 Task: Slide 18 - My Resume-2.
Action: Mouse moved to (29, 76)
Screenshot: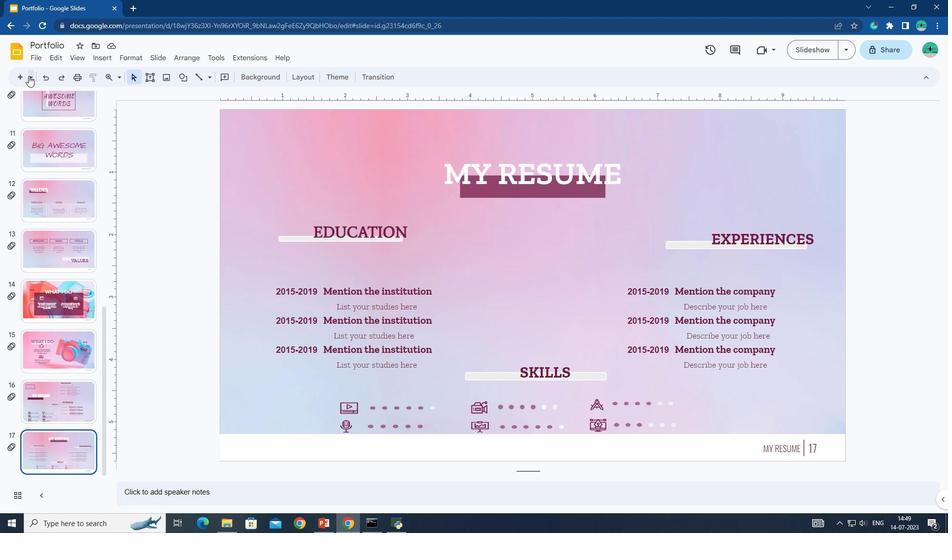 
Action: Mouse pressed left at (29, 76)
Screenshot: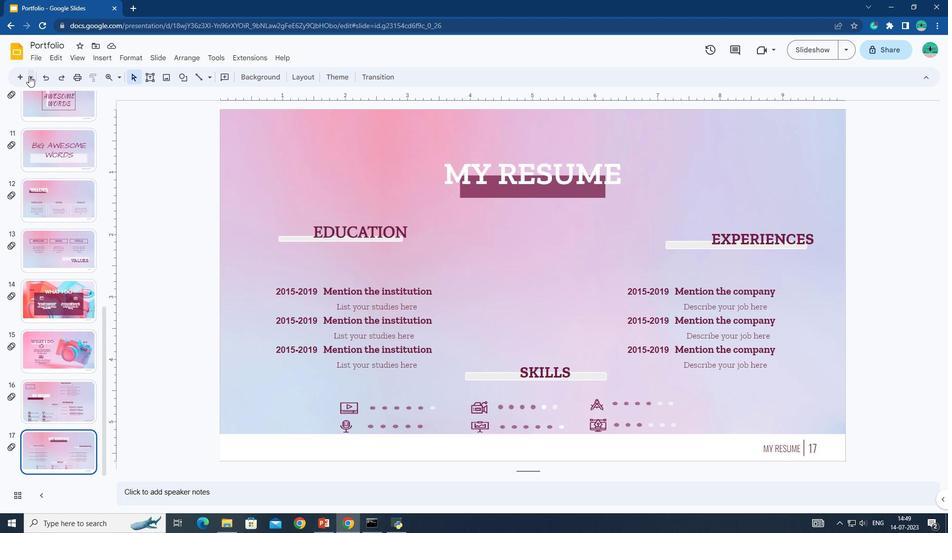 
Action: Mouse moved to (63, 264)
Screenshot: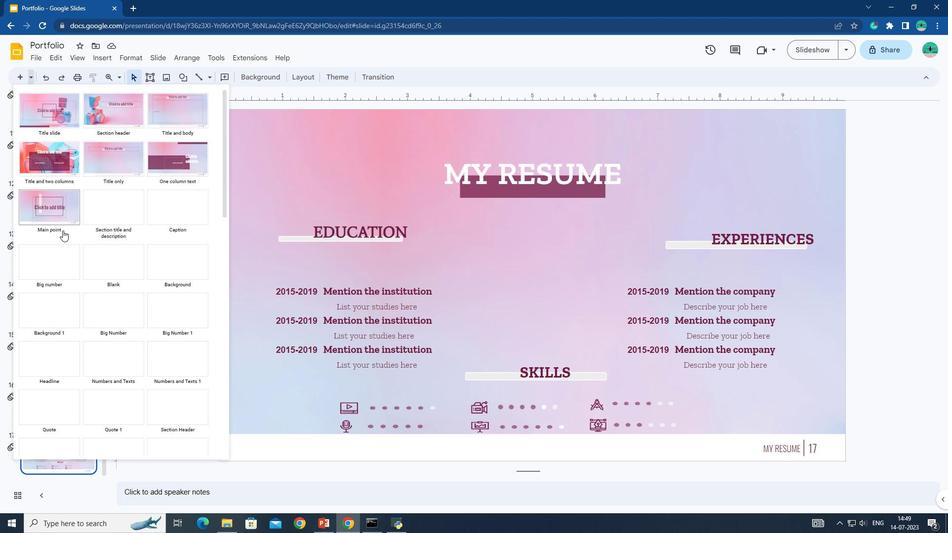 
Action: Mouse scrolled (63, 262) with delta (0, 0)
Screenshot: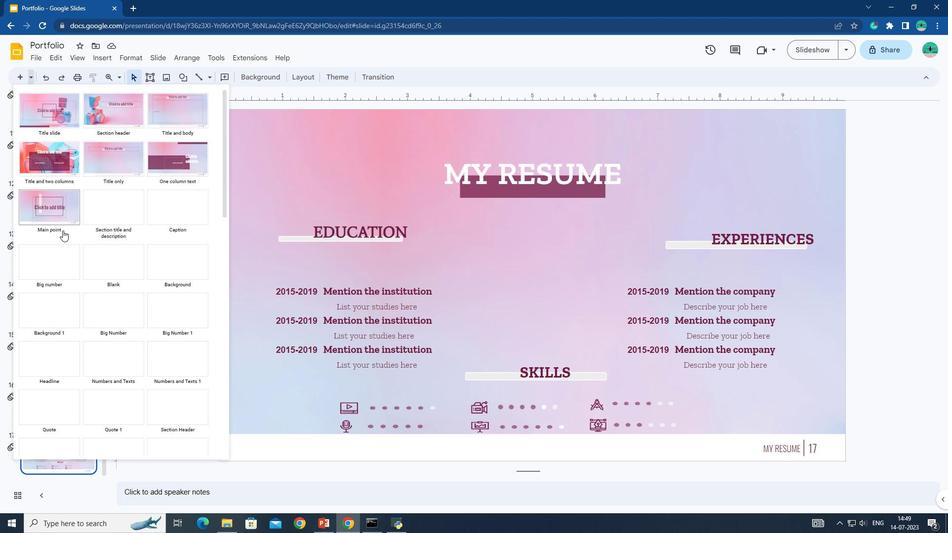 
Action: Mouse scrolled (63, 263) with delta (0, 0)
Screenshot: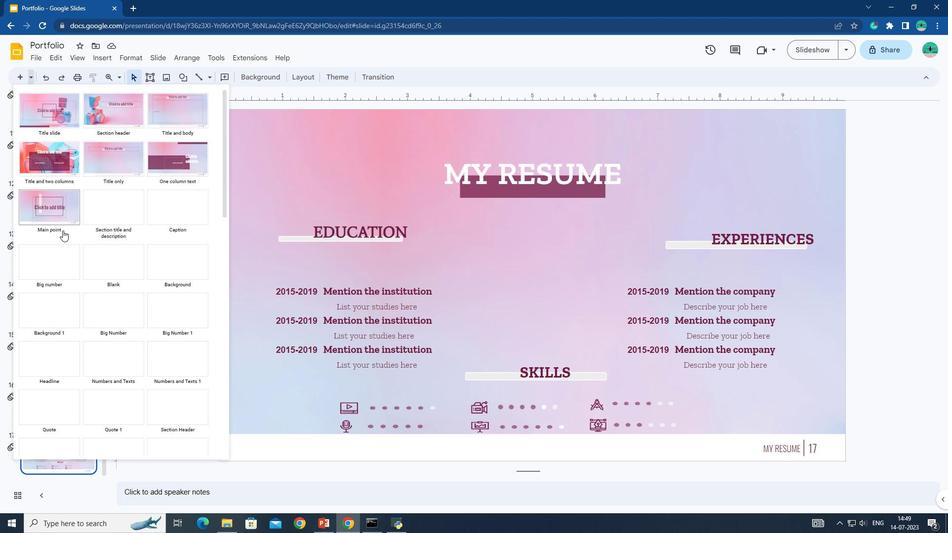 
Action: Mouse scrolled (63, 263) with delta (0, 0)
Screenshot: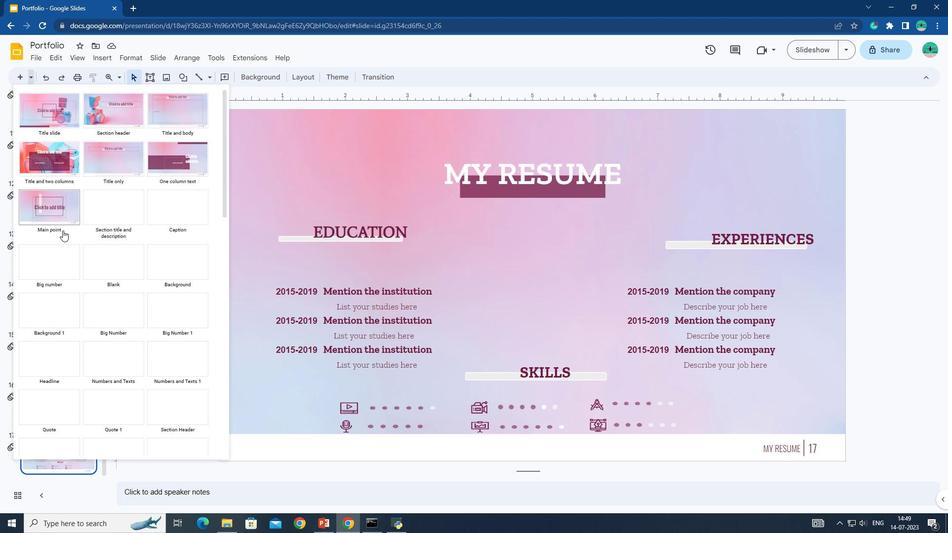 
Action: Mouse scrolled (63, 263) with delta (0, 0)
Screenshot: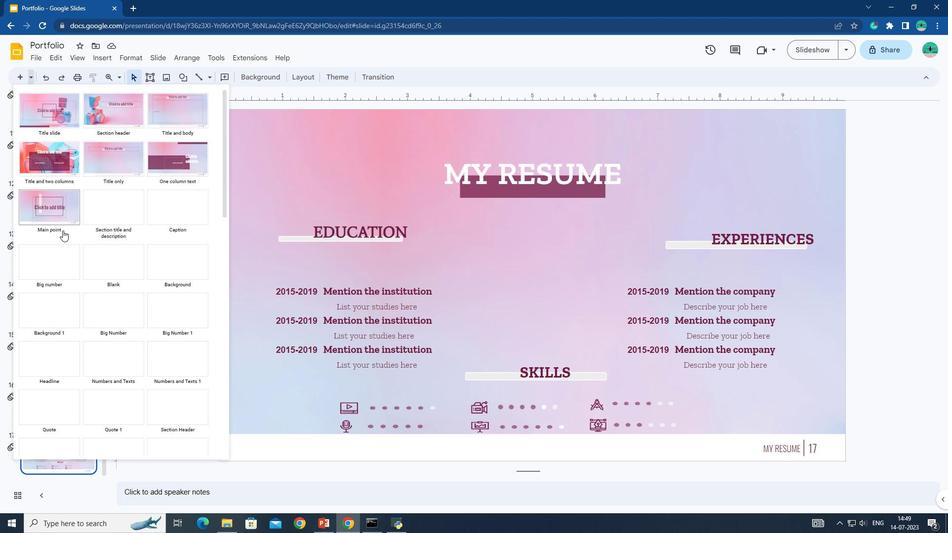 
Action: Mouse scrolled (63, 263) with delta (0, 0)
Screenshot: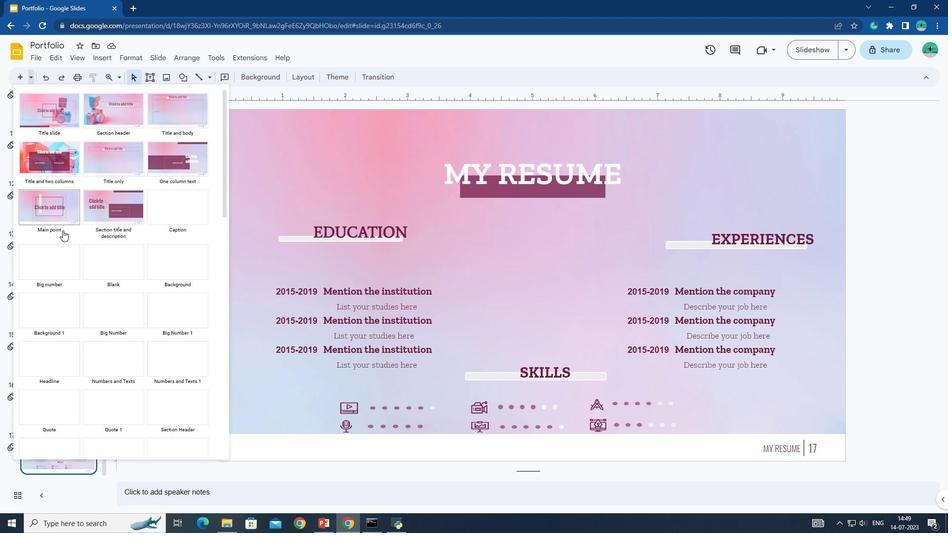 
Action: Mouse scrolled (63, 263) with delta (0, 0)
Screenshot: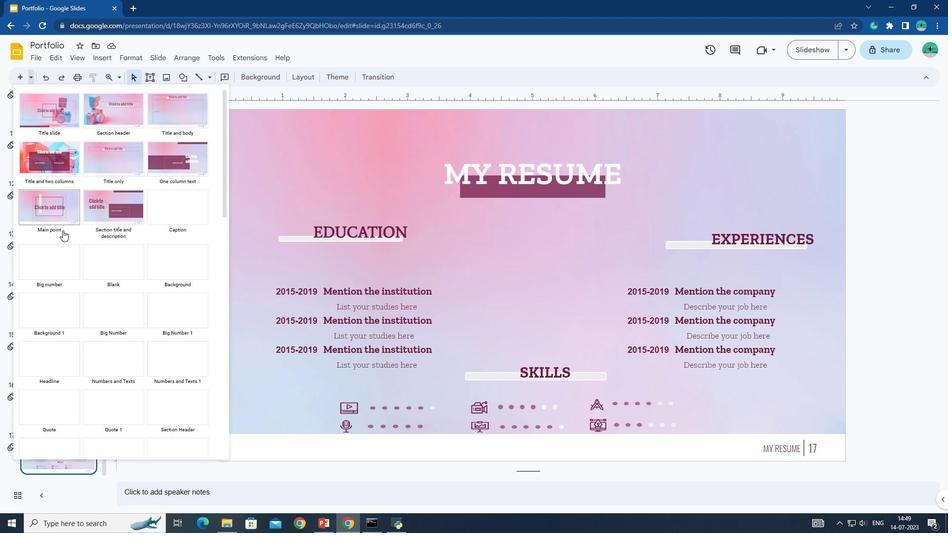 
Action: Mouse scrolled (63, 263) with delta (0, 0)
Screenshot: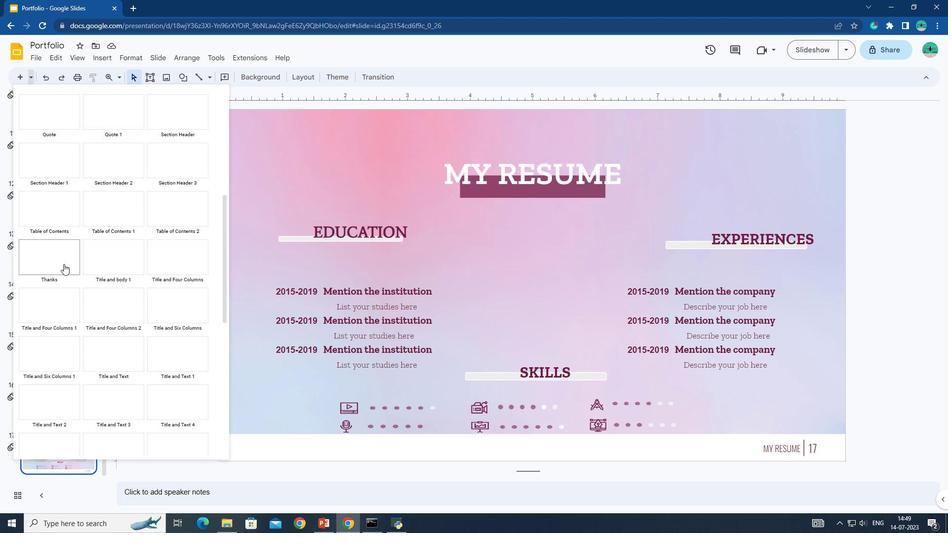 
Action: Mouse scrolled (63, 263) with delta (0, 0)
Screenshot: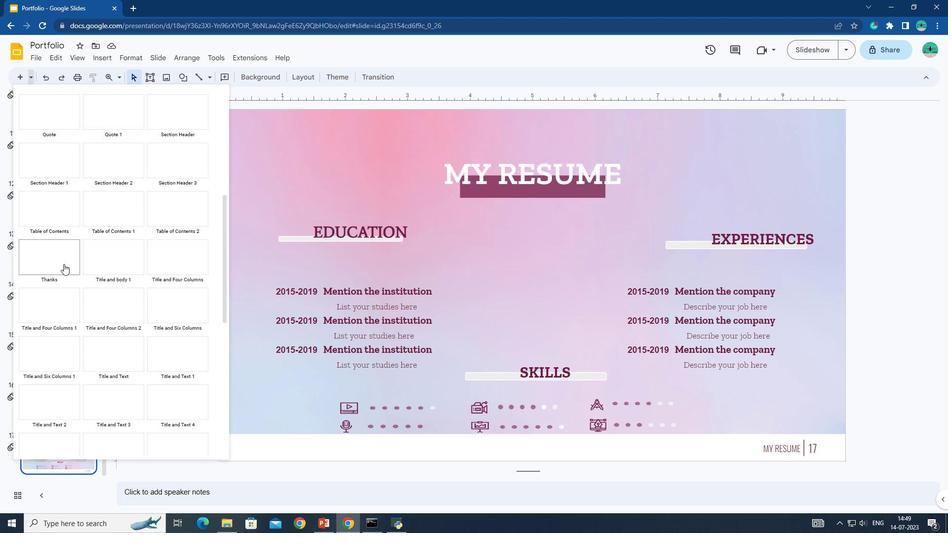 
Action: Mouse scrolled (63, 263) with delta (0, 0)
Screenshot: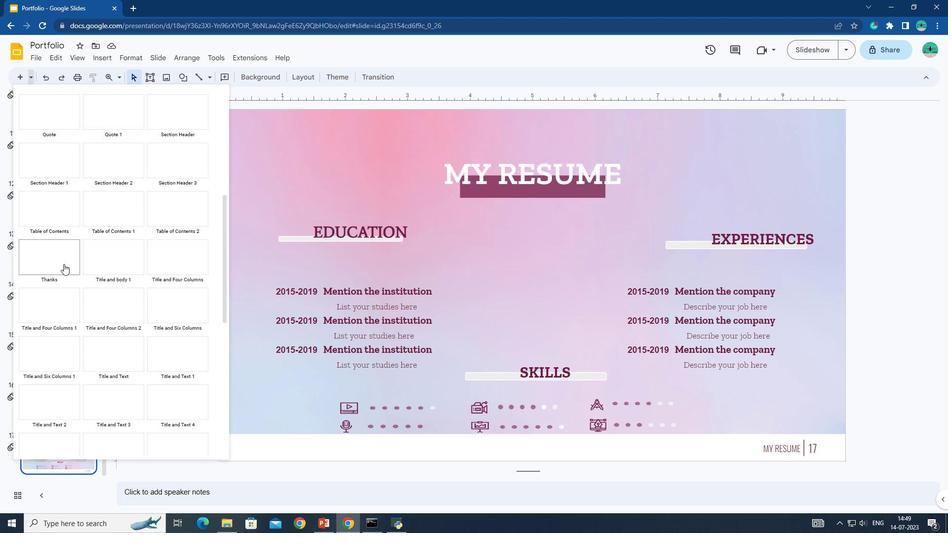 
Action: Mouse scrolled (63, 263) with delta (0, 0)
Screenshot: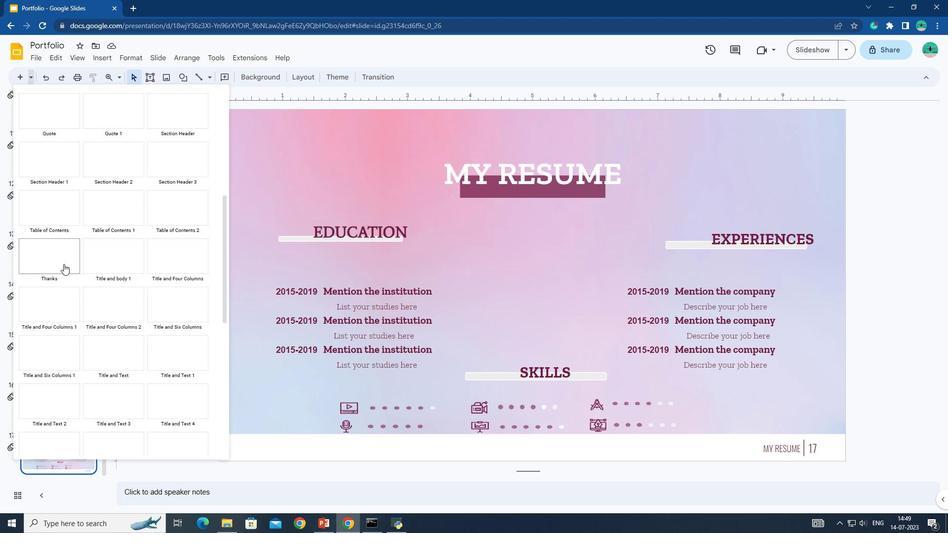
Action: Mouse scrolled (63, 263) with delta (0, 0)
Screenshot: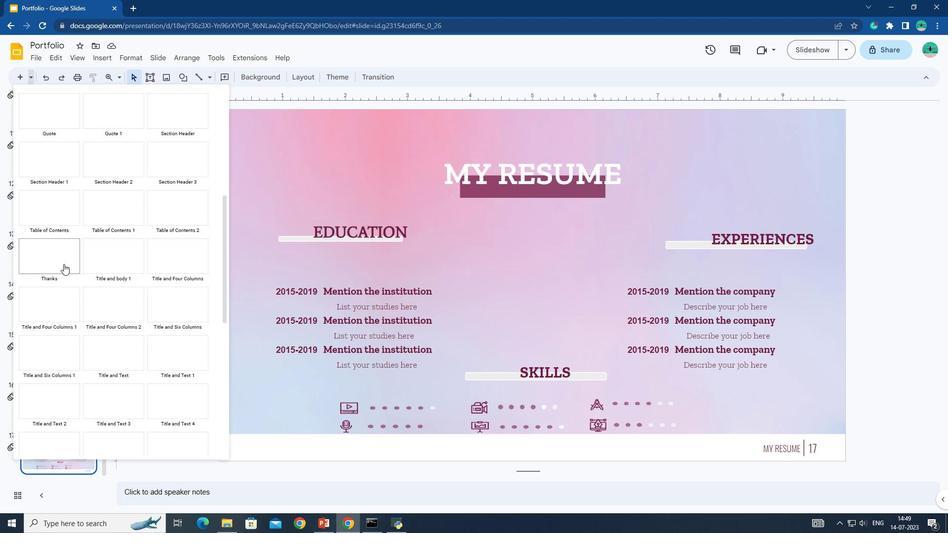 
Action: Mouse scrolled (63, 263) with delta (0, 0)
Screenshot: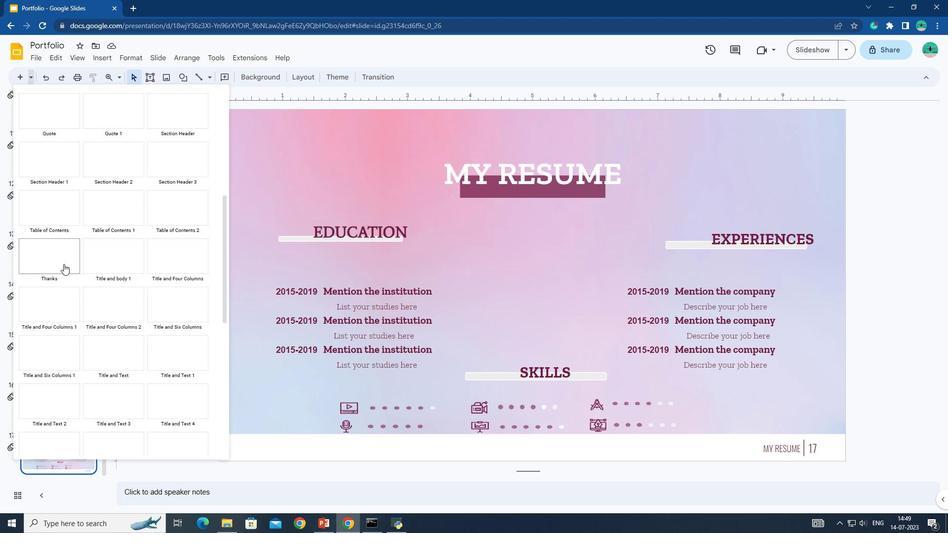 
Action: Mouse scrolled (63, 263) with delta (0, 0)
Screenshot: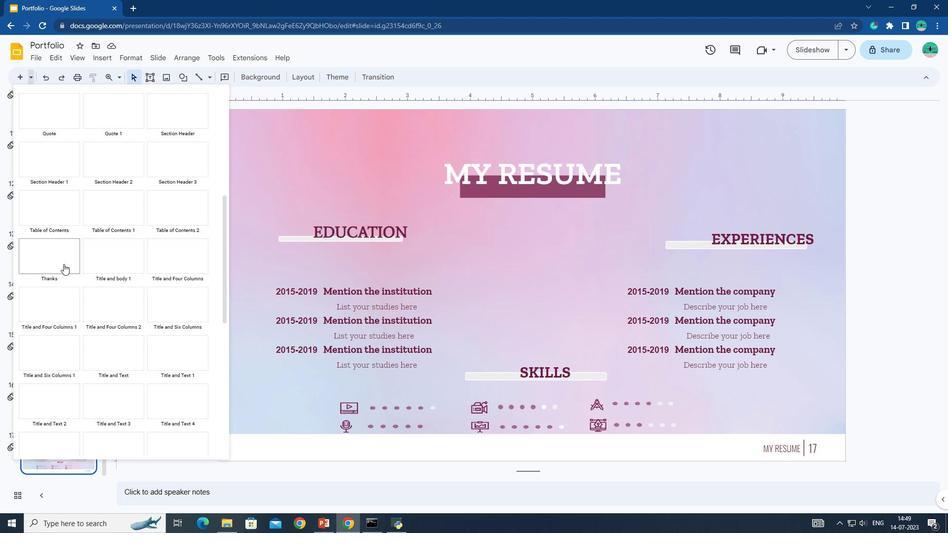 
Action: Mouse scrolled (63, 263) with delta (0, 0)
Screenshot: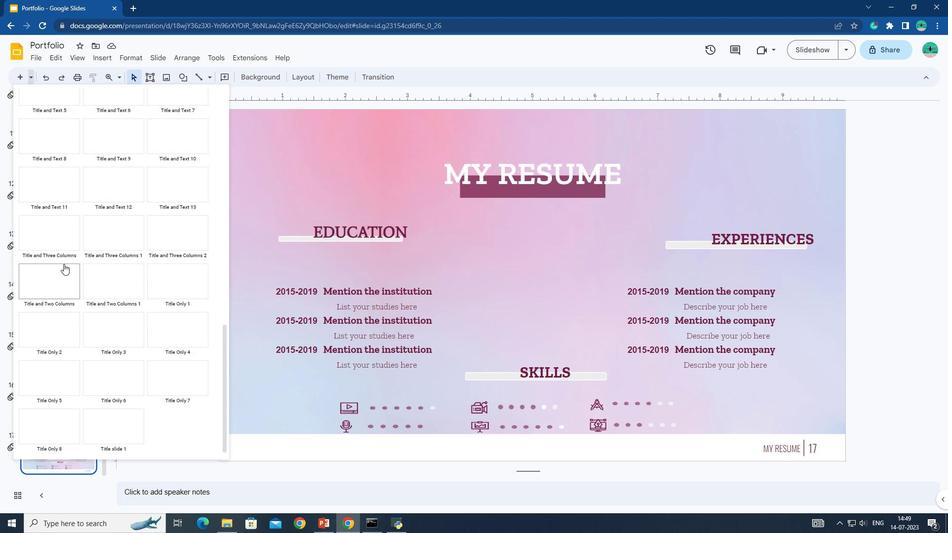 
Action: Mouse scrolled (63, 263) with delta (0, 0)
Screenshot: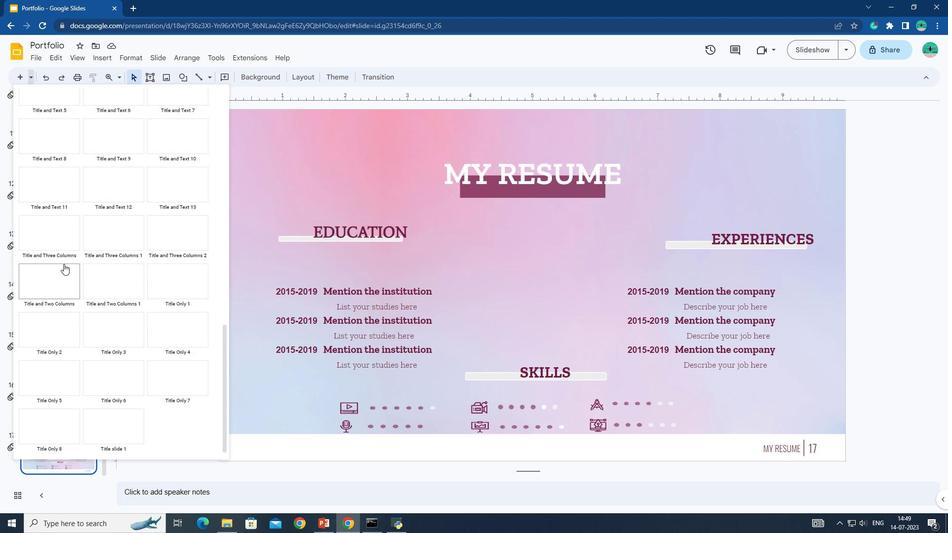 
Action: Mouse scrolled (63, 263) with delta (0, 0)
Screenshot: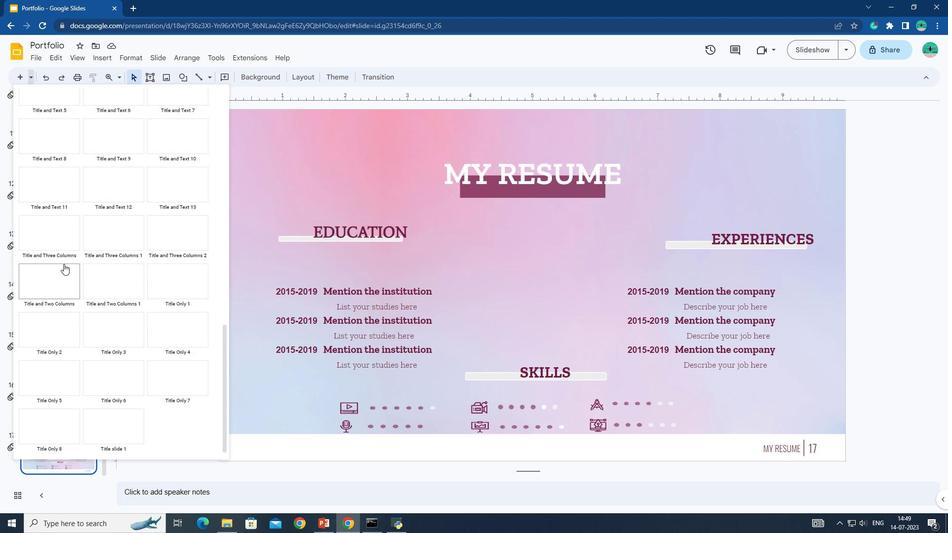 
Action: Mouse scrolled (63, 263) with delta (0, 0)
Screenshot: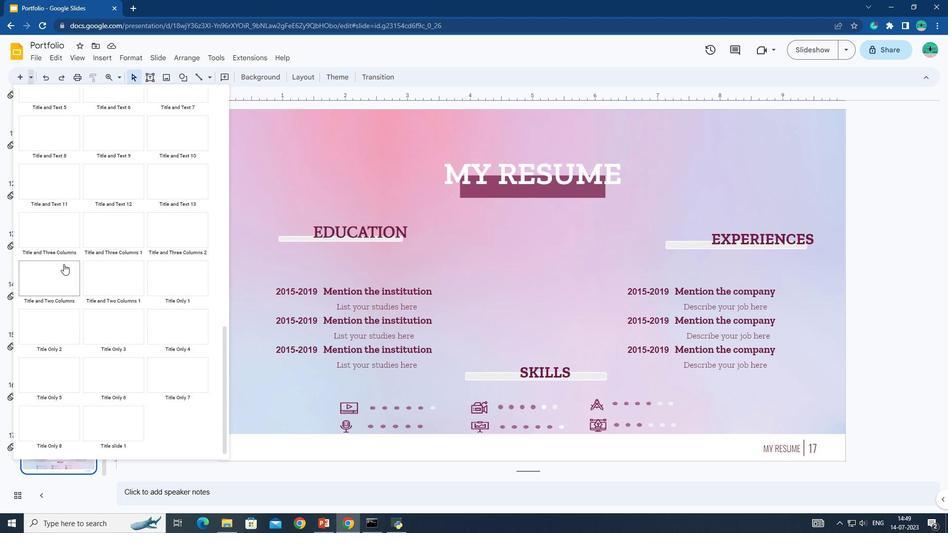
Action: Mouse scrolled (63, 263) with delta (0, 0)
Screenshot: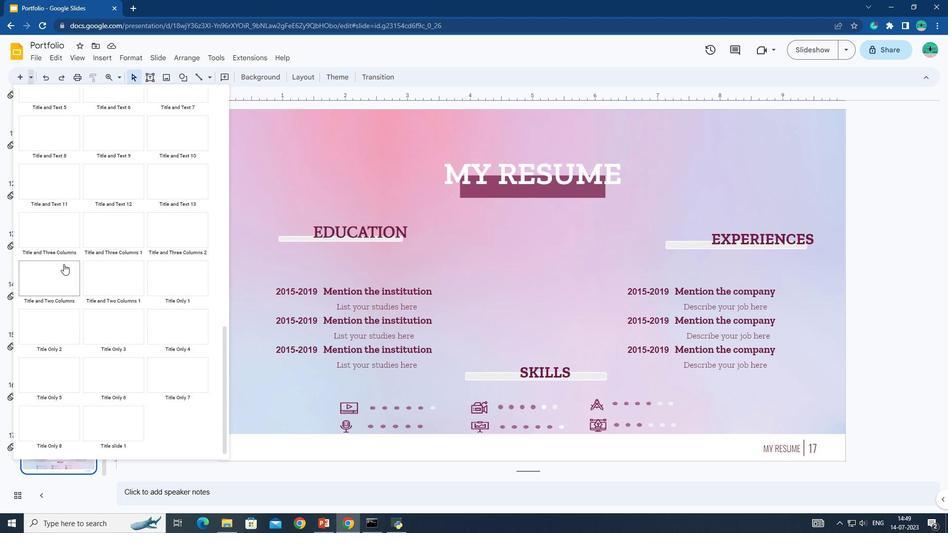 
Action: Mouse scrolled (63, 263) with delta (0, 0)
Screenshot: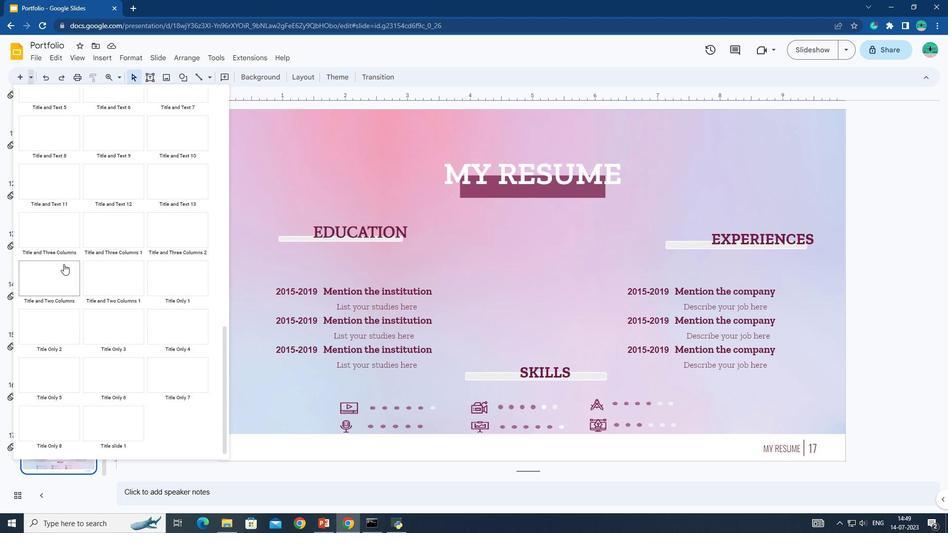 
Action: Mouse scrolled (63, 263) with delta (0, 0)
Screenshot: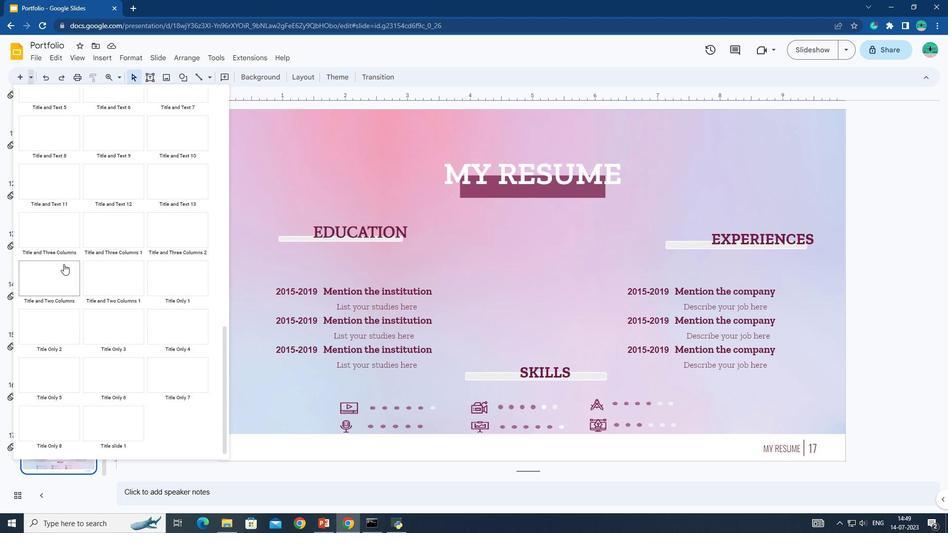 
Action: Mouse moved to (54, 385)
Screenshot: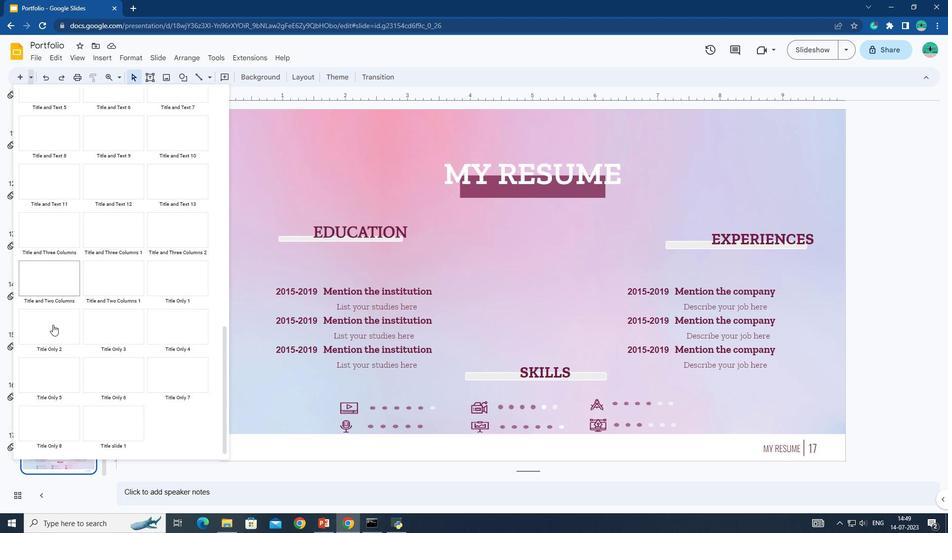 
Action: Mouse pressed left at (54, 385)
Screenshot: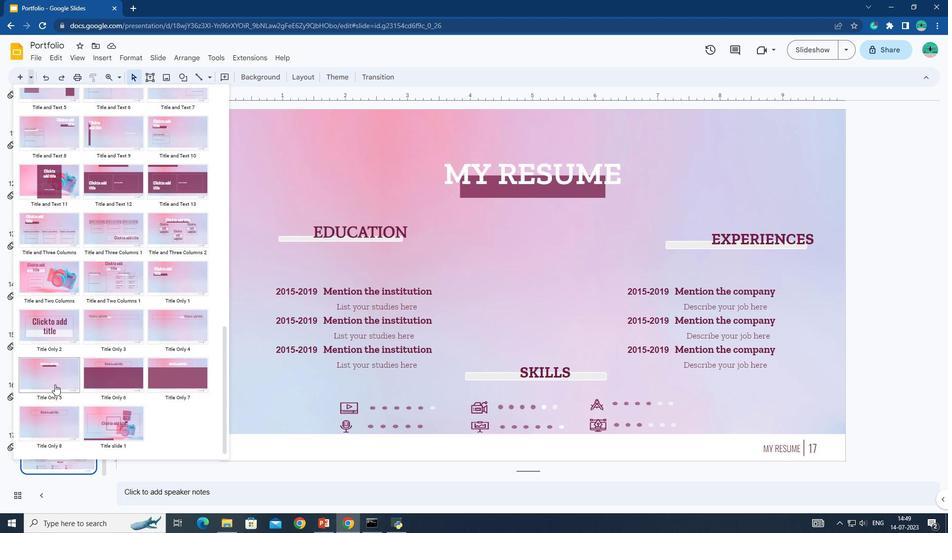 
Action: Mouse moved to (484, 171)
Screenshot: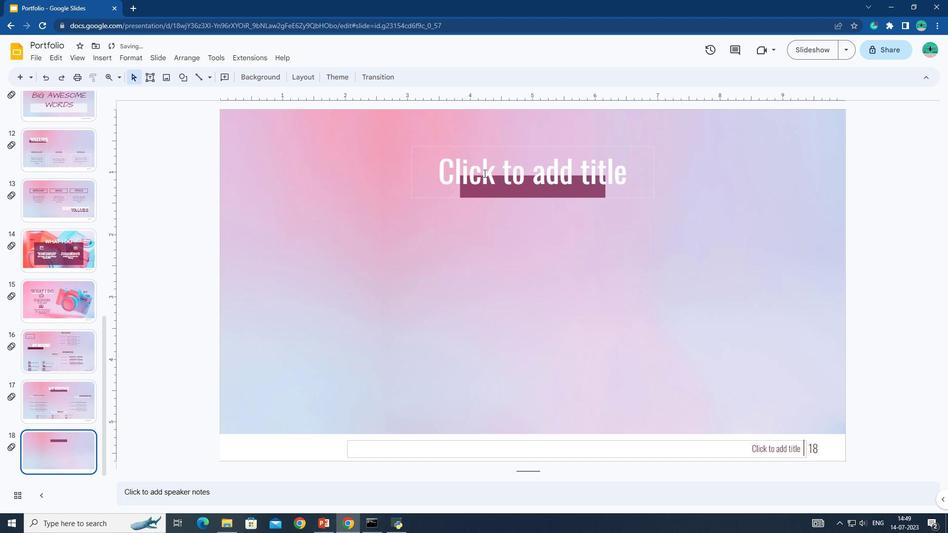 
Action: Mouse pressed left at (484, 171)
Screenshot: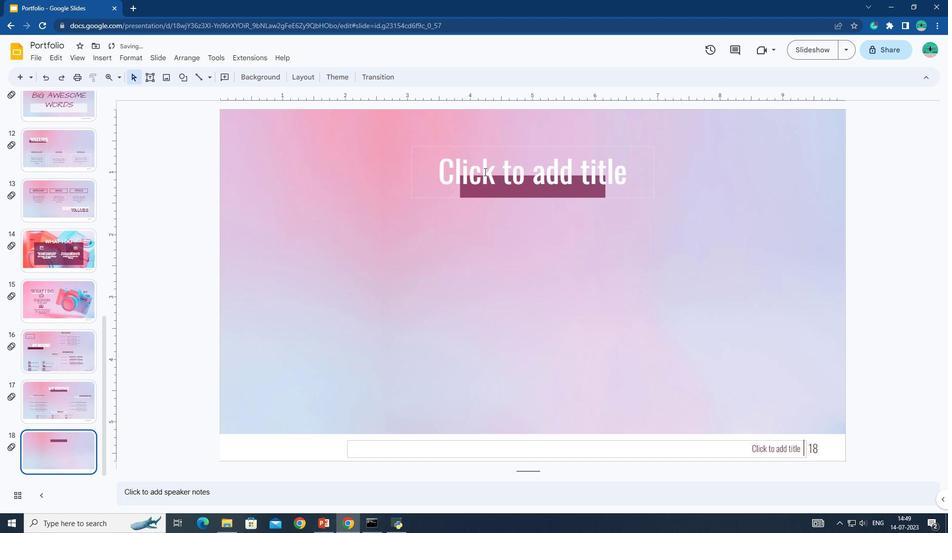
Action: Key pressed <Key.caps_lock><Key.caps_lock>my<Key.space>resume
Screenshot: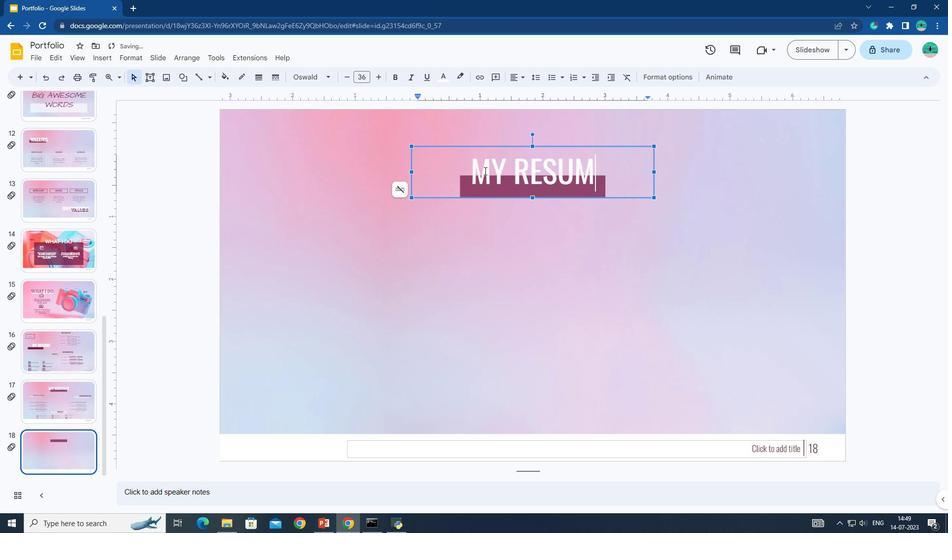 
Action: Mouse moved to (415, 295)
Screenshot: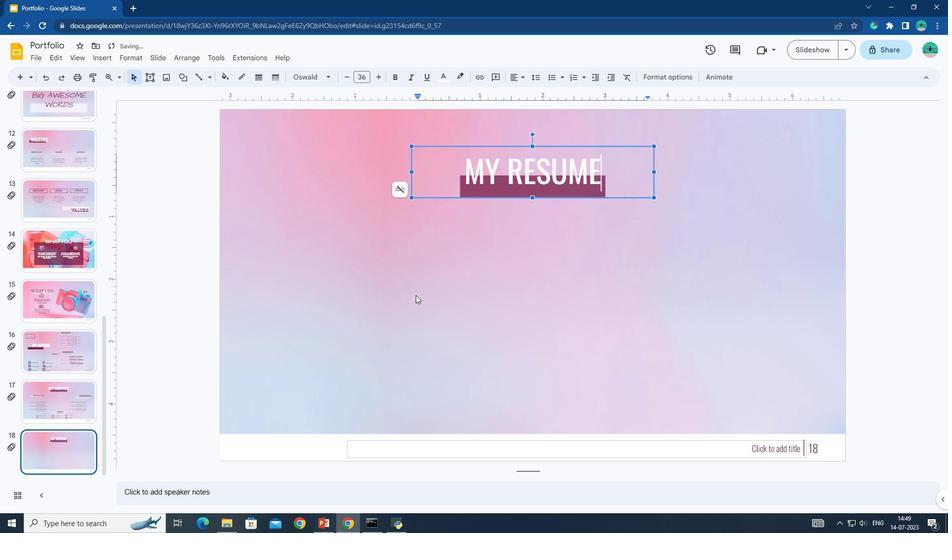 
Action: Mouse pressed left at (415, 295)
Screenshot: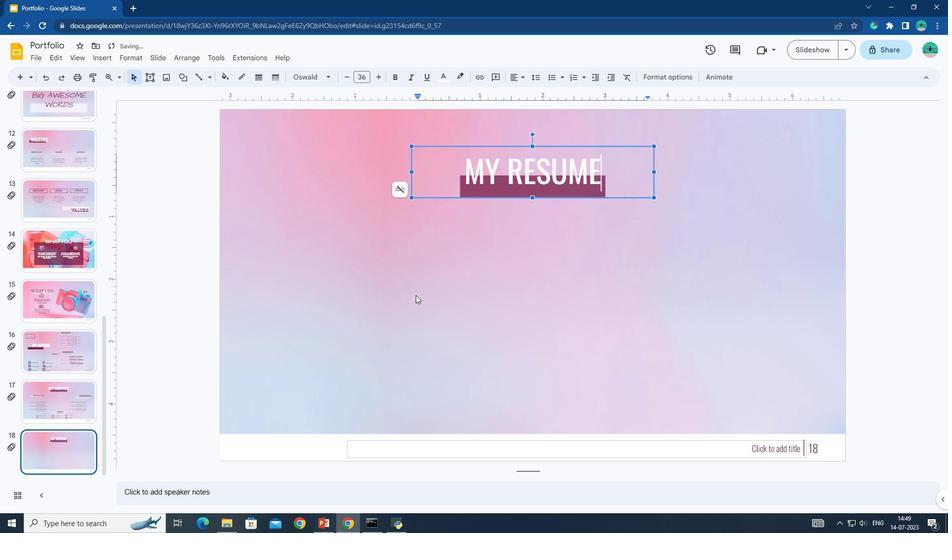 
Action: Mouse moved to (161, 80)
Screenshot: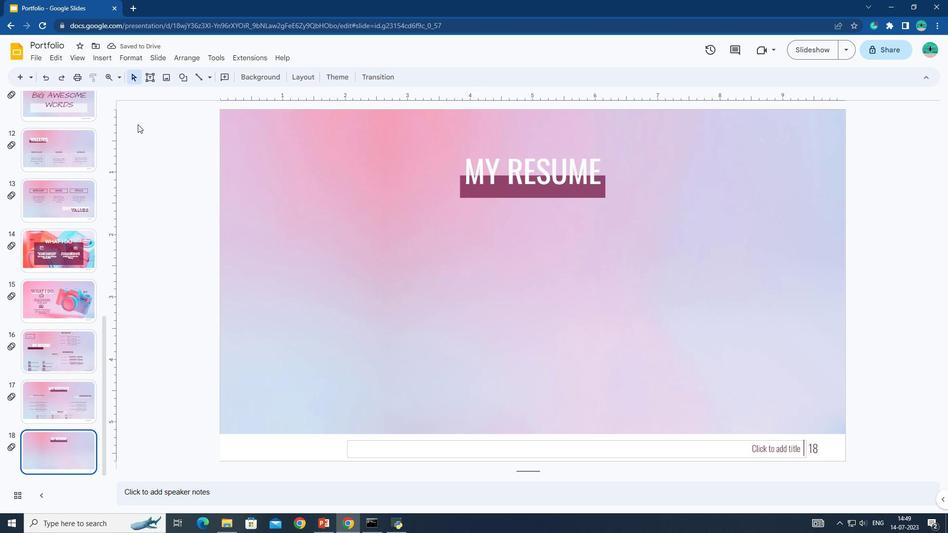 
Action: Mouse pressed left at (161, 80)
Screenshot: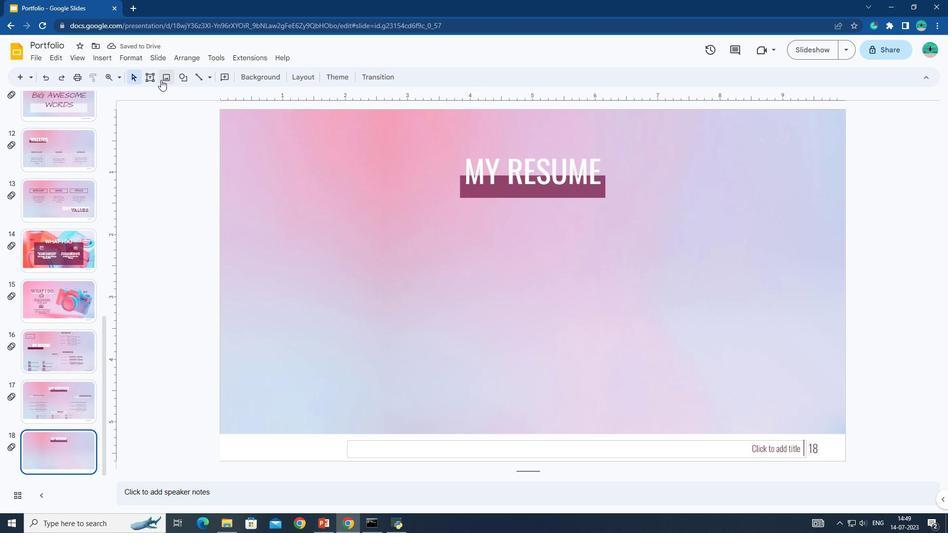 
Action: Mouse moved to (186, 77)
Screenshot: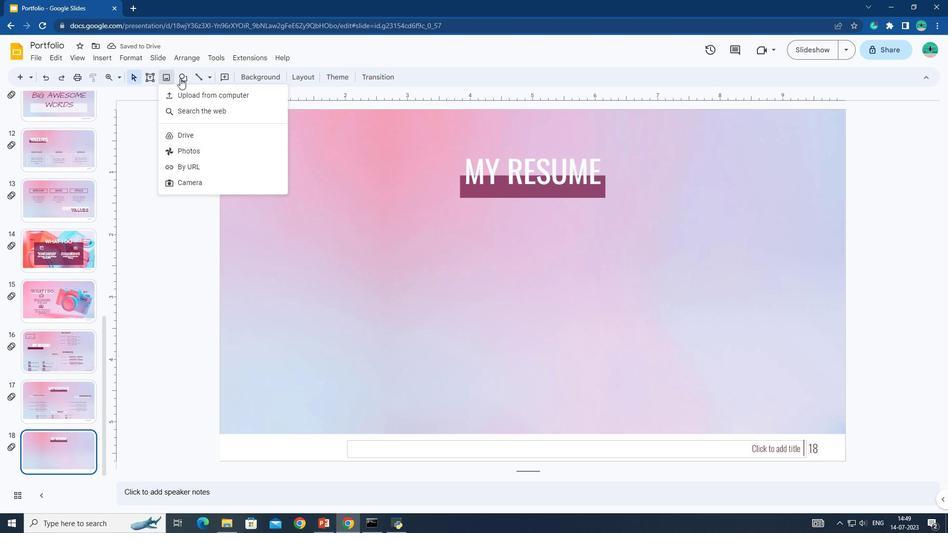 
Action: Mouse pressed left at (186, 77)
Screenshot: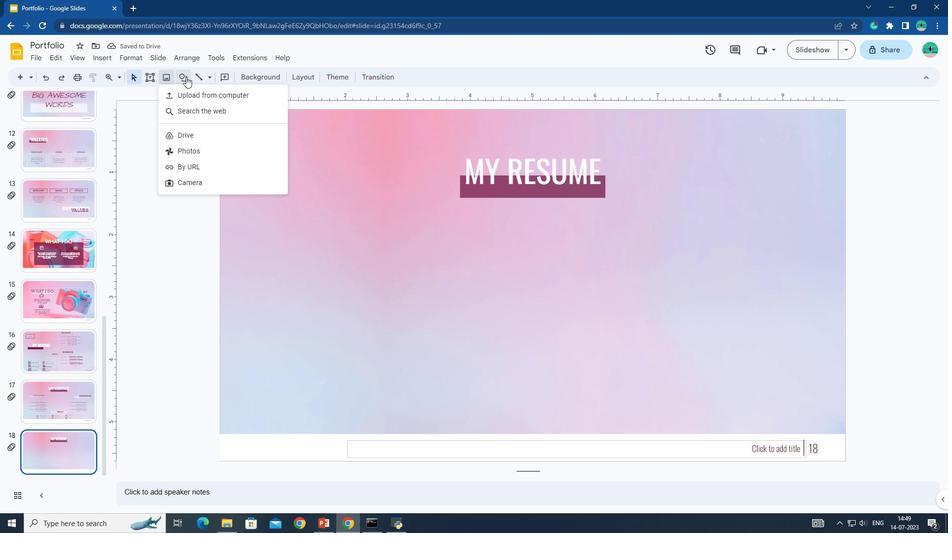 
Action: Mouse moved to (310, 99)
Screenshot: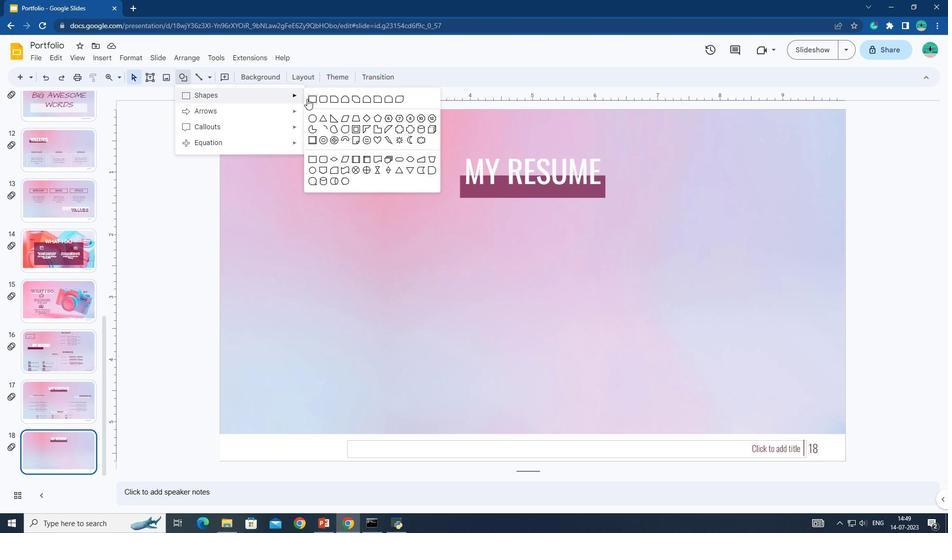 
Action: Mouse pressed left at (310, 99)
Screenshot: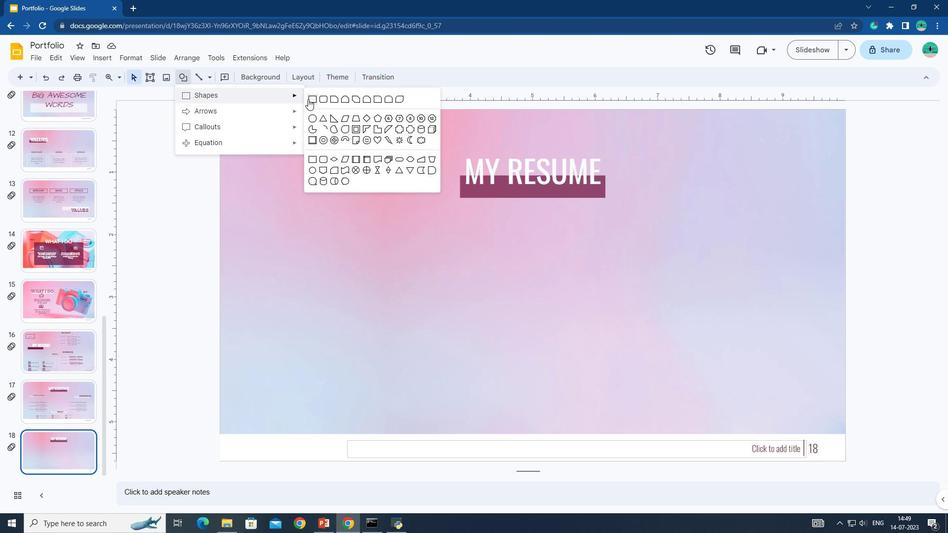 
Action: Mouse moved to (286, 238)
Screenshot: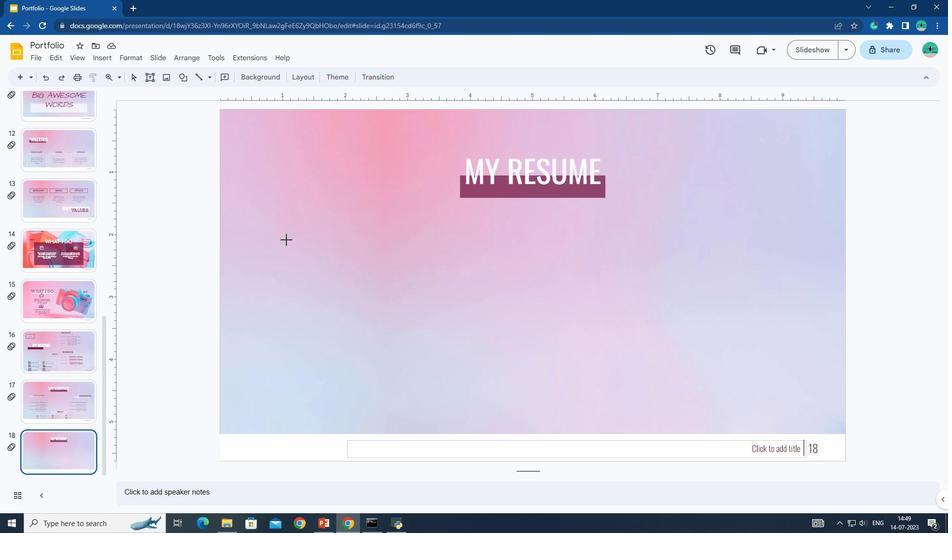 
Action: Mouse pressed left at (286, 238)
Screenshot: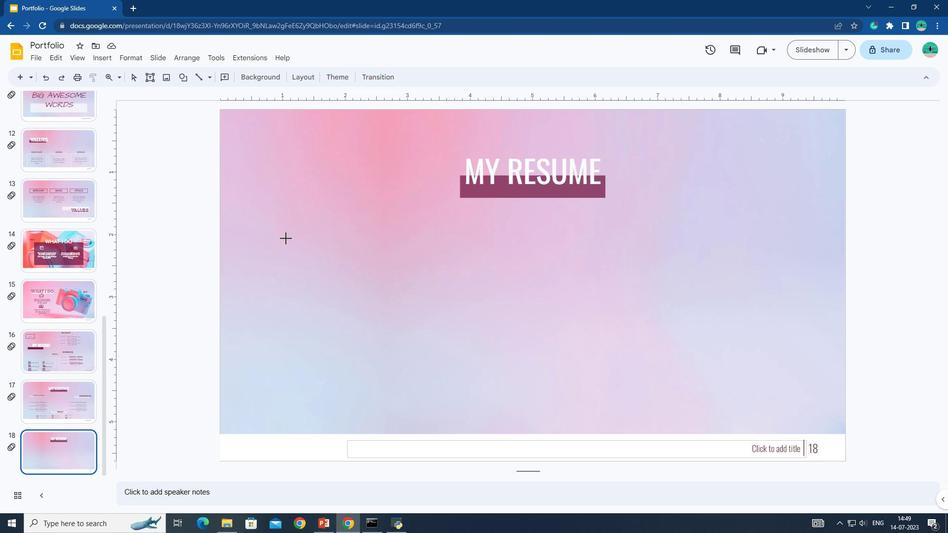 
Action: Mouse moved to (224, 76)
Screenshot: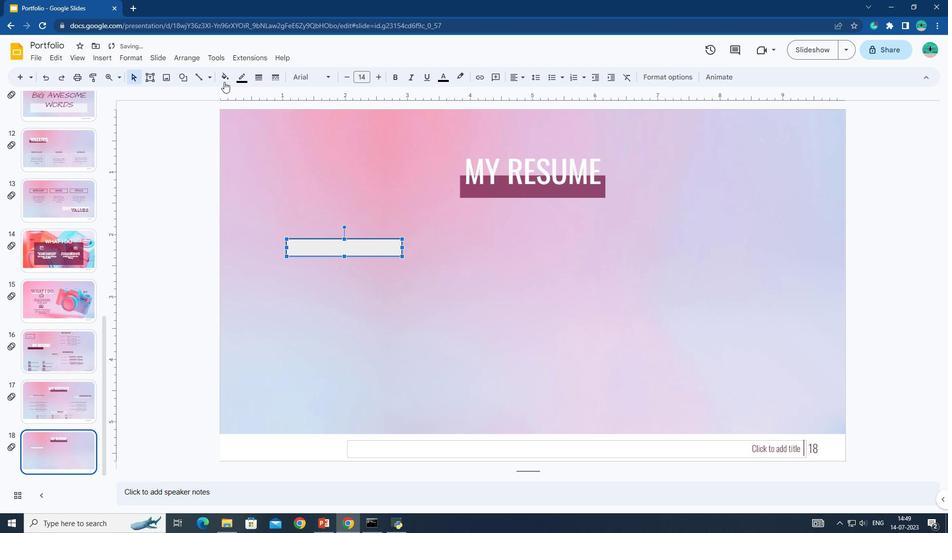 
Action: Mouse pressed left at (224, 76)
Screenshot: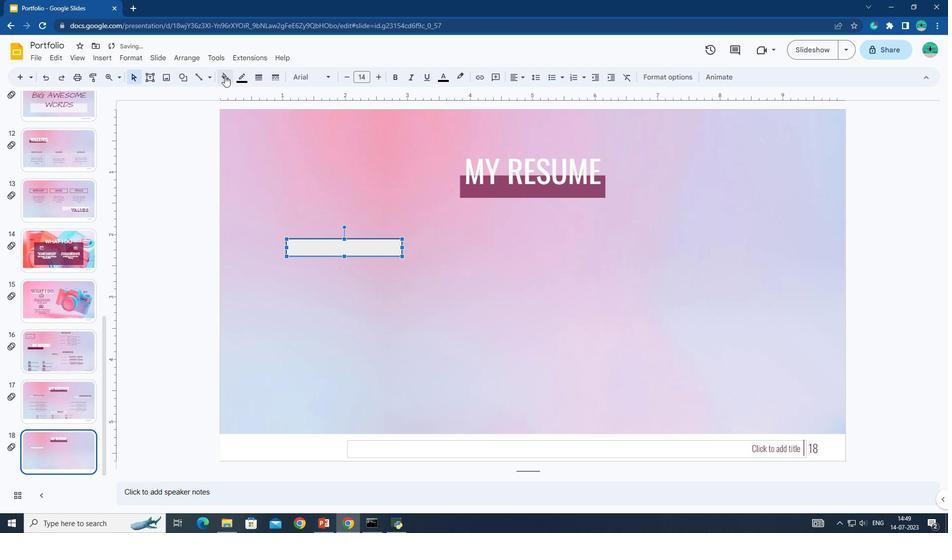 
Action: Mouse moved to (326, 213)
Screenshot: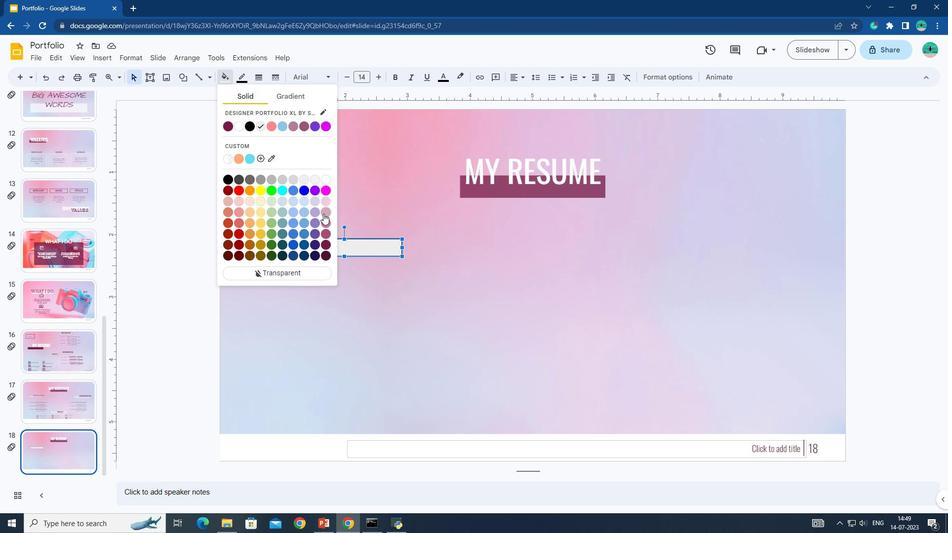 
Action: Mouse pressed left at (326, 213)
Screenshot: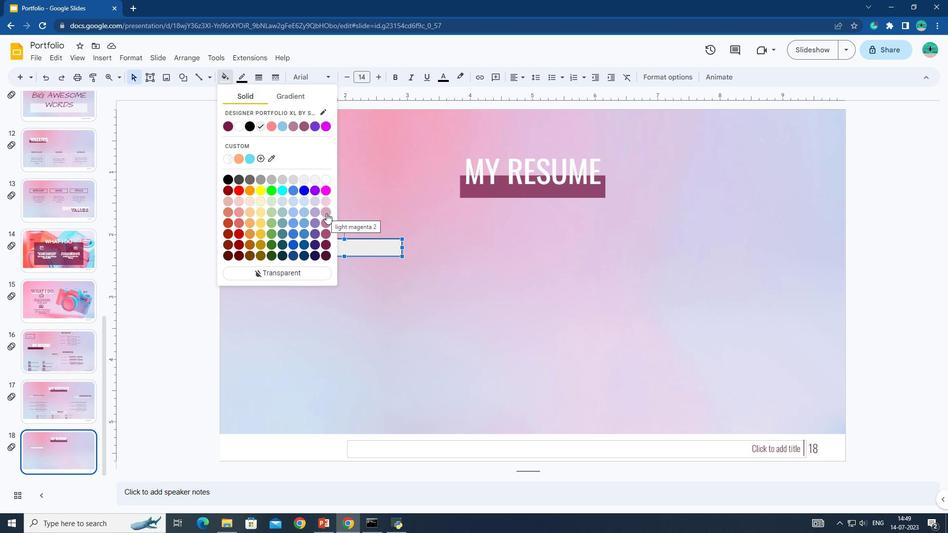 
Action: Mouse moved to (223, 83)
Screenshot: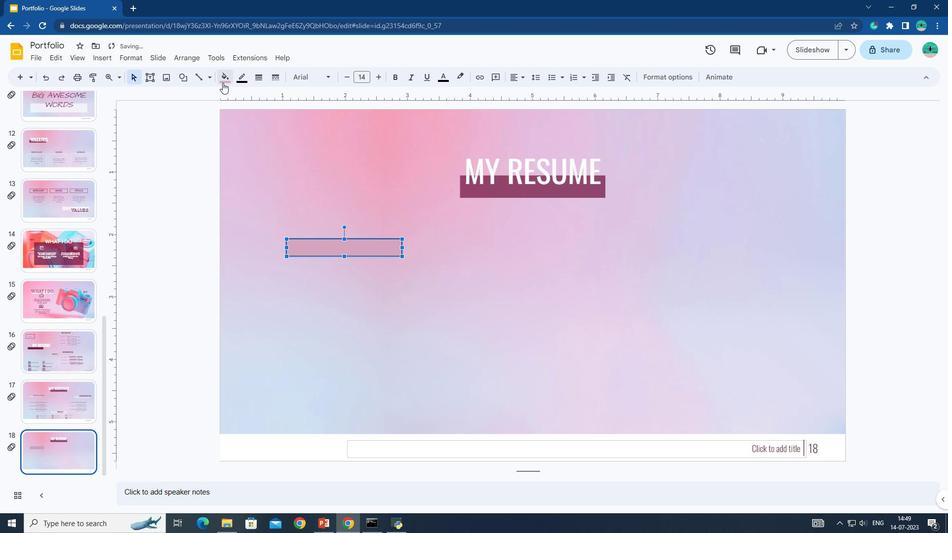 
Action: Mouse pressed left at (223, 83)
Screenshot: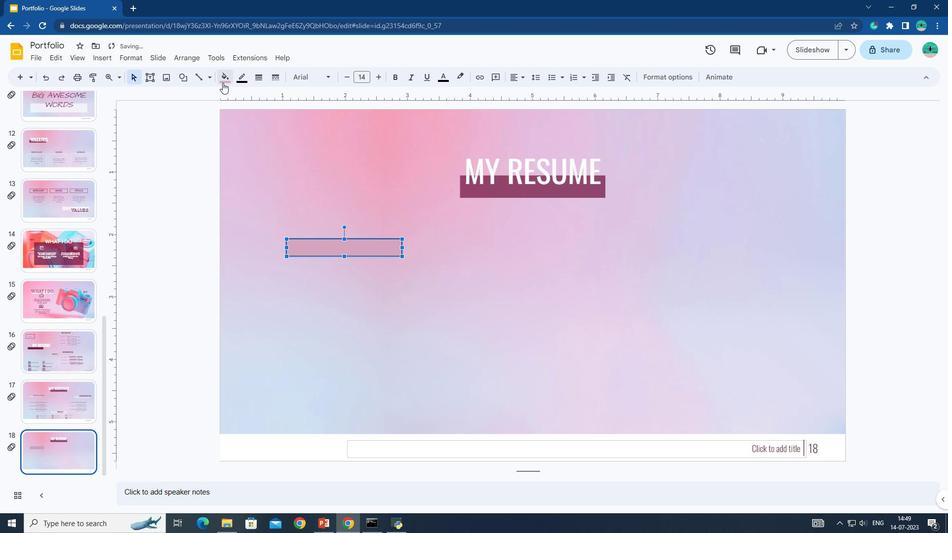 
Action: Mouse moved to (329, 205)
Screenshot: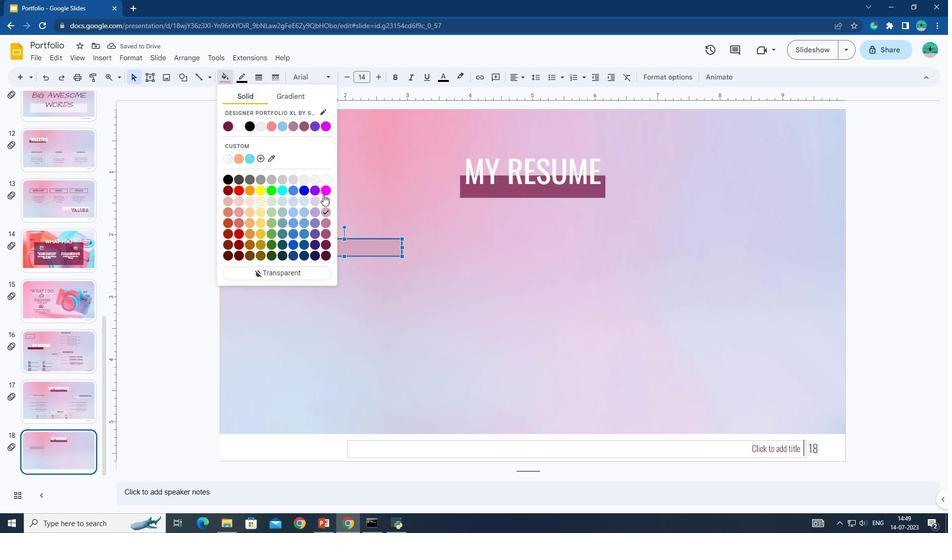 
Action: Mouse pressed left at (329, 205)
Screenshot: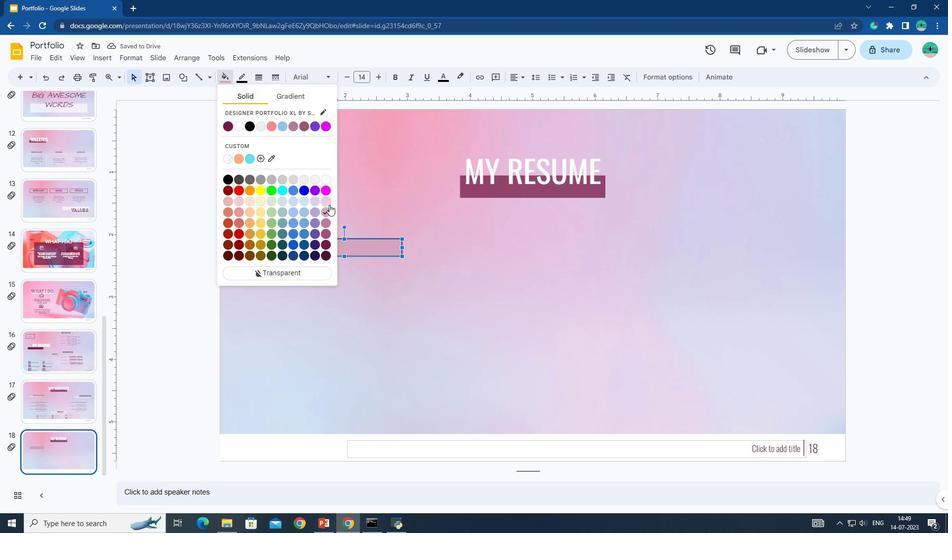 
Action: Mouse moved to (353, 316)
Screenshot: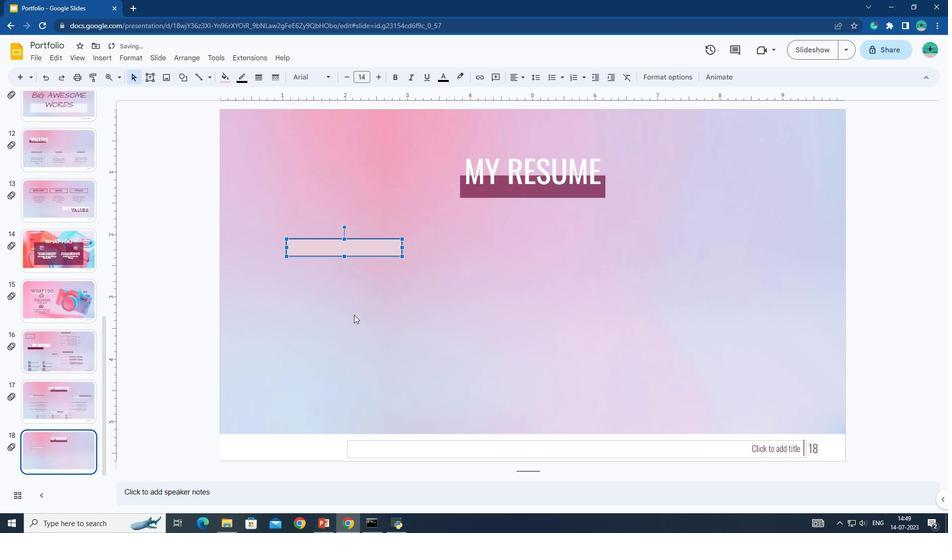 
Action: Mouse pressed left at (353, 316)
Screenshot: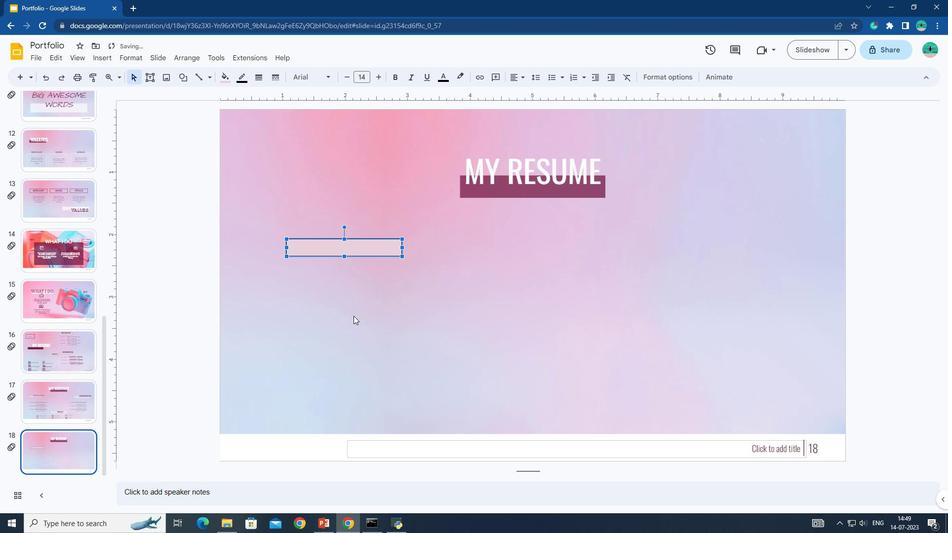 
Action: Mouse moved to (308, 247)
Screenshot: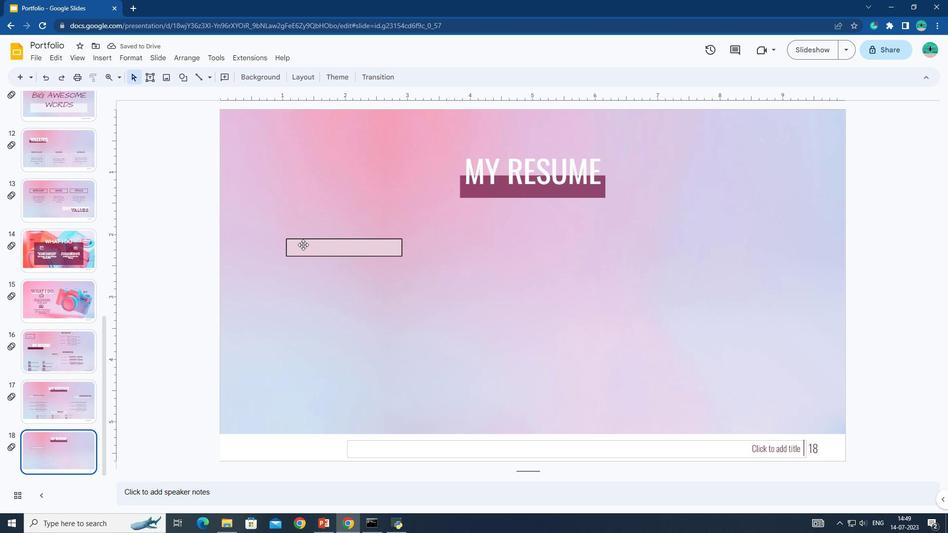 
Action: Mouse pressed left at (308, 247)
Screenshot: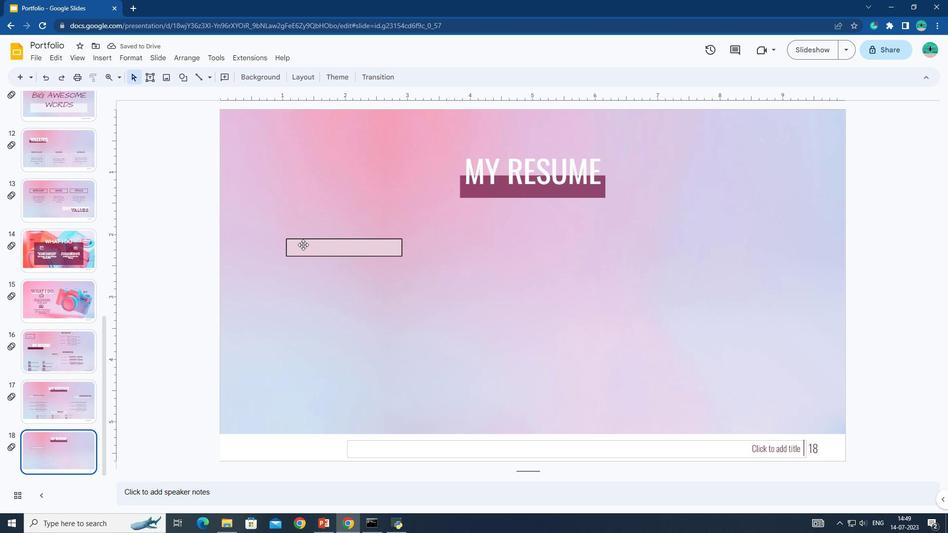 
Action: Mouse moved to (239, 78)
Screenshot: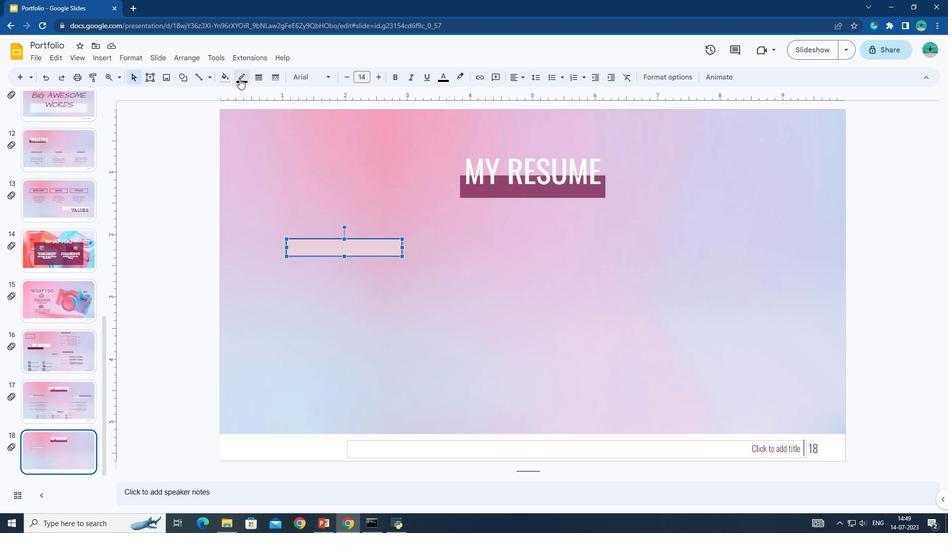 
Action: Mouse pressed left at (239, 78)
Screenshot: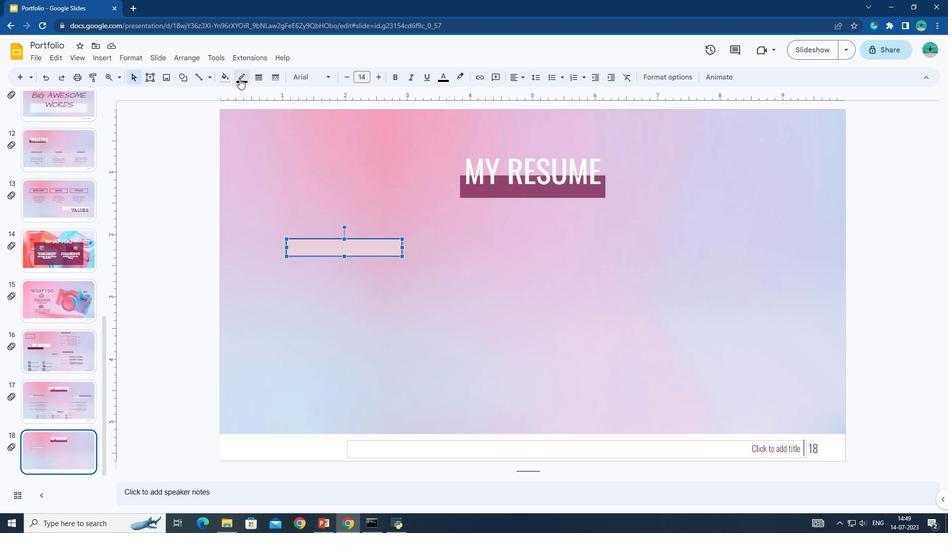 
Action: Mouse moved to (257, 111)
Screenshot: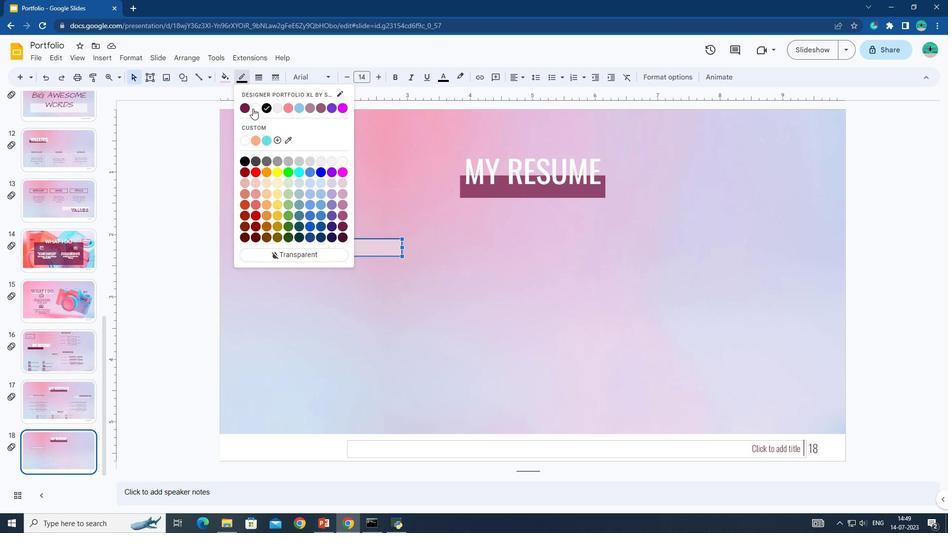 
Action: Mouse pressed left at (257, 111)
Screenshot: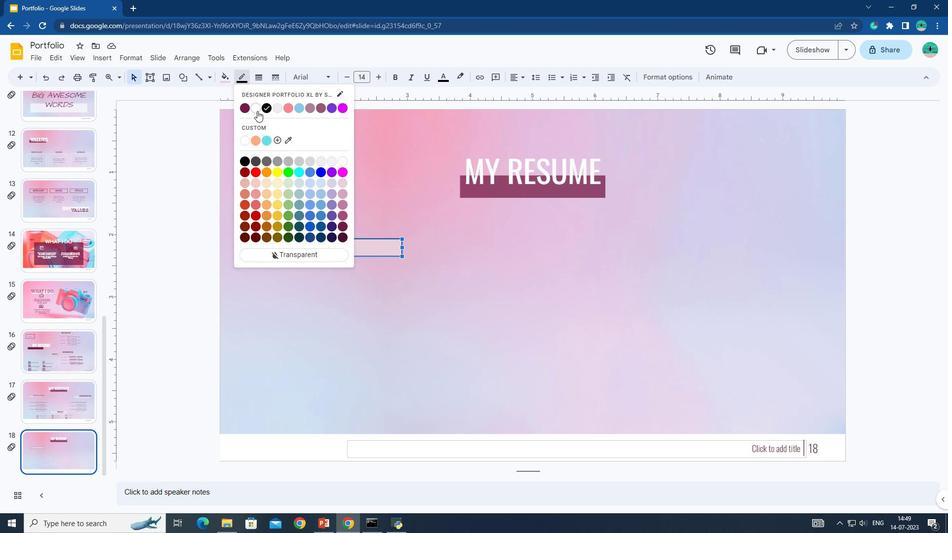 
Action: Mouse moved to (241, 80)
Screenshot: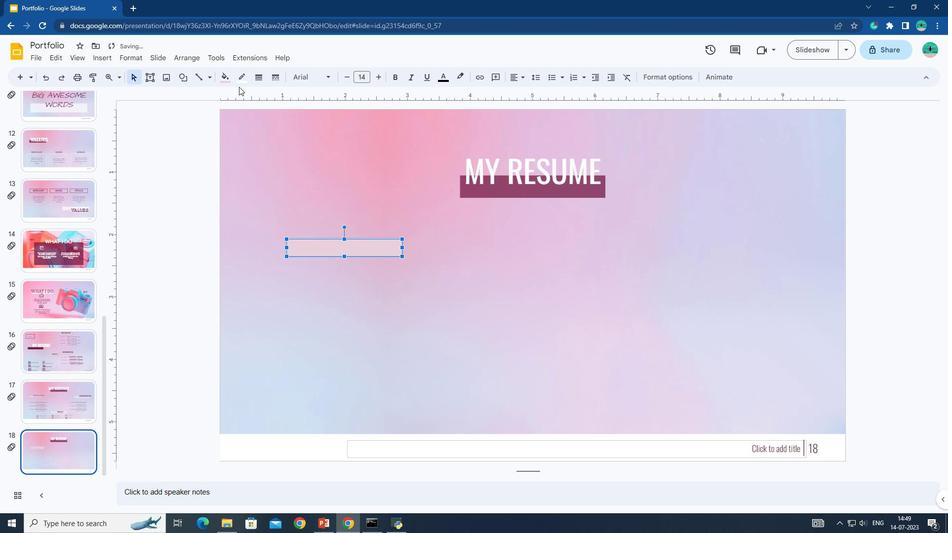 
Action: Mouse pressed left at (241, 80)
Screenshot: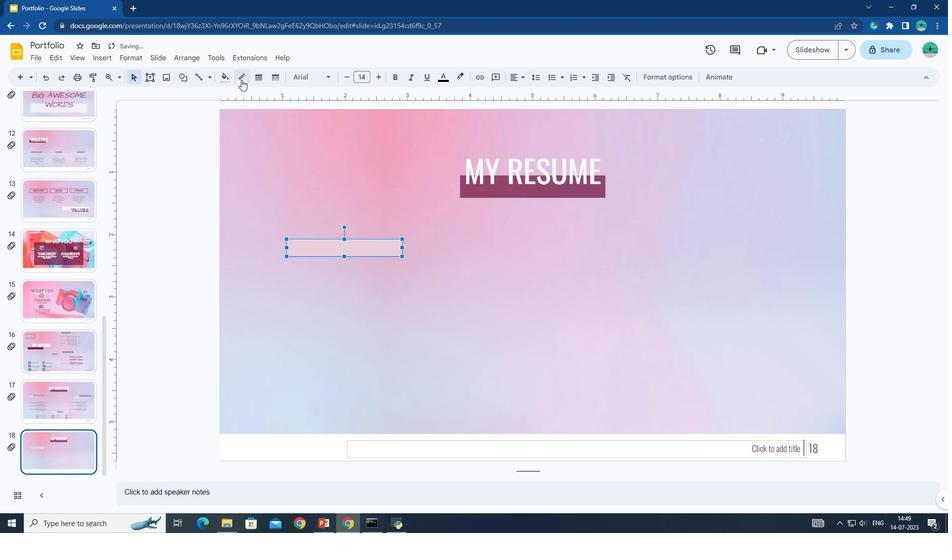 
Action: Mouse moved to (341, 183)
Screenshot: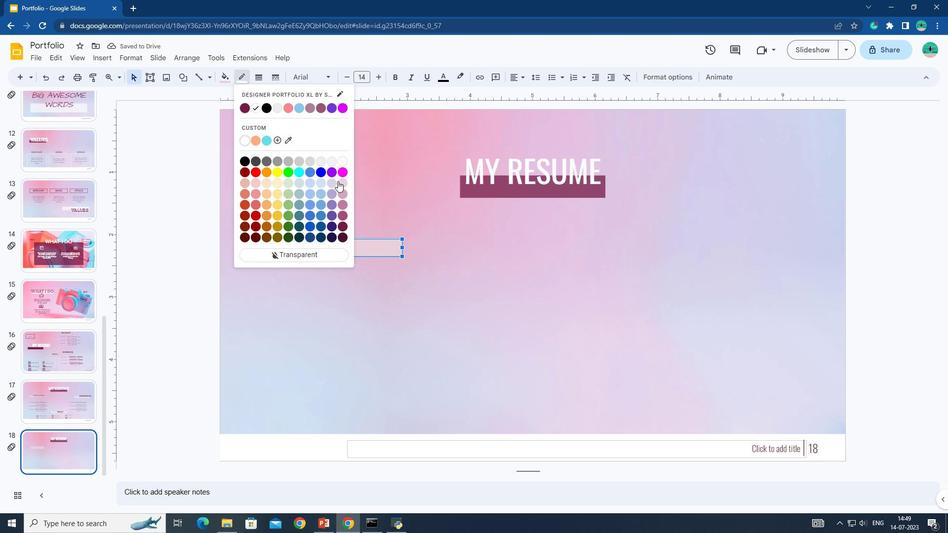 
Action: Mouse pressed left at (341, 183)
Screenshot: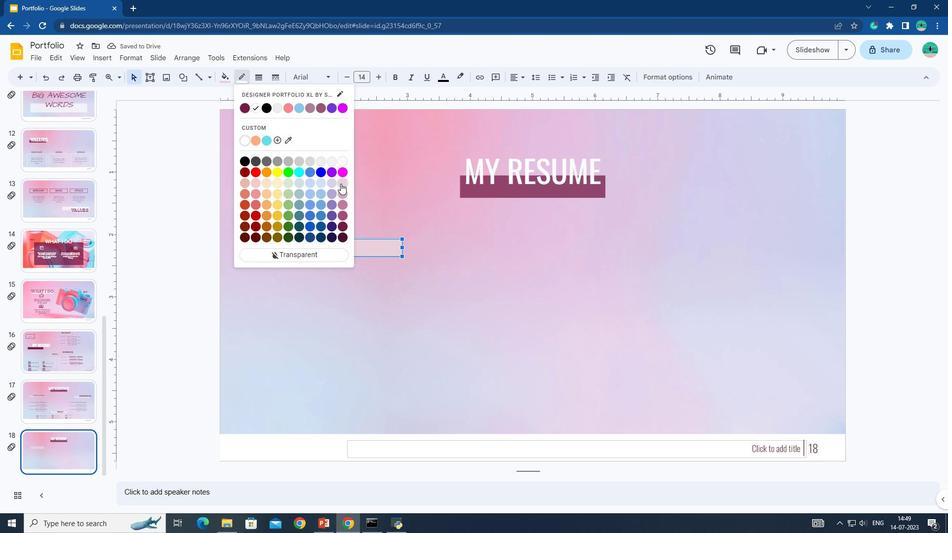 
Action: Mouse moved to (350, 304)
Screenshot: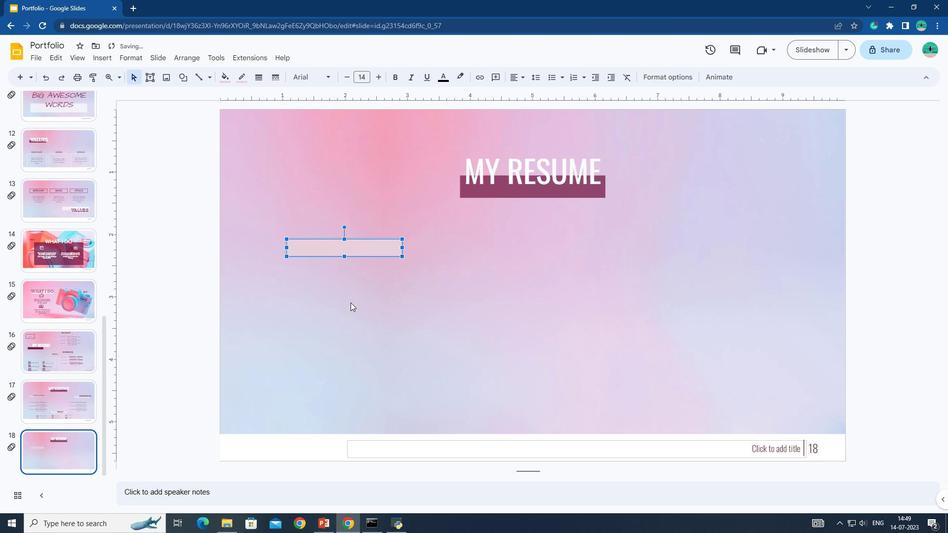 
Action: Mouse pressed left at (350, 304)
Screenshot: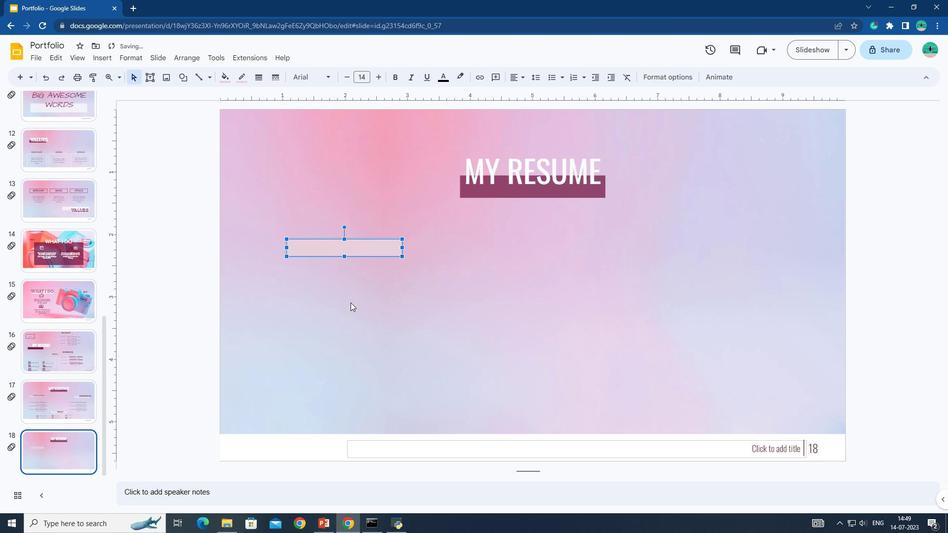 
Action: Mouse moved to (150, 76)
Screenshot: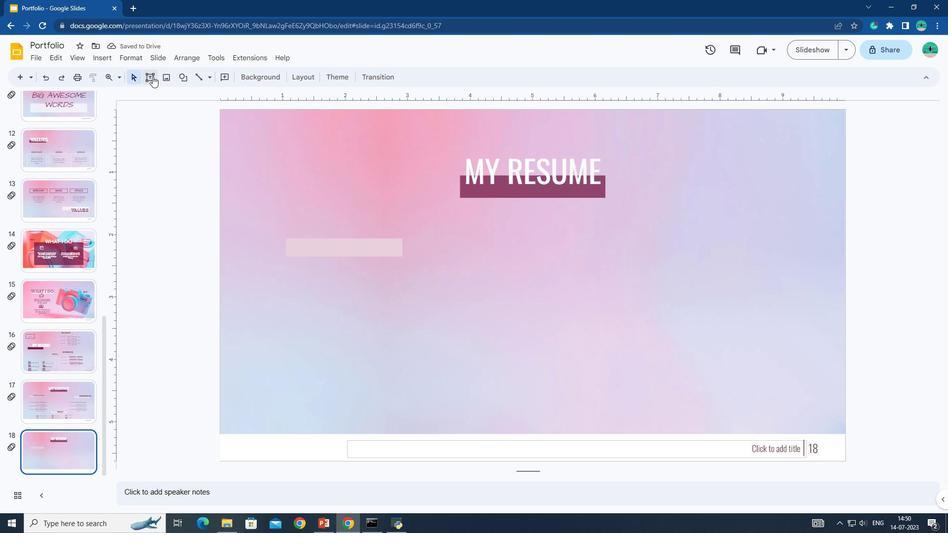 
Action: Mouse pressed left at (150, 76)
Screenshot: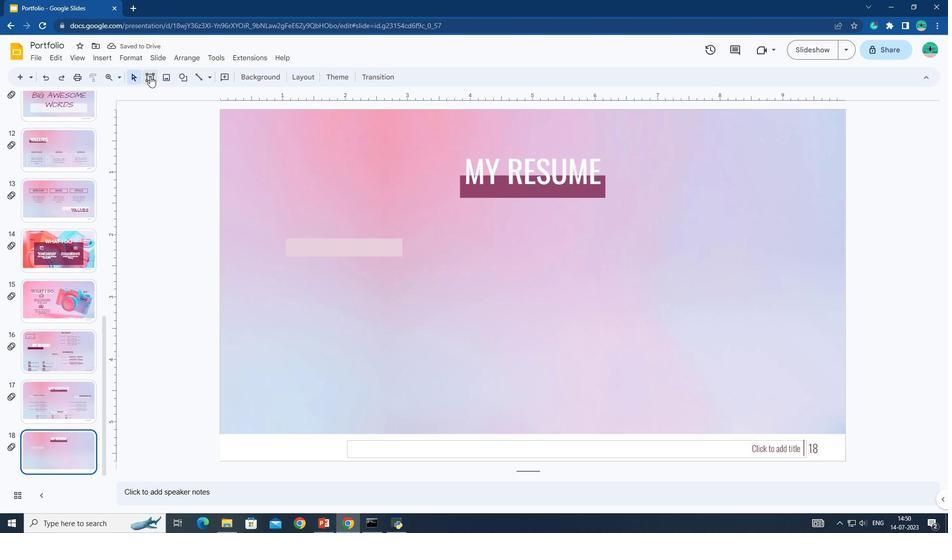 
Action: Mouse moved to (290, 233)
Screenshot: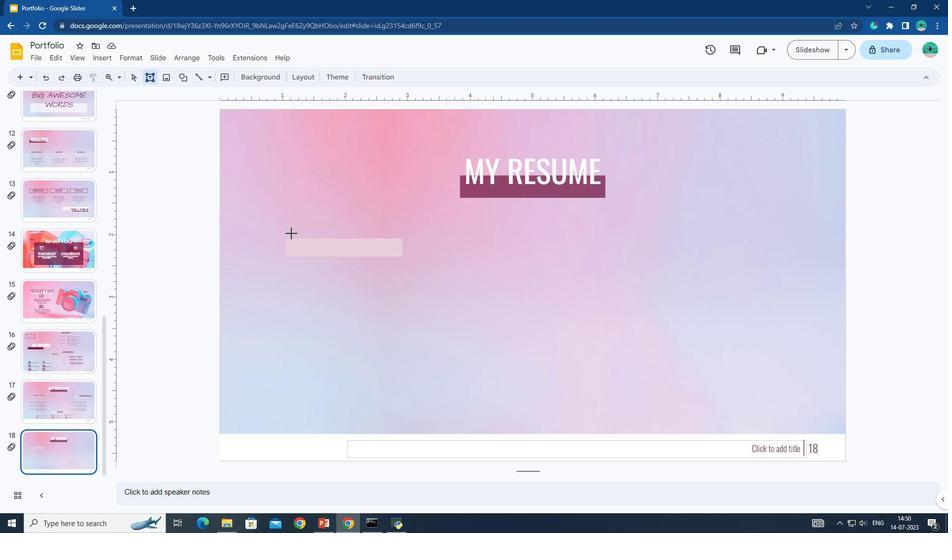 
Action: Mouse pressed left at (290, 233)
Screenshot: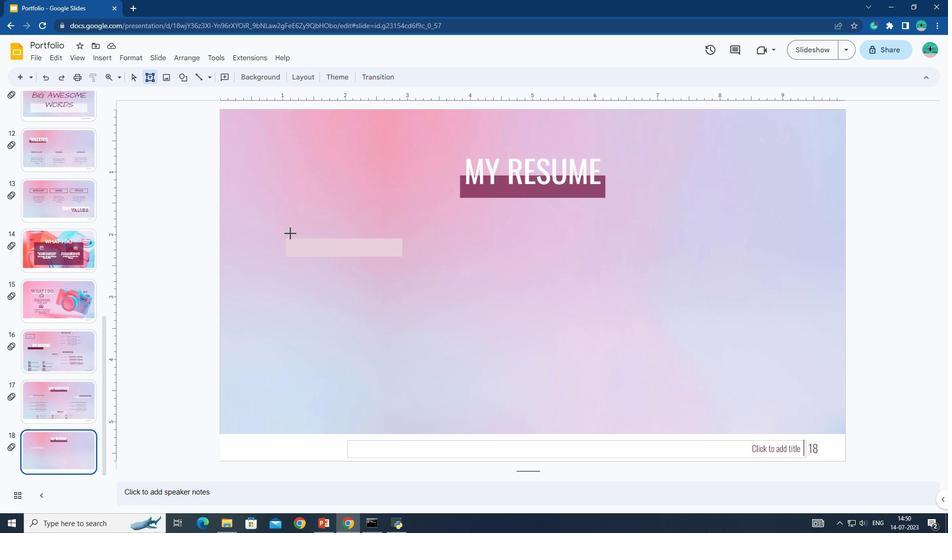 
Action: Mouse moved to (424, 249)
Screenshot: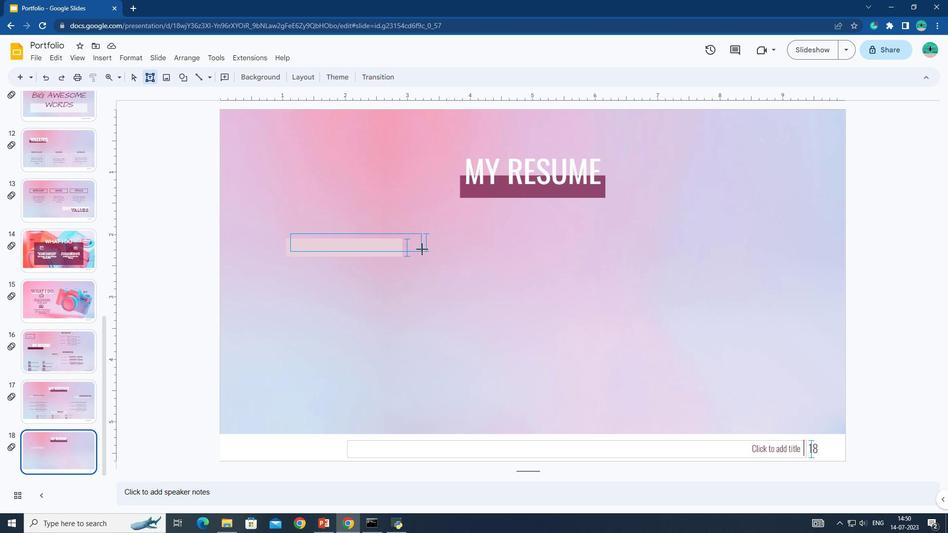 
Action: Key pressed internship<Key.space>experince
Screenshot: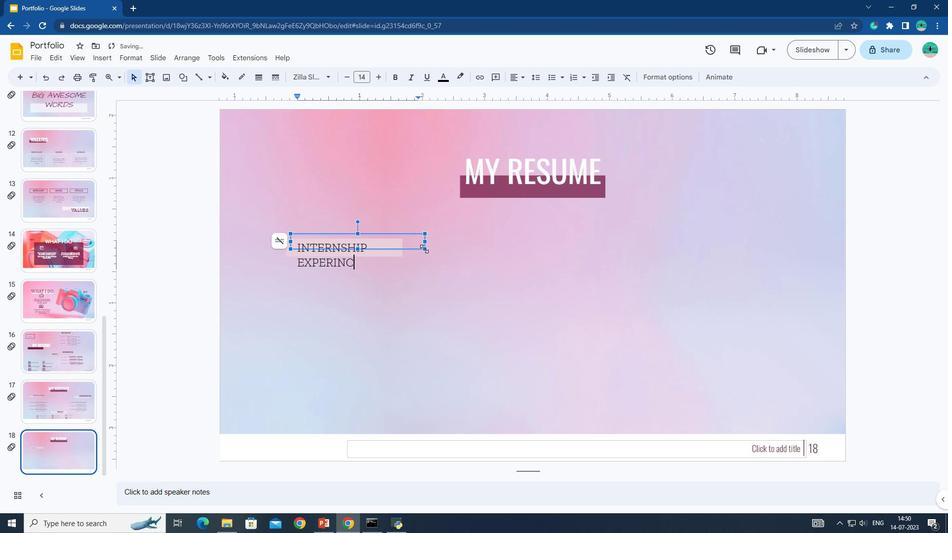 
Action: Mouse moved to (426, 240)
Screenshot: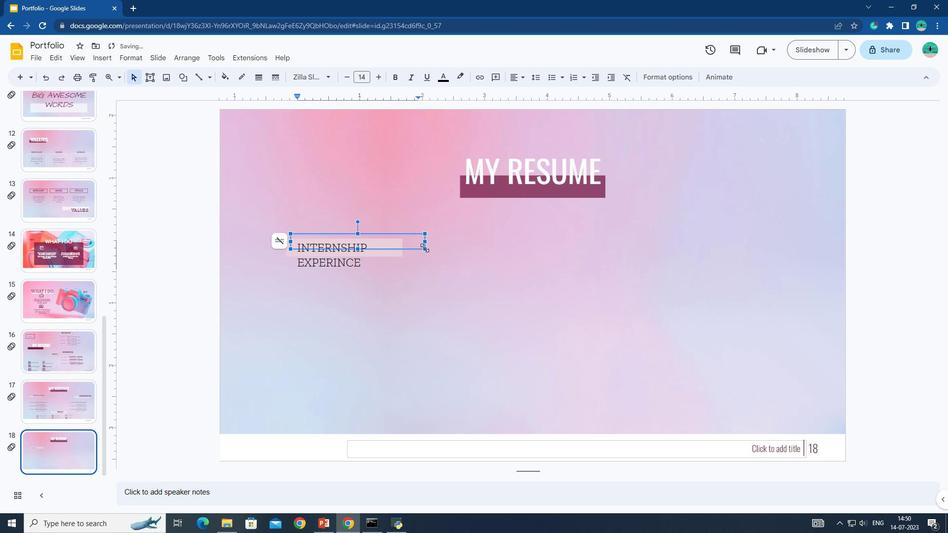 
Action: Mouse pressed left at (426, 240)
Screenshot: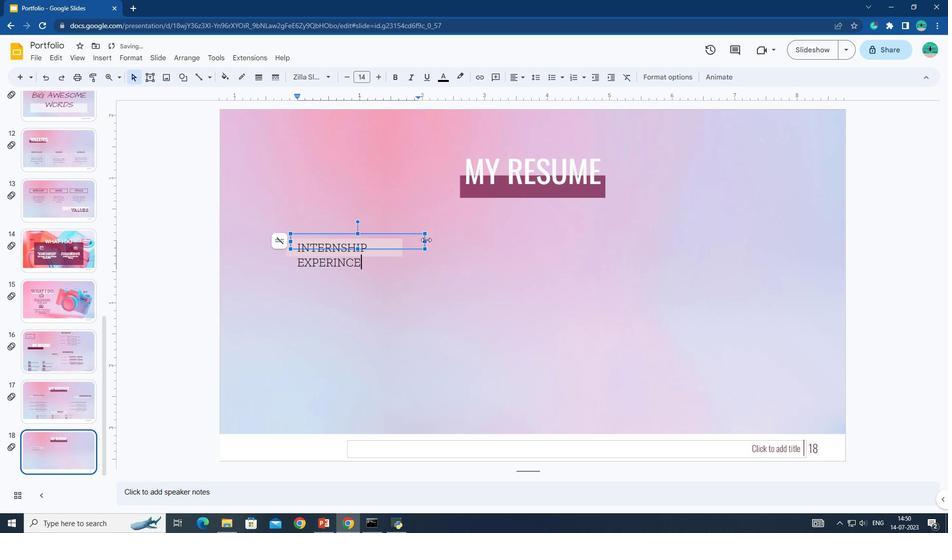 
Action: Mouse moved to (410, 248)
Screenshot: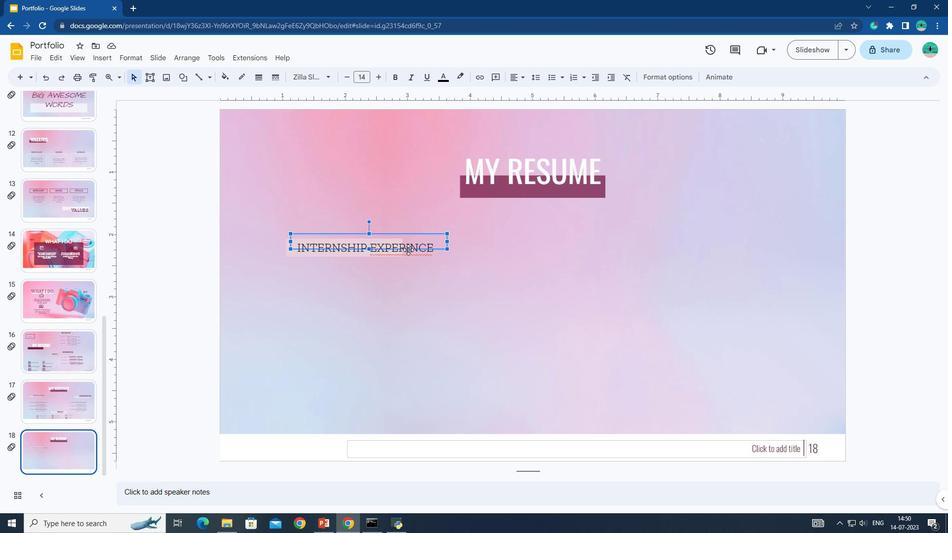 
Action: Mouse pressed left at (410, 248)
Screenshot: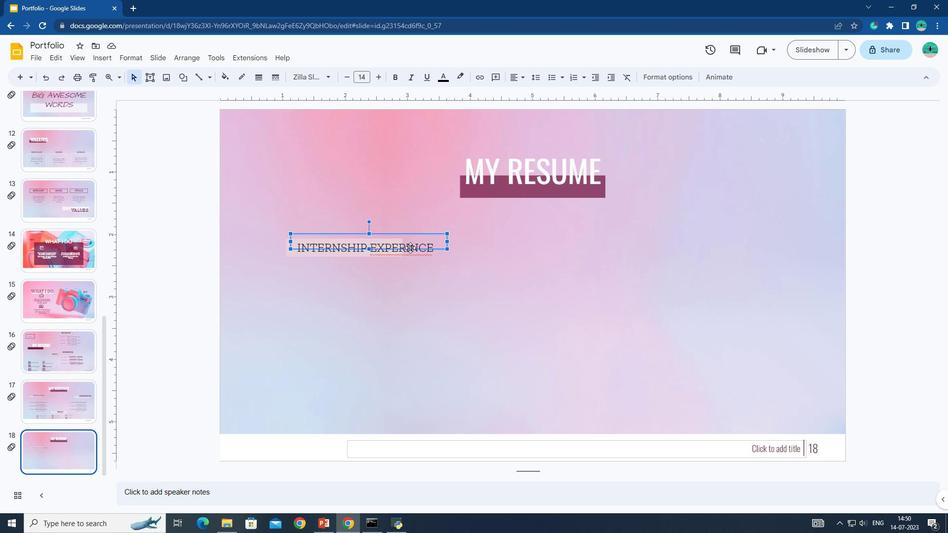 
Action: Mouse moved to (412, 248)
Screenshot: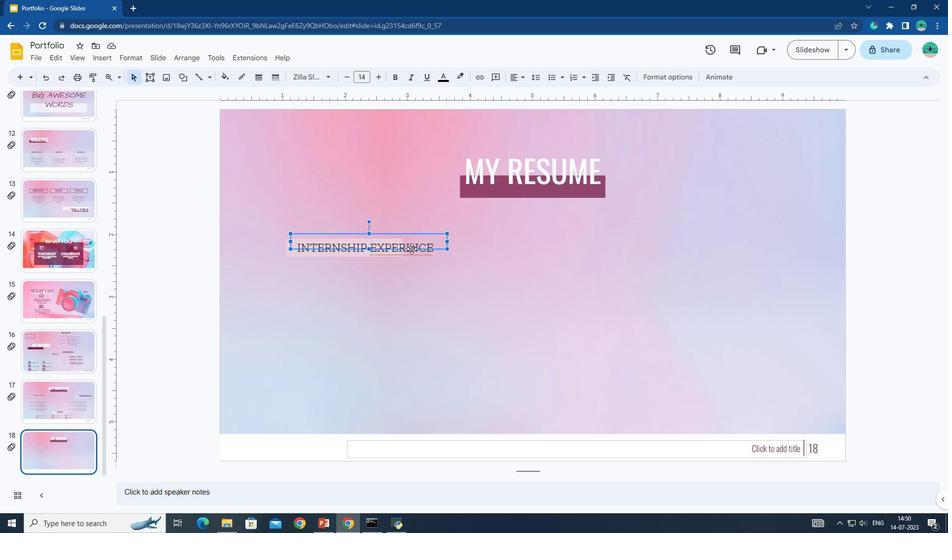 
Action: Mouse pressed left at (412, 248)
Screenshot: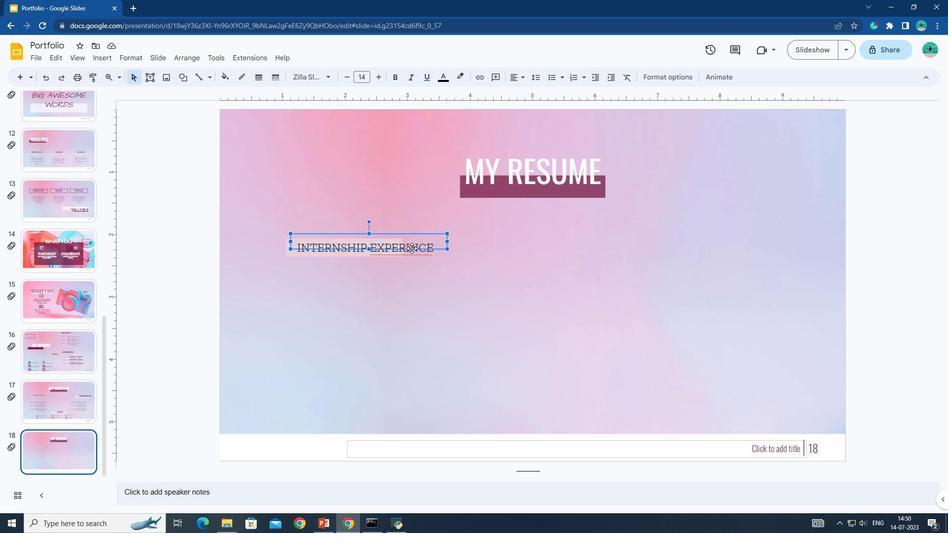 
Action: Mouse moved to (437, 241)
Screenshot: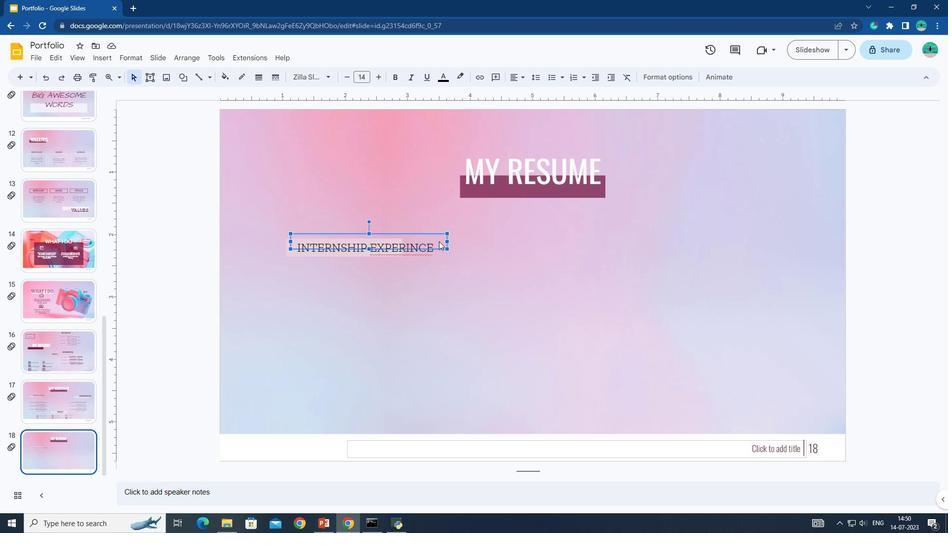 
Action: Mouse pressed left at (437, 241)
Screenshot: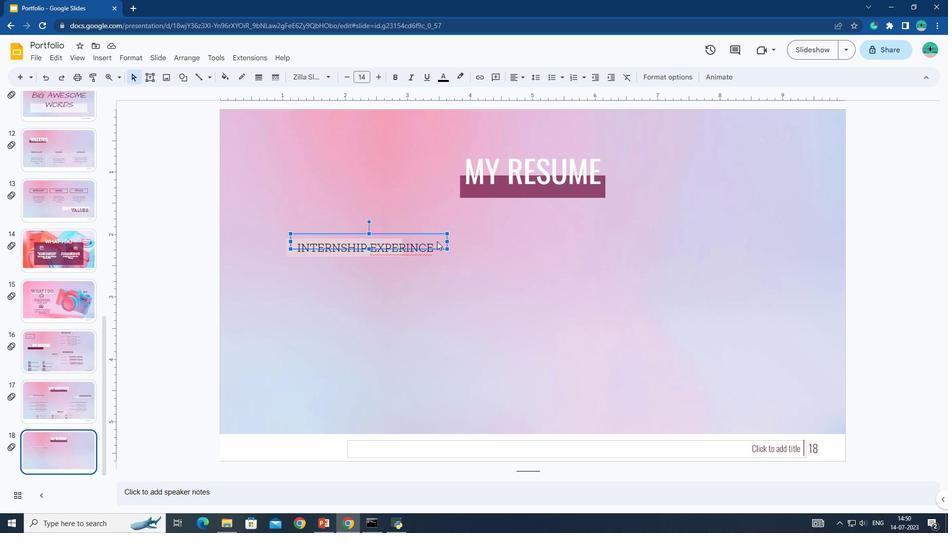 
Action: Mouse moved to (401, 243)
Screenshot: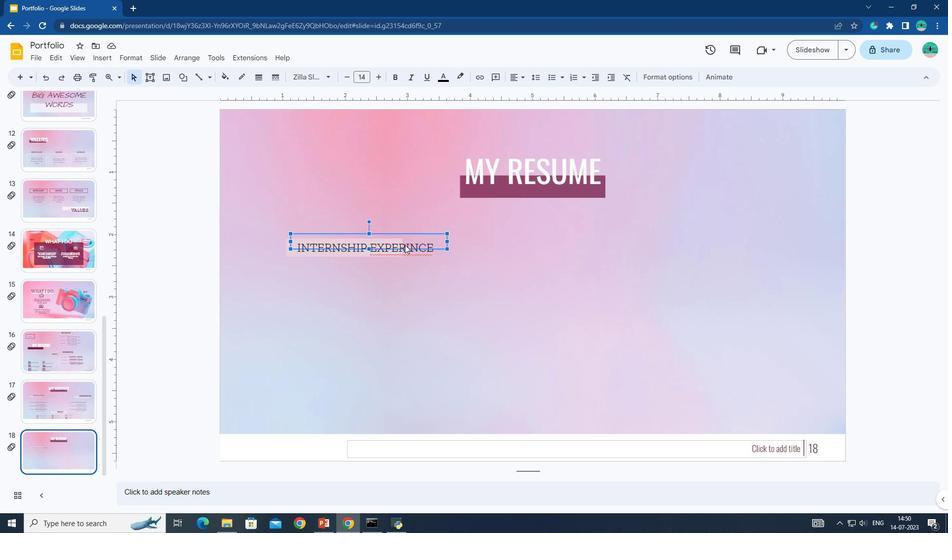 
Action: Mouse pressed left at (401, 243)
Screenshot: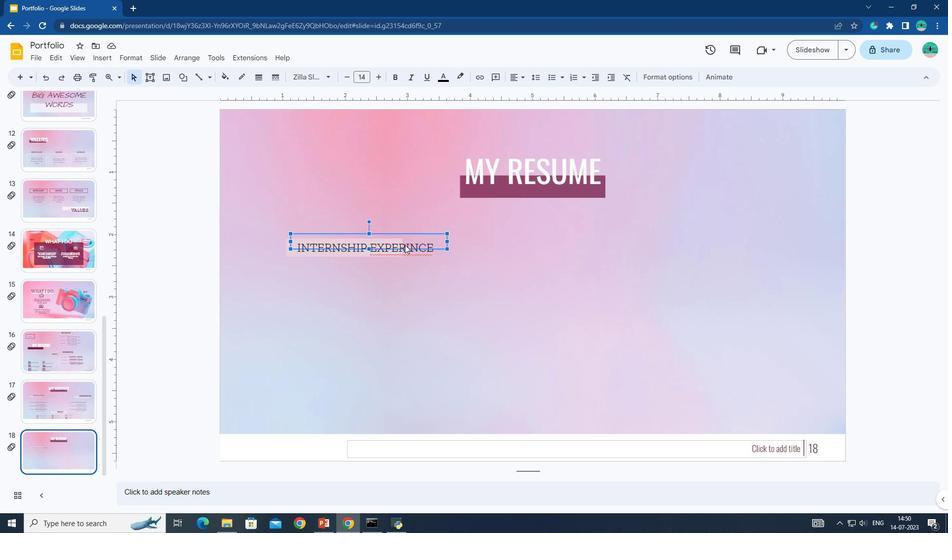 
Action: Mouse moved to (370, 236)
Screenshot: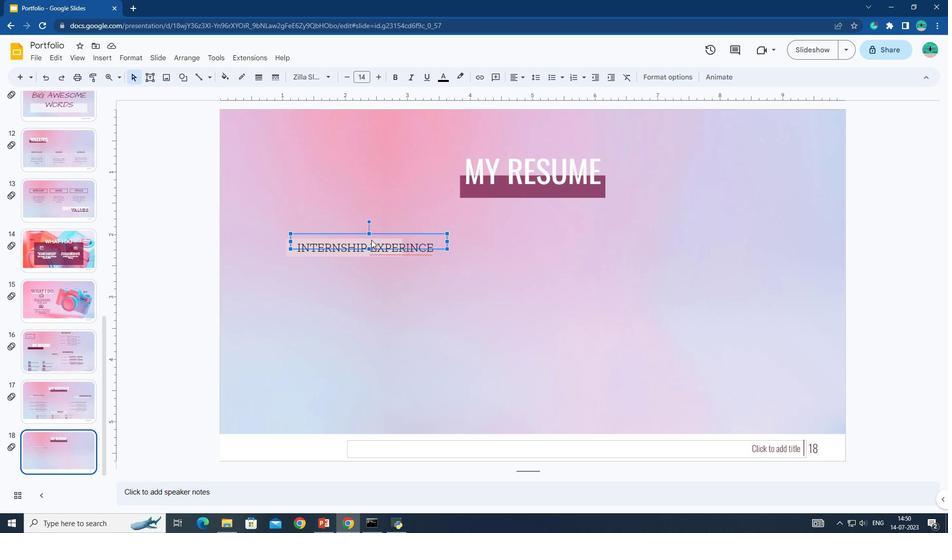 
Action: Mouse pressed left at (370, 236)
Screenshot: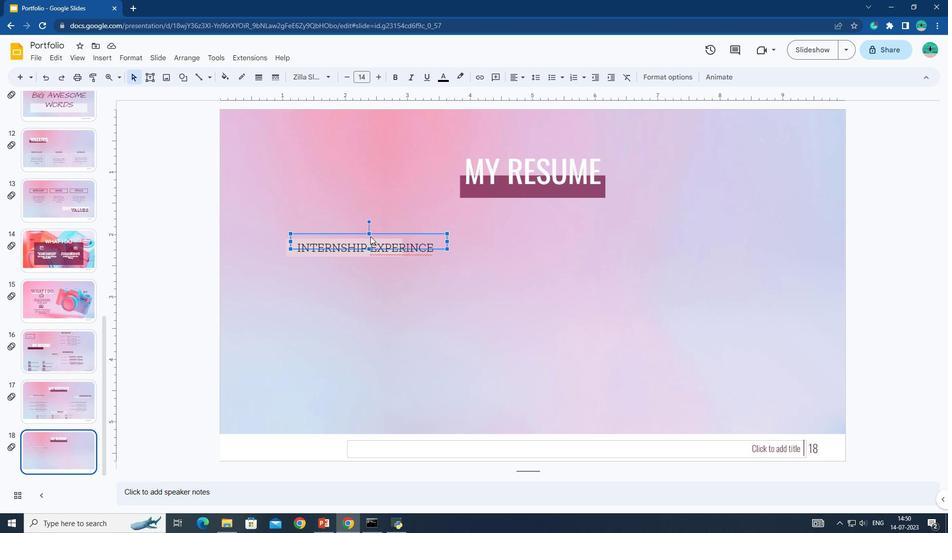 
Action: Mouse pressed left at (370, 236)
Screenshot: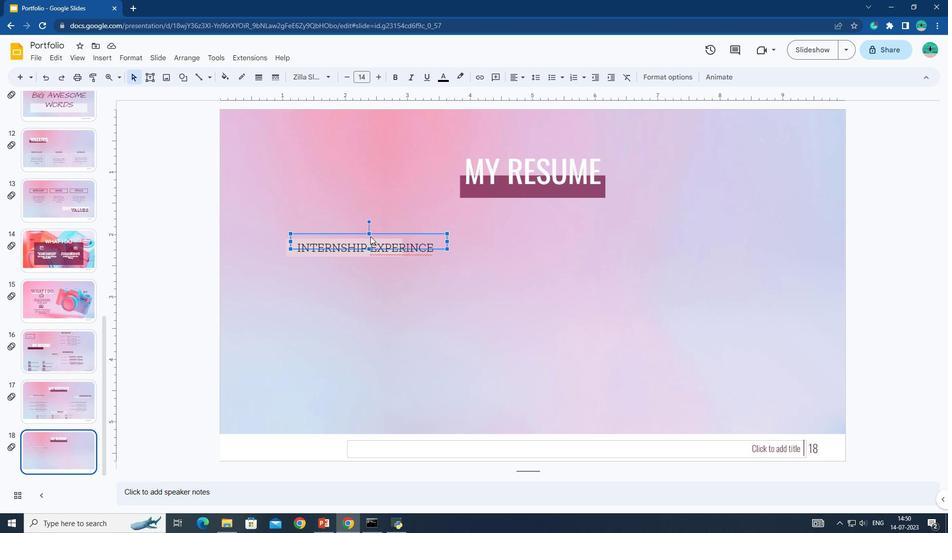 
Action: Mouse pressed left at (370, 236)
Screenshot: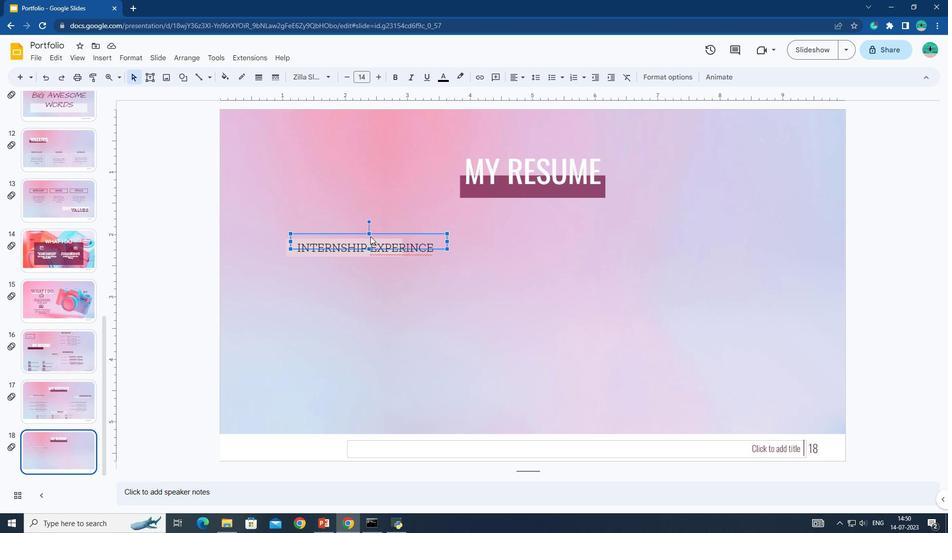 
Action: Mouse moved to (374, 240)
Screenshot: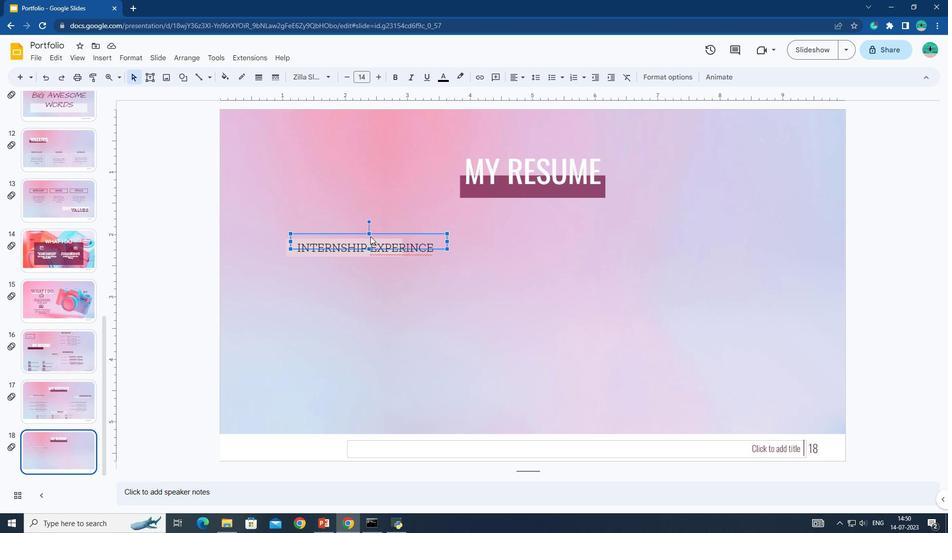 
Action: Mouse pressed left at (374, 240)
Screenshot: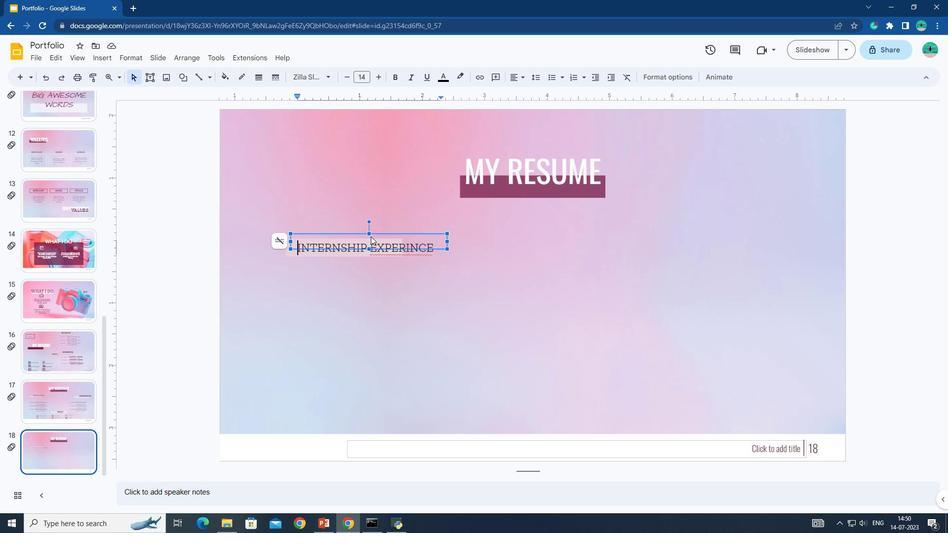 
Action: Mouse moved to (377, 245)
Screenshot: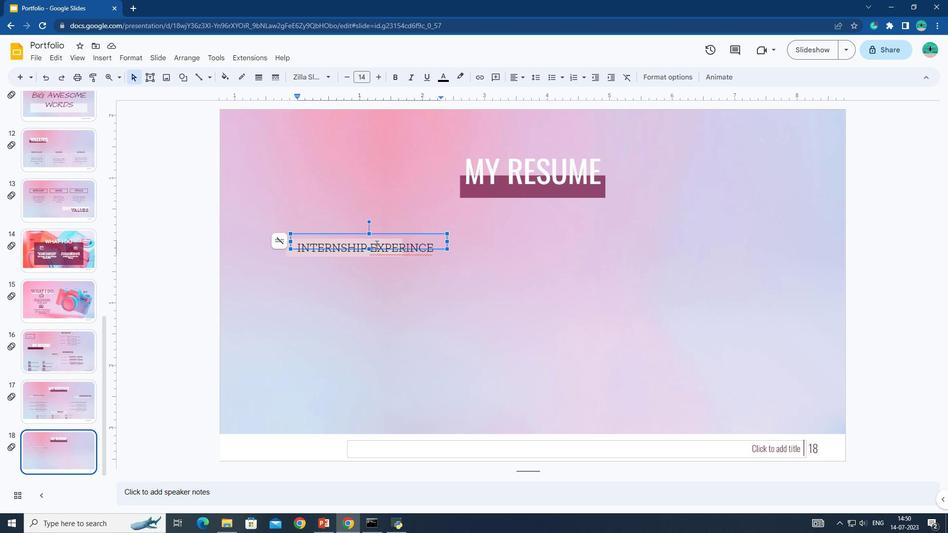 
Action: Key pressed <Key.right><Key.right><Key.right><Key.right><Key.right>e
Screenshot: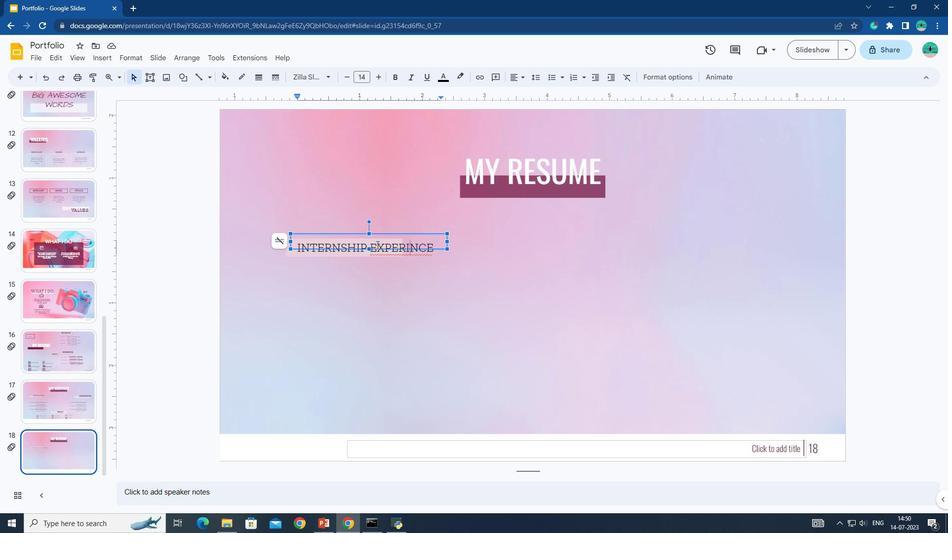 
Action: Mouse moved to (368, 247)
Screenshot: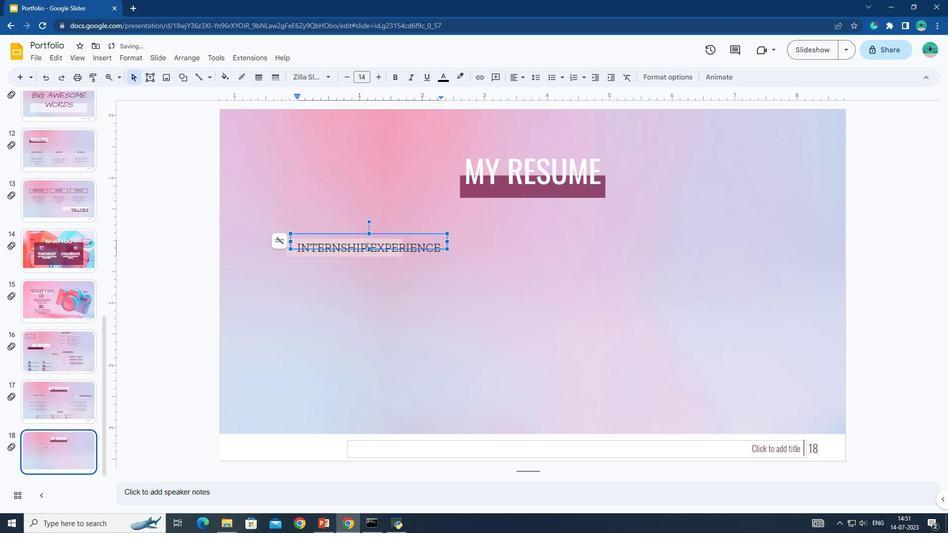 
Action: Mouse pressed left at (368, 247)
Screenshot: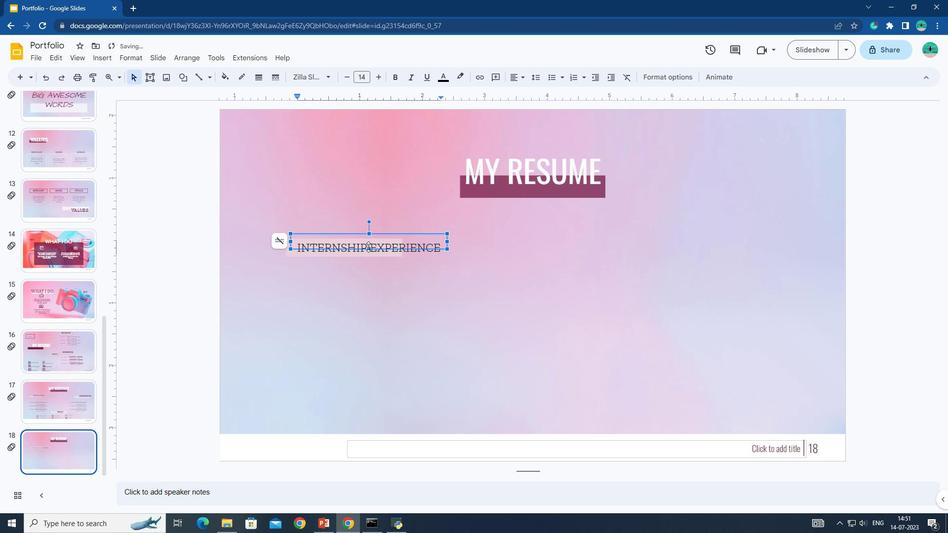 
Action: Mouse moved to (369, 238)
Screenshot: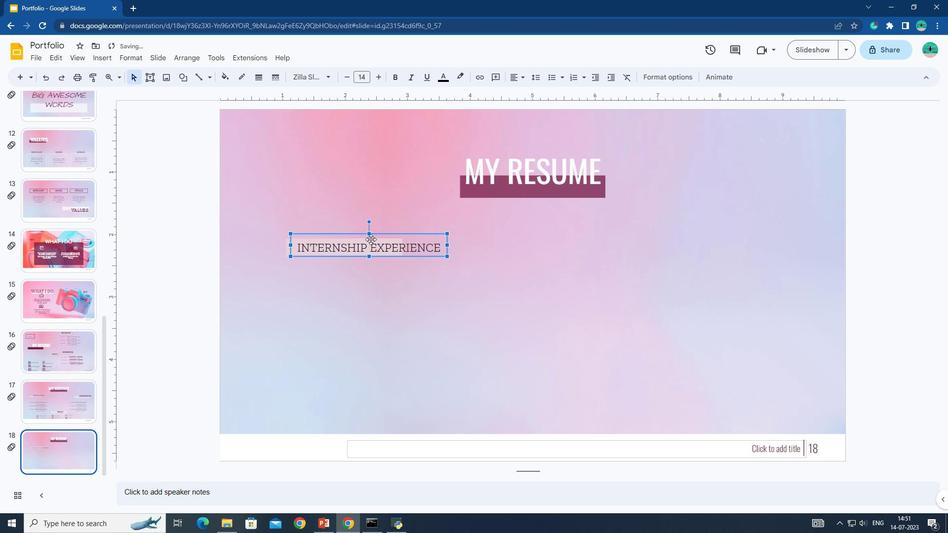 
Action: Mouse pressed left at (369, 238)
Screenshot: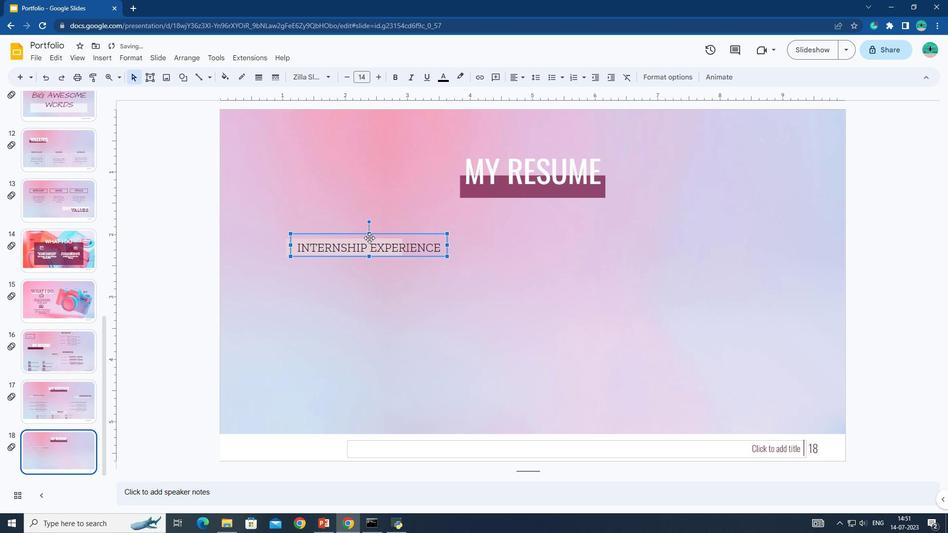 
Action: Mouse moved to (443, 79)
Screenshot: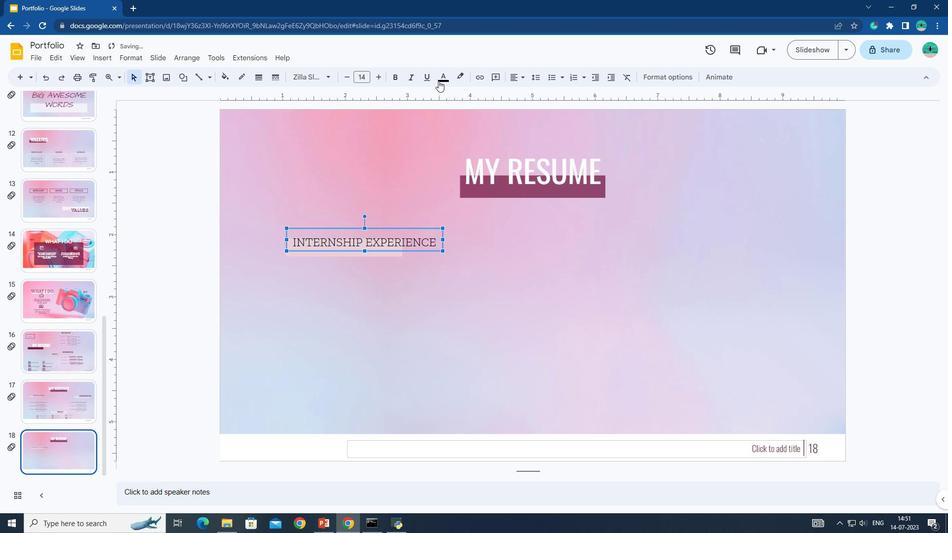 
Action: Mouse pressed left at (443, 79)
Screenshot: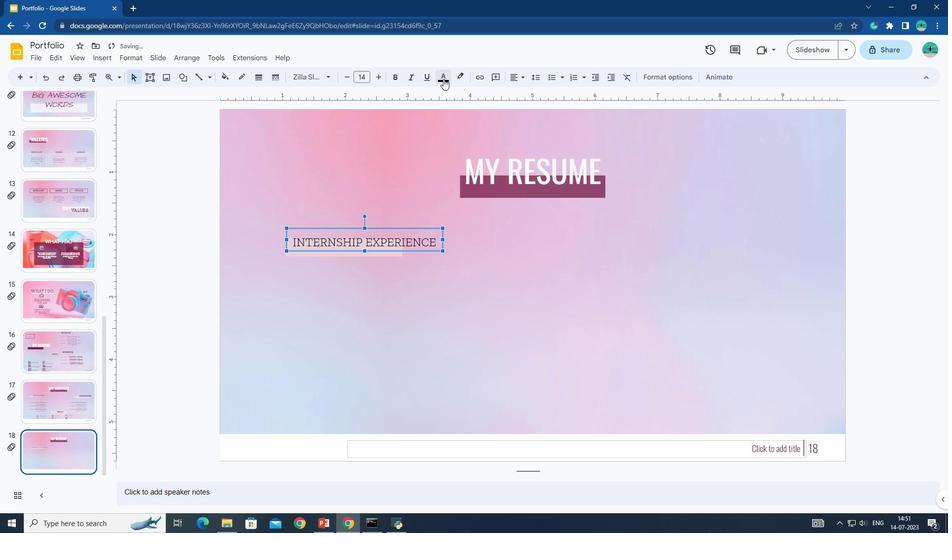 
Action: Mouse moved to (448, 111)
Screenshot: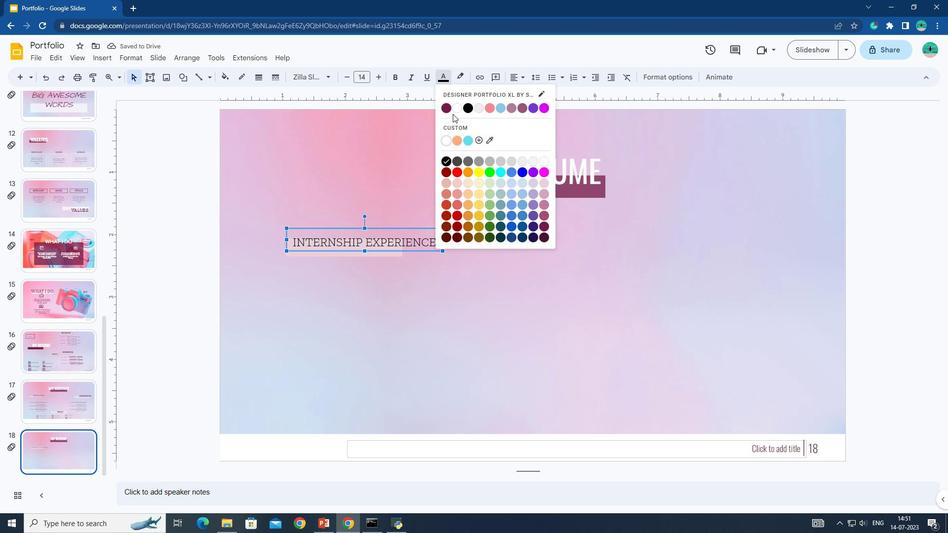
Action: Mouse pressed left at (448, 111)
Screenshot: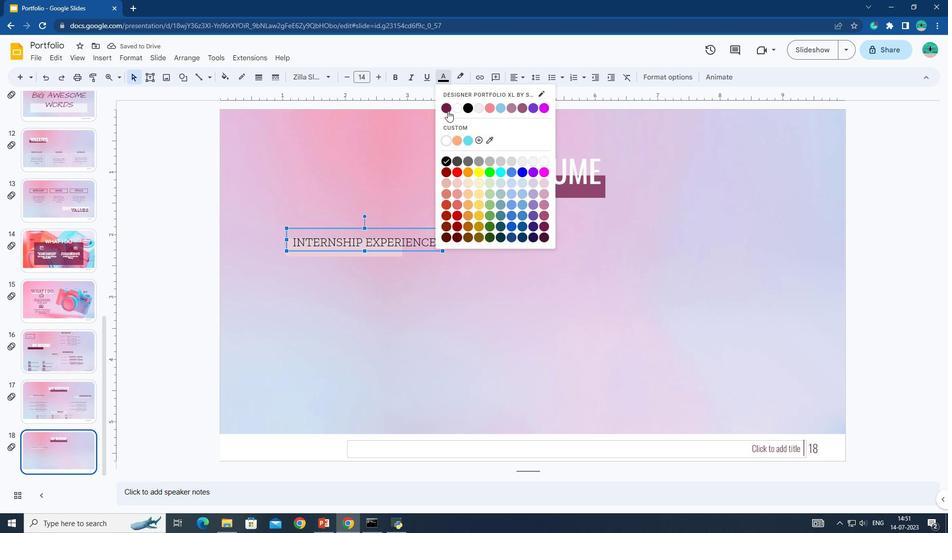 
Action: Mouse moved to (396, 76)
Screenshot: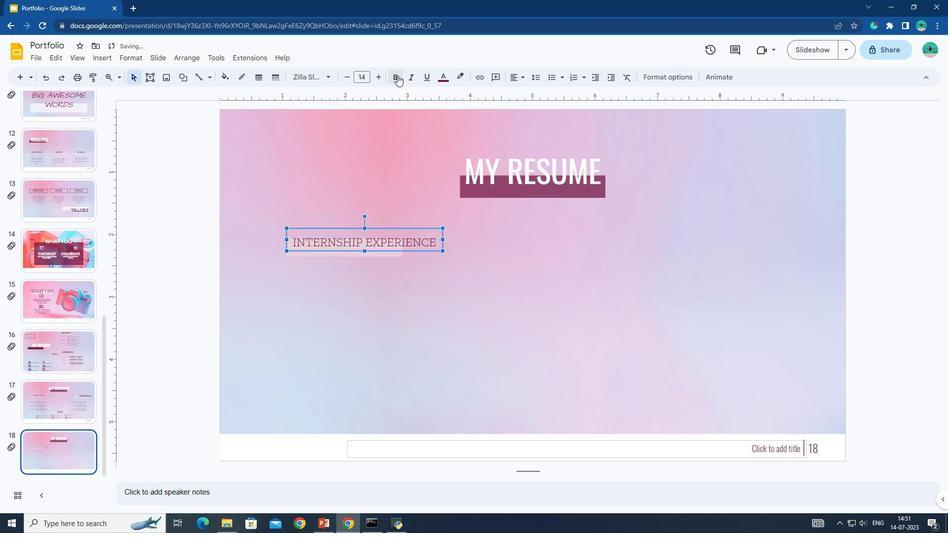 
Action: Mouse pressed left at (396, 76)
Screenshot: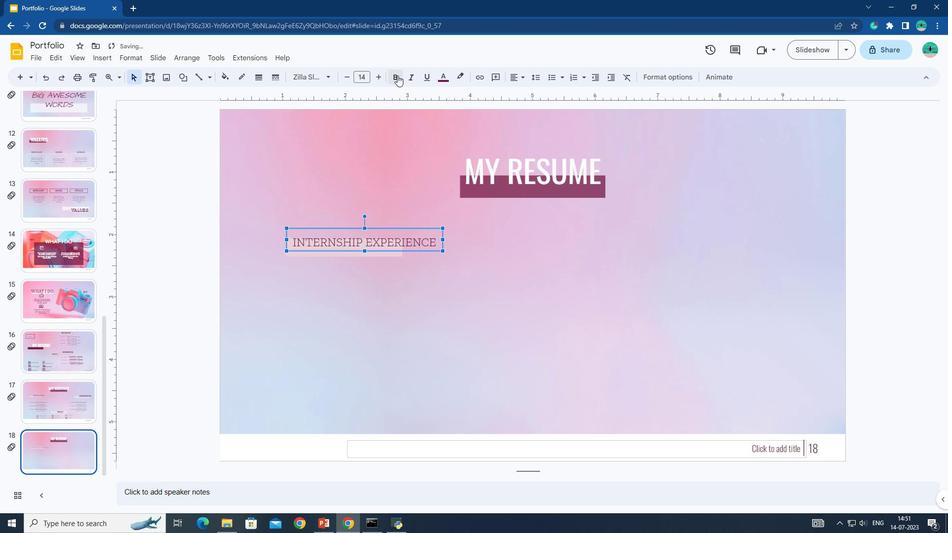 
Action: Mouse moved to (443, 240)
Screenshot: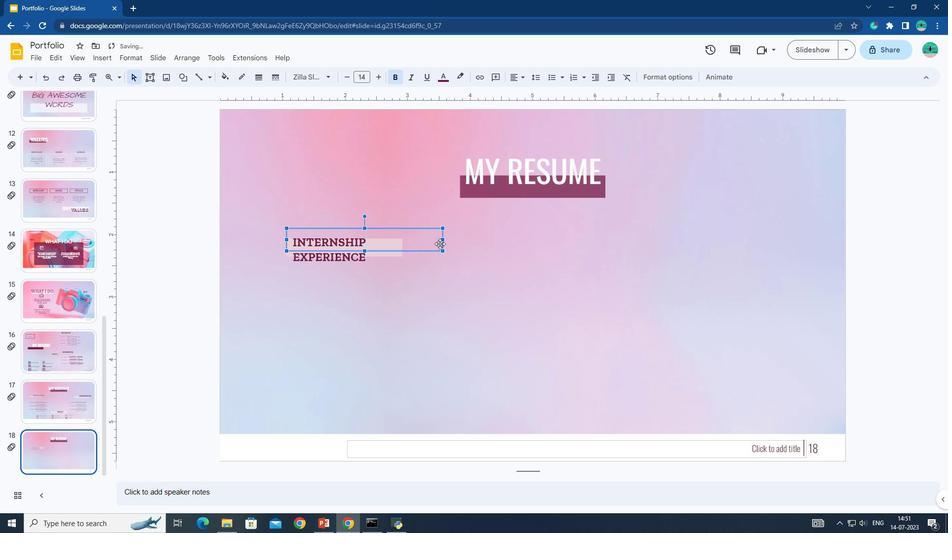 
Action: Mouse pressed left at (443, 240)
Screenshot: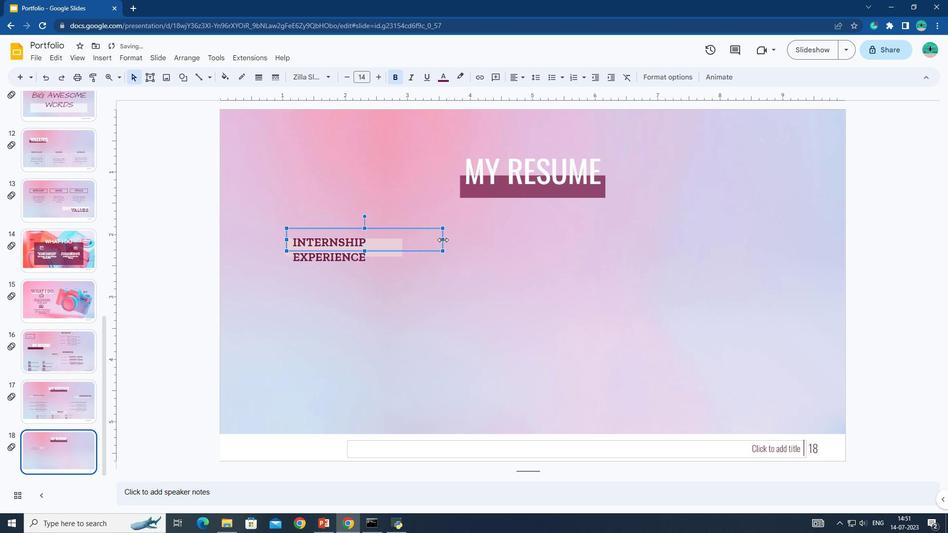 
Action: Mouse moved to (378, 79)
Screenshot: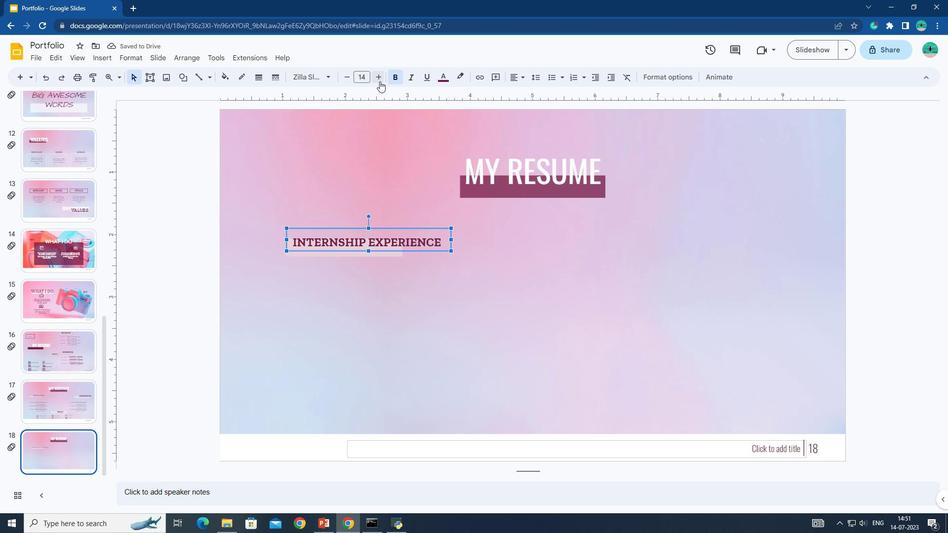 
Action: Mouse pressed left at (378, 79)
Screenshot: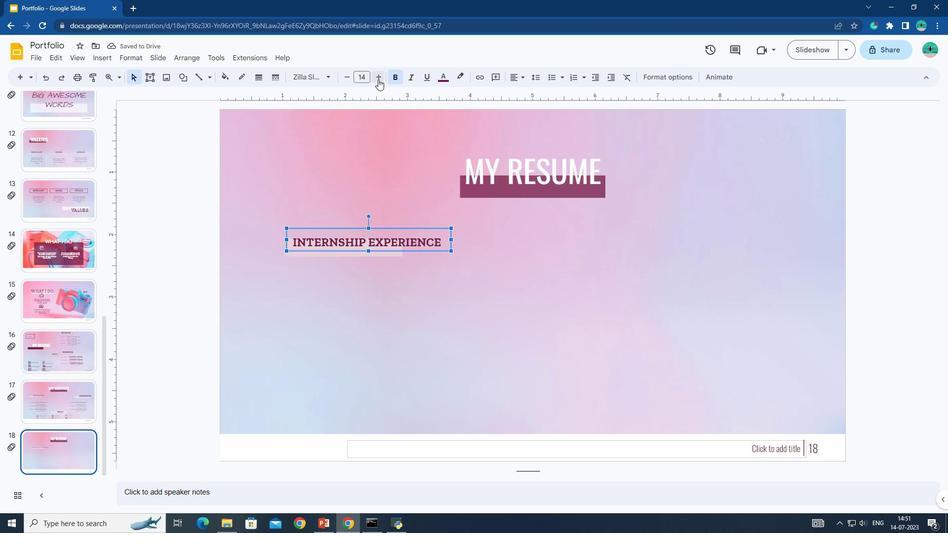 
Action: Mouse moved to (452, 238)
Screenshot: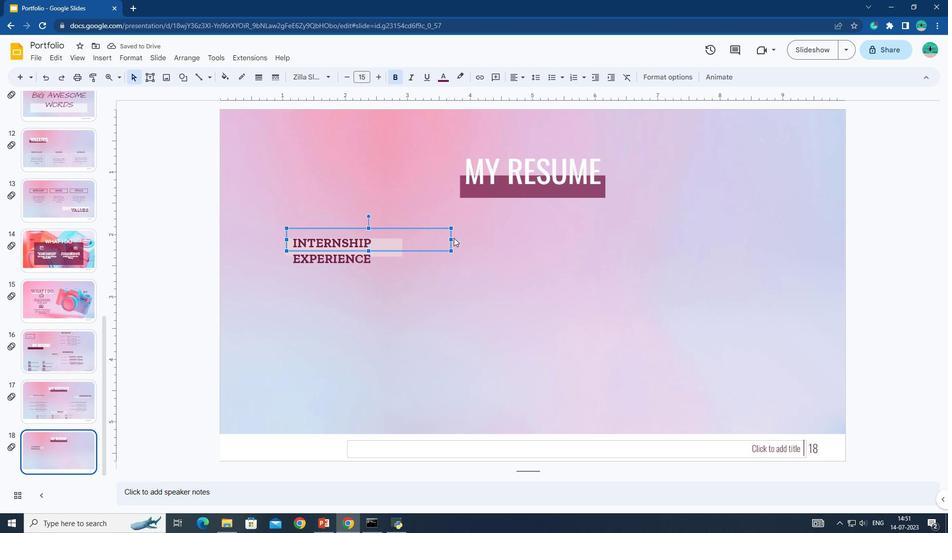 
Action: Mouse pressed left at (452, 238)
Screenshot: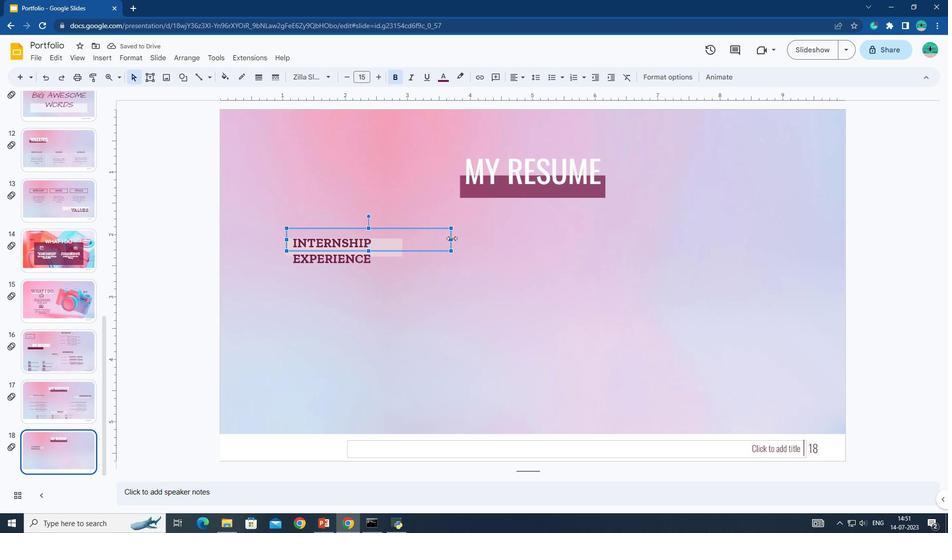 
Action: Mouse moved to (381, 79)
Screenshot: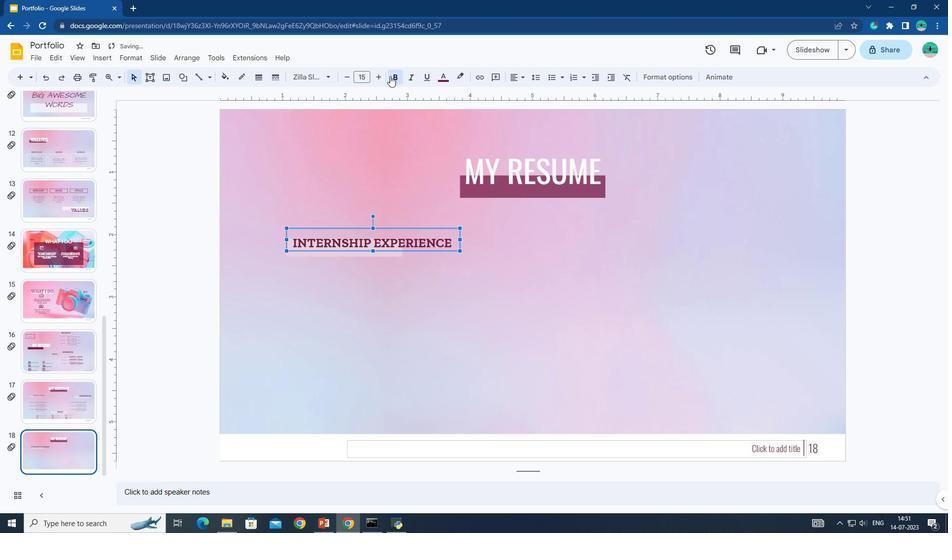 
Action: Mouse pressed left at (381, 79)
Screenshot: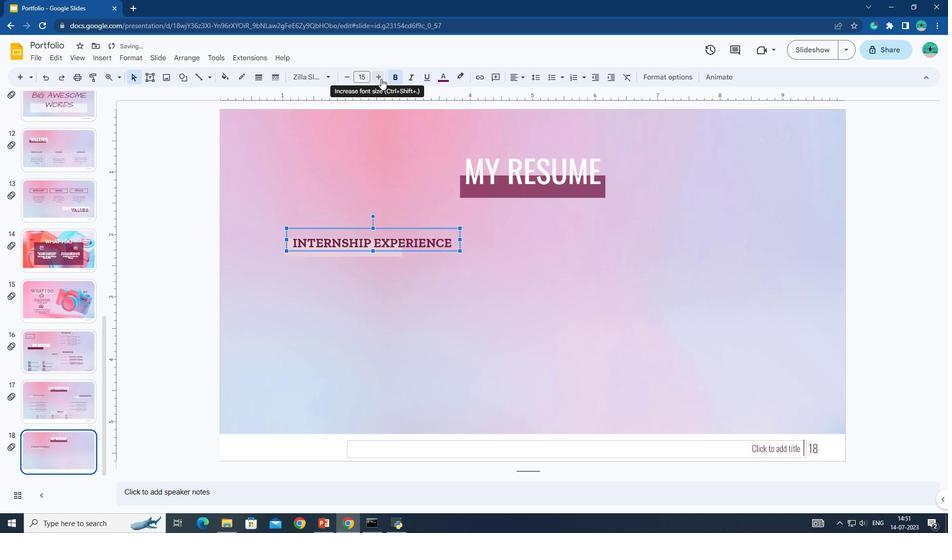 
Action: Mouse moved to (462, 239)
Screenshot: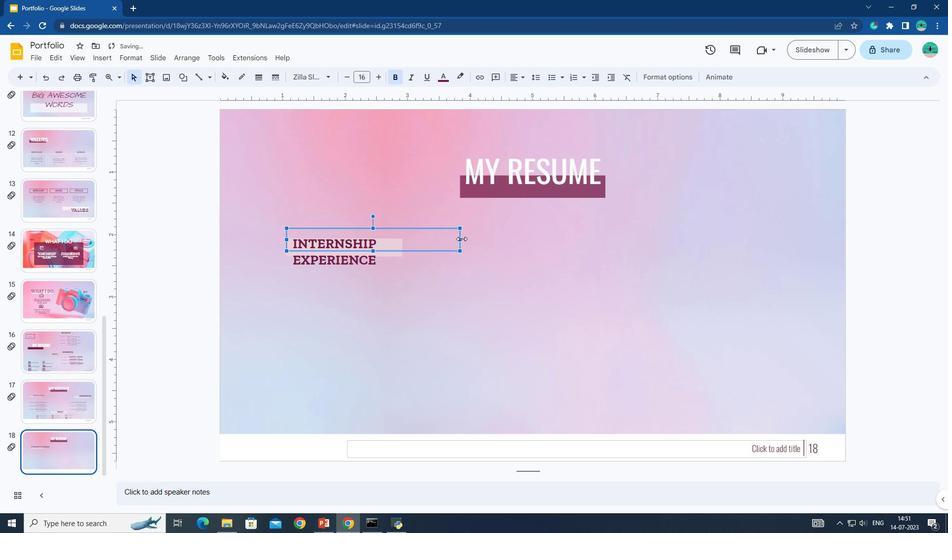 
Action: Mouse pressed left at (462, 239)
Screenshot: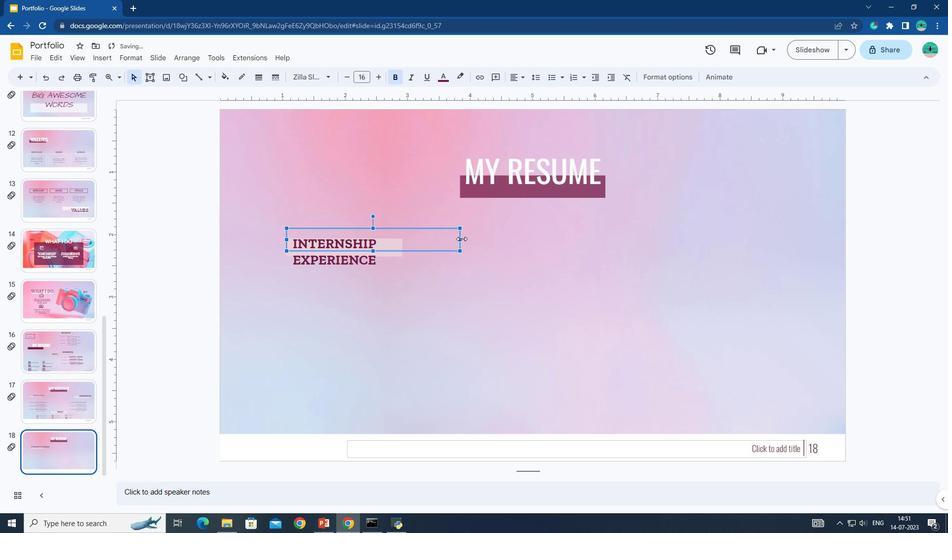 
Action: Mouse moved to (465, 238)
Screenshot: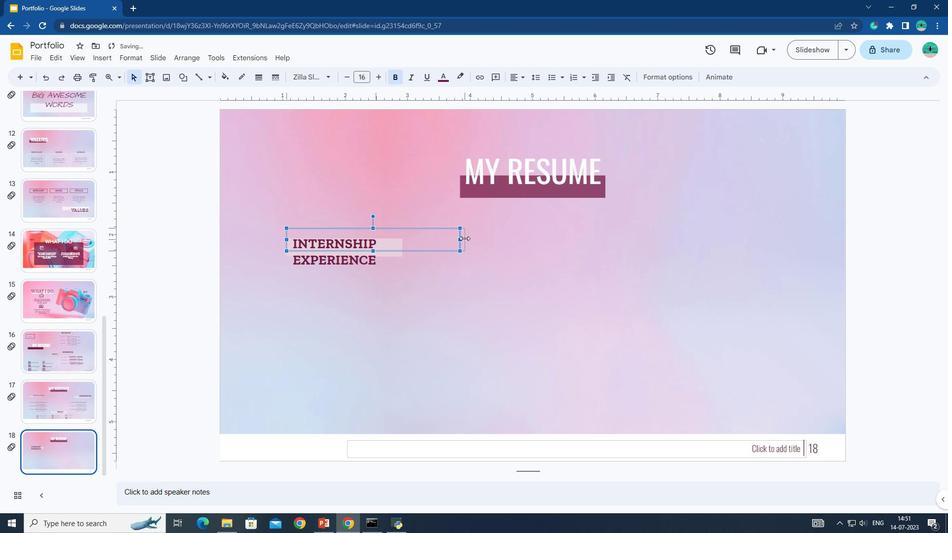 
Action: Mouse pressed left at (465, 238)
Screenshot: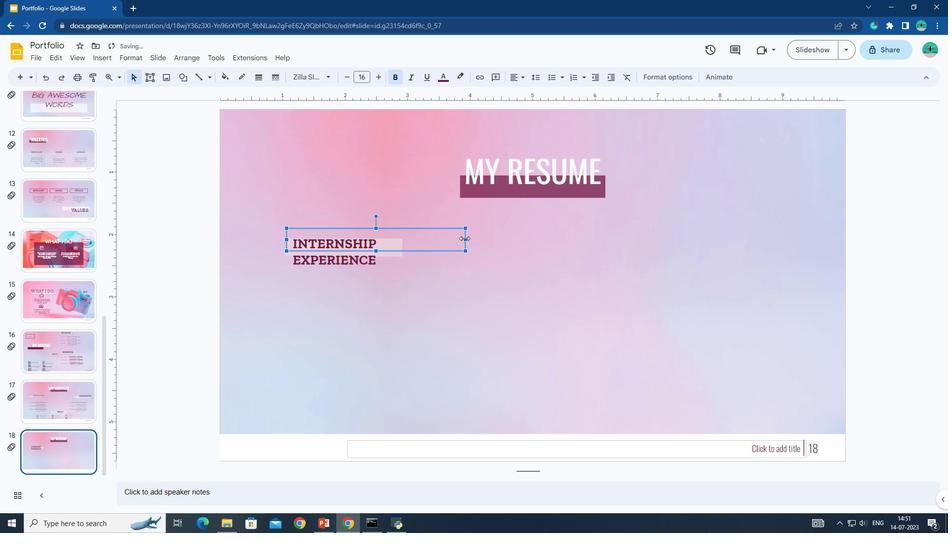 
Action: Mouse moved to (396, 294)
Screenshot: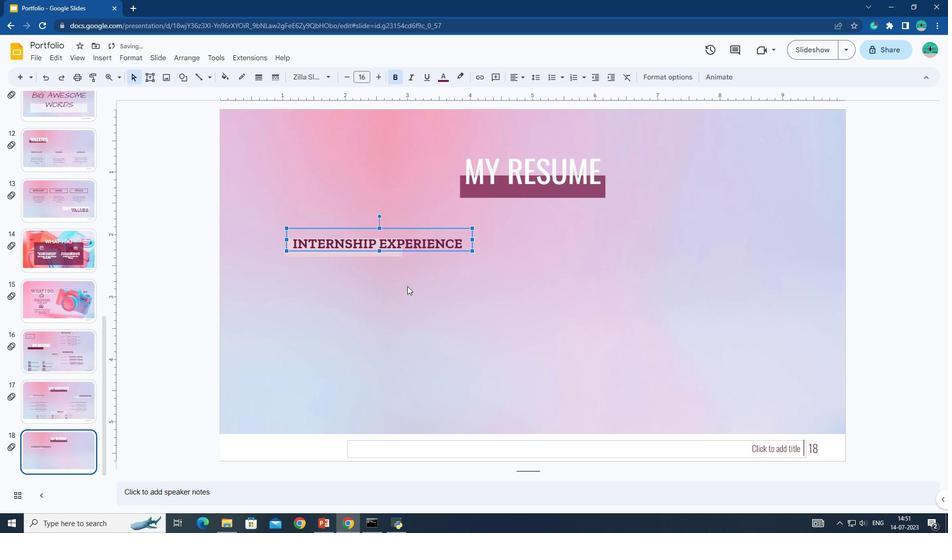 
Action: Mouse pressed left at (396, 294)
Screenshot: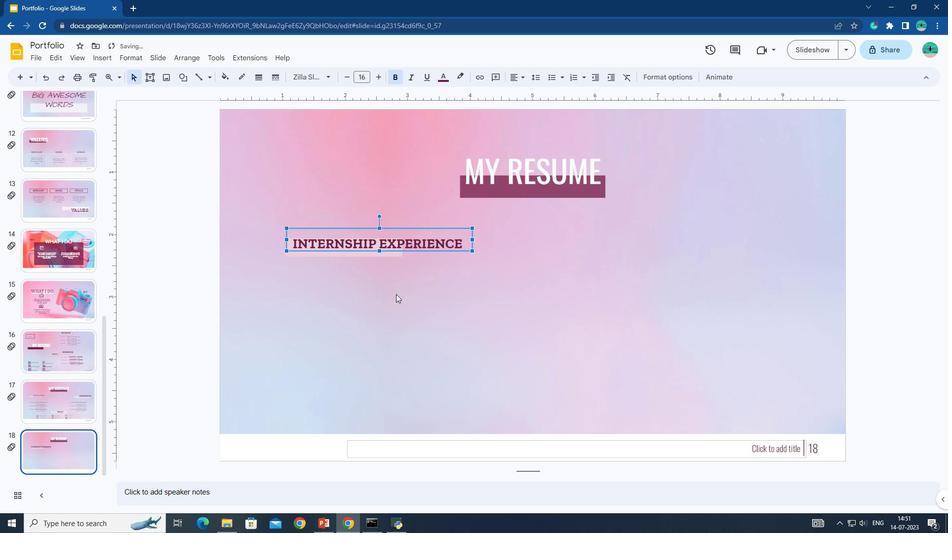
Action: Mouse moved to (155, 80)
Screenshot: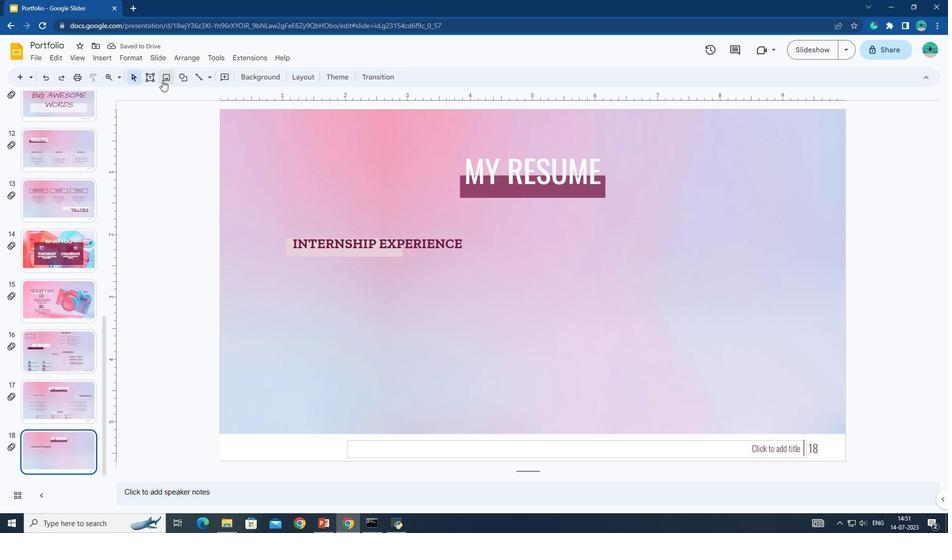 
Action: Mouse pressed left at (155, 80)
Screenshot: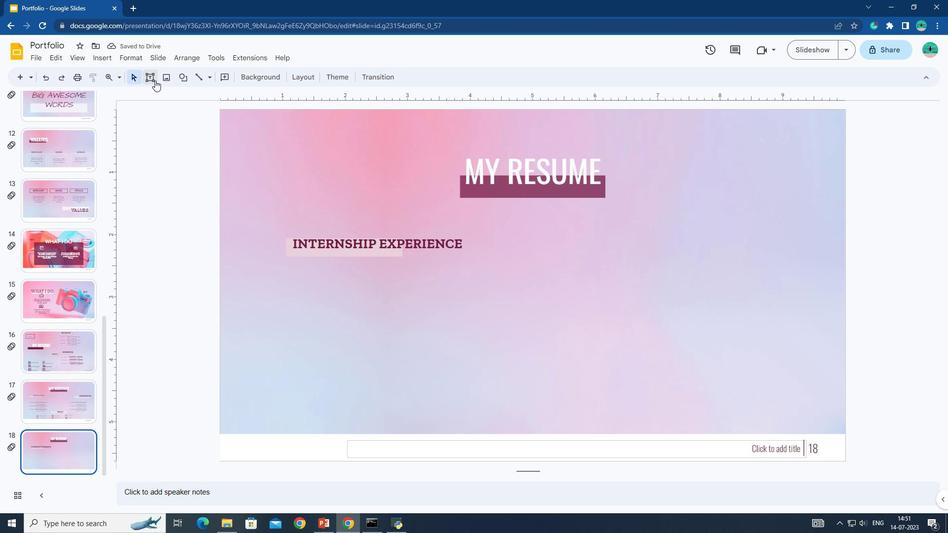 
Action: Mouse moved to (289, 270)
Screenshot: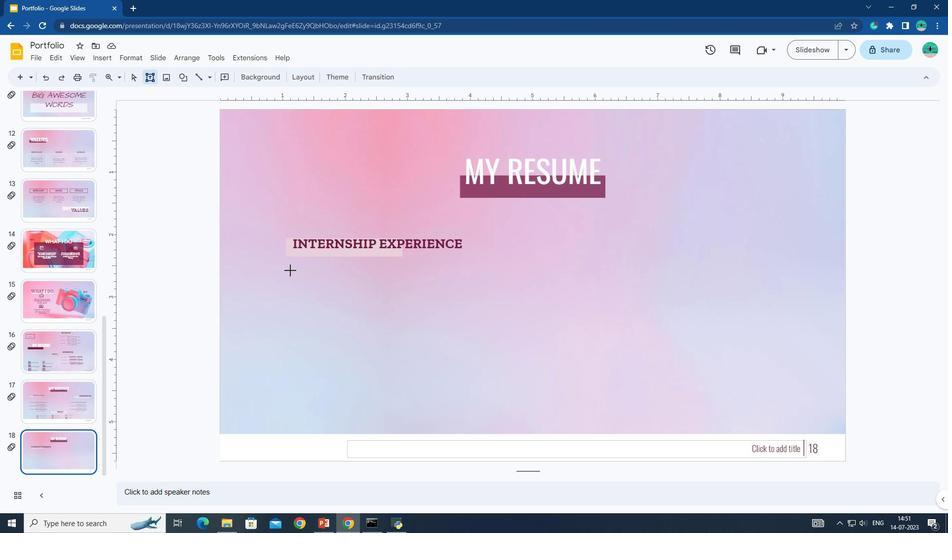 
Action: Mouse pressed left at (289, 270)
Screenshot: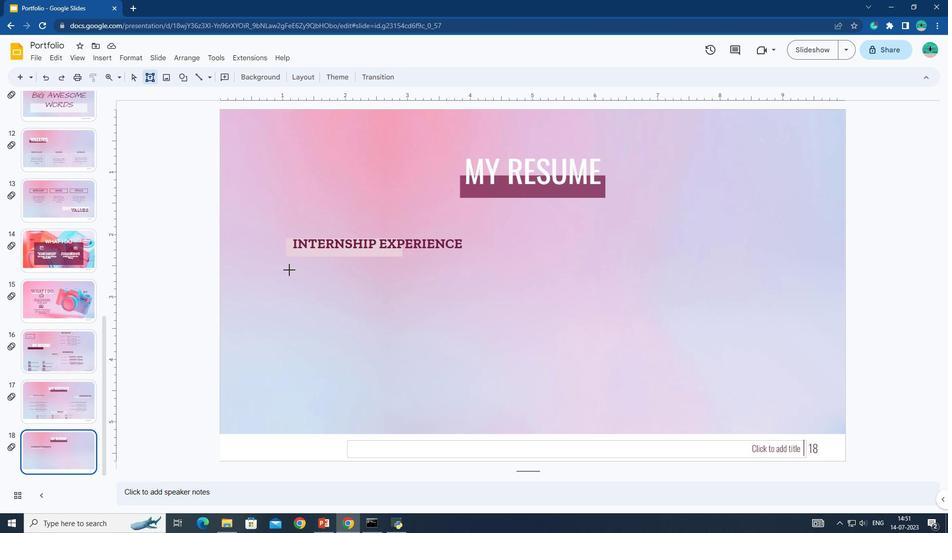 
Action: Mouse moved to (559, 80)
Screenshot: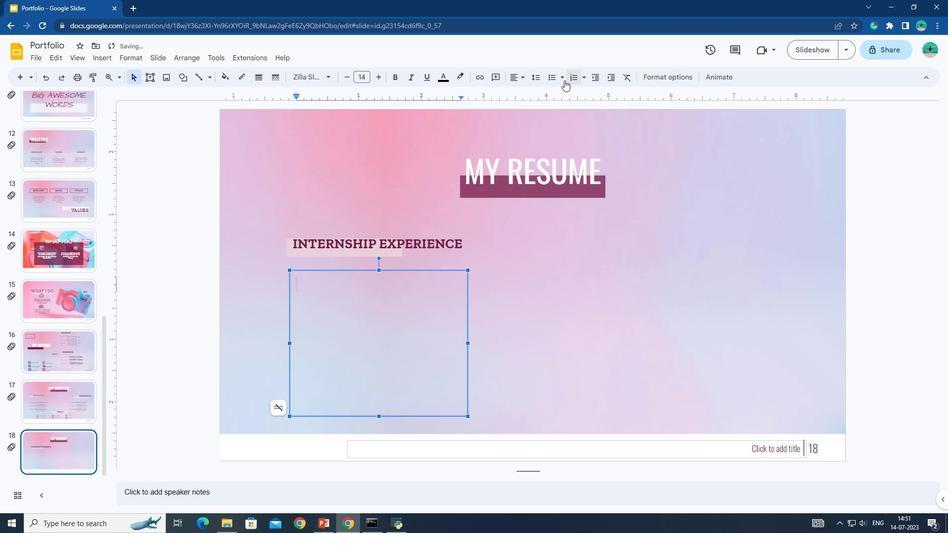 
Action: Mouse pressed left at (559, 80)
Screenshot: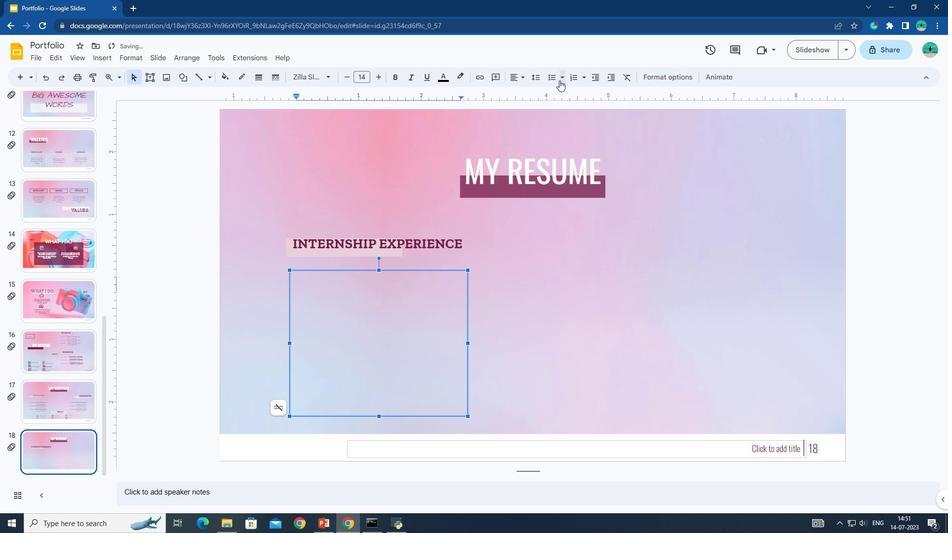 
Action: Mouse moved to (561, 118)
Screenshot: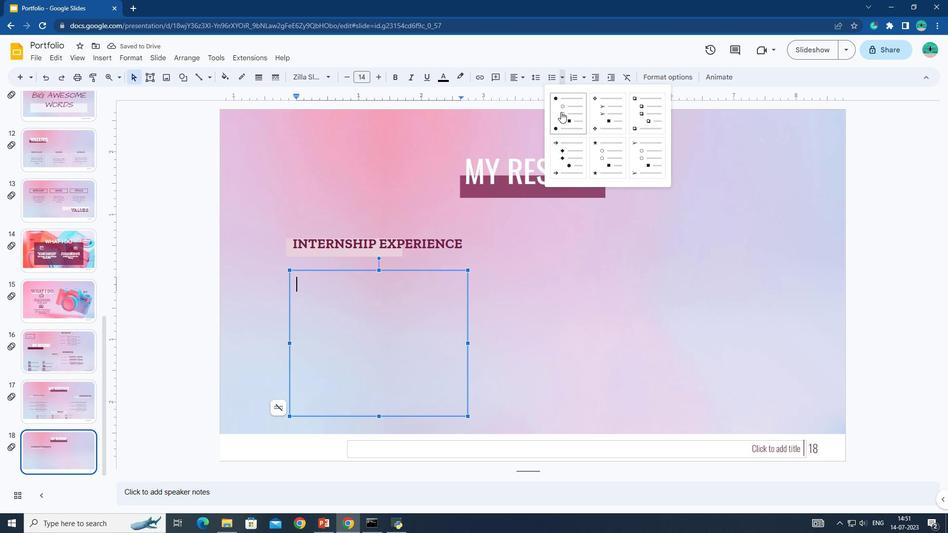 
Action: Mouse pressed left at (561, 118)
Screenshot: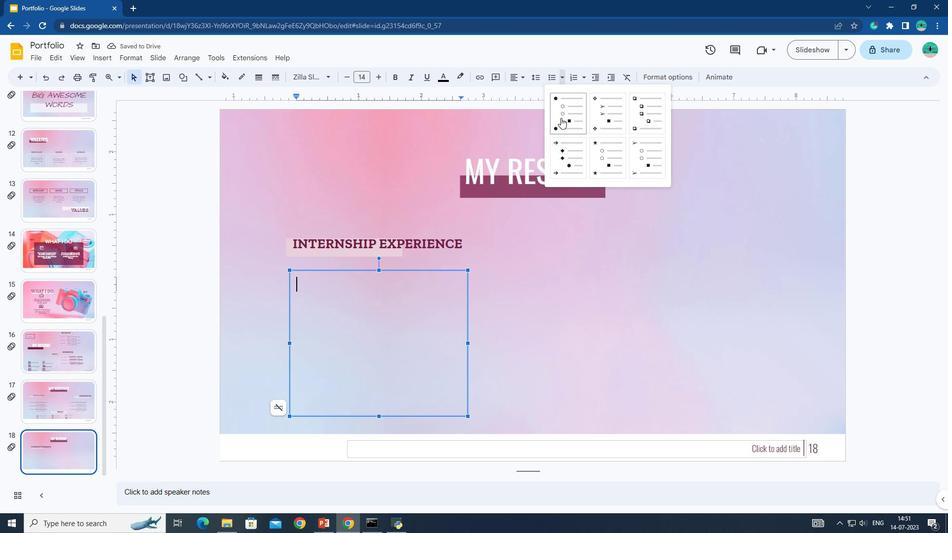 
Action: Key pressed m<Key.caps_lock>E
Screenshot: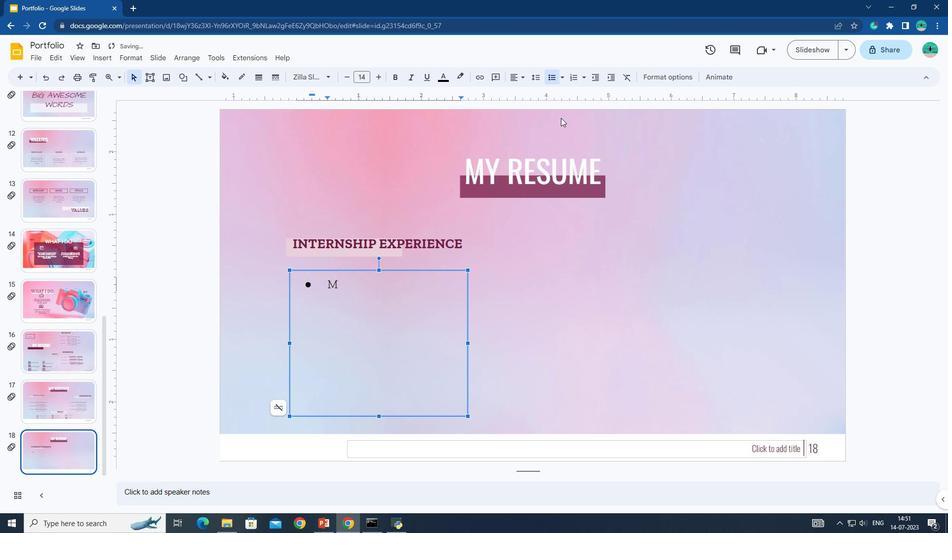 
Action: Mouse moved to (557, 114)
Screenshot: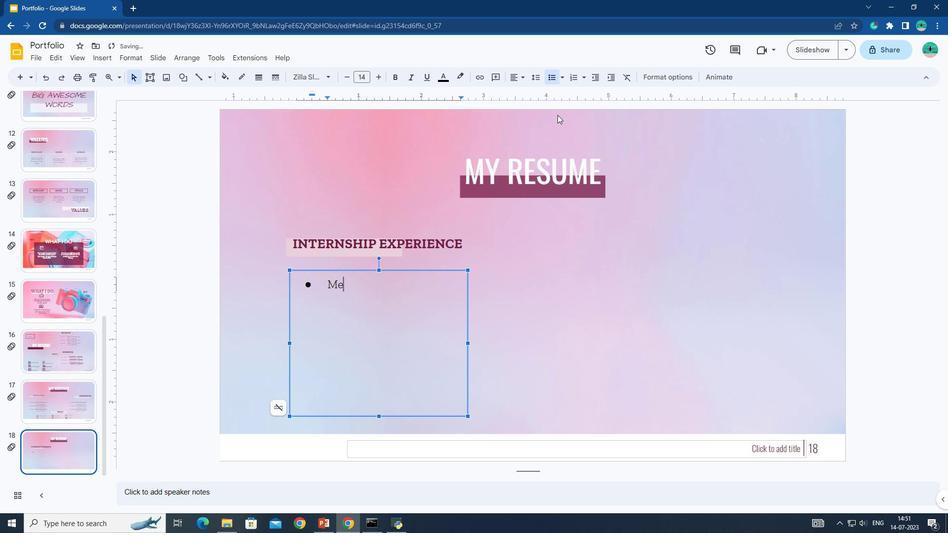 
Action: Key pressed N
Screenshot: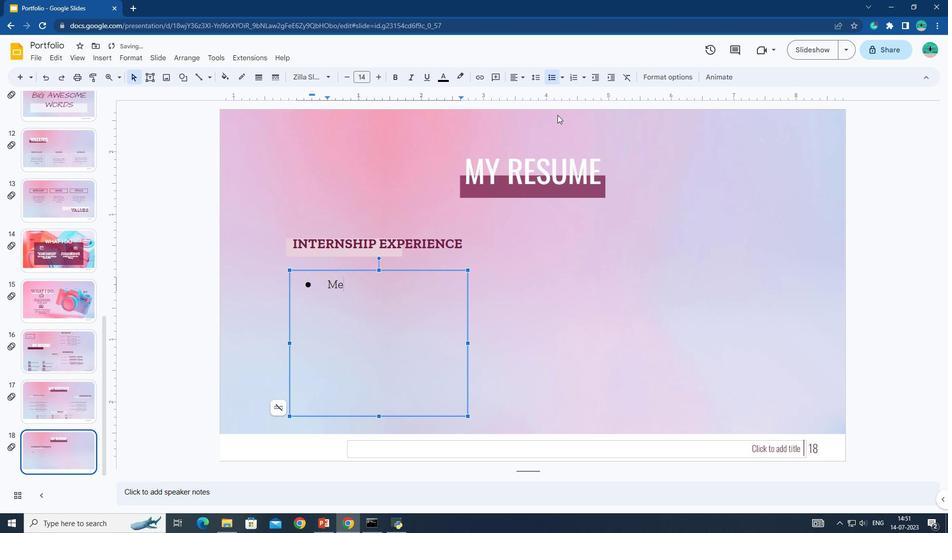 
Action: Mouse moved to (556, 114)
Screenshot: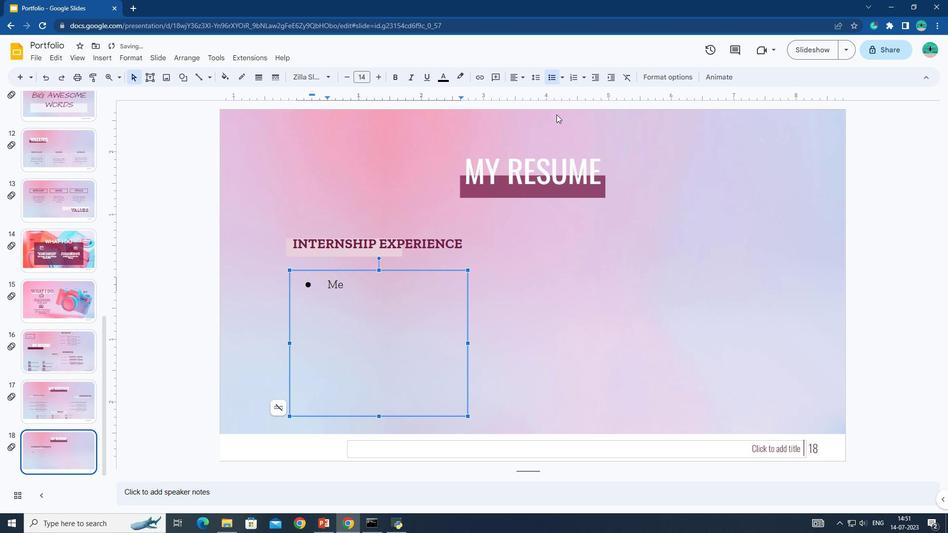 
Action: Key pressed T
Screenshot: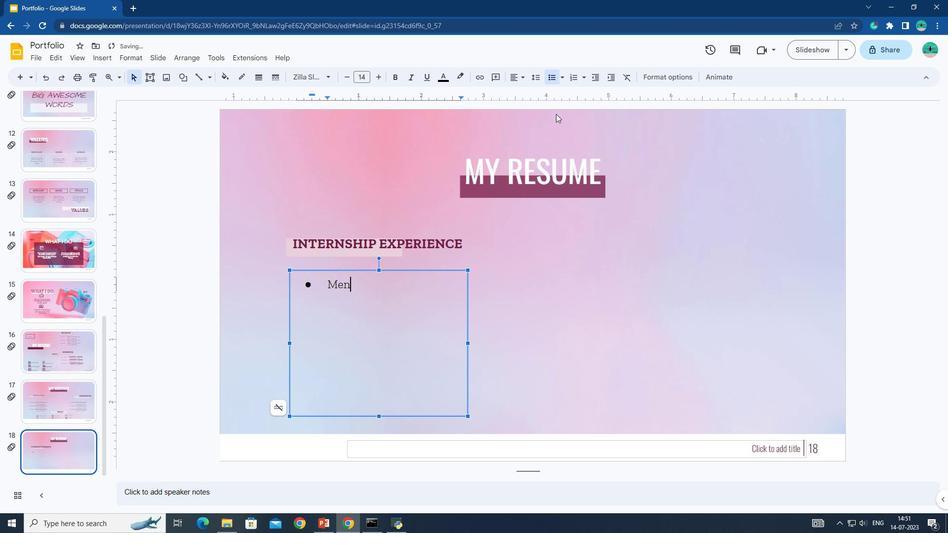 
Action: Mouse moved to (556, 113)
Screenshot: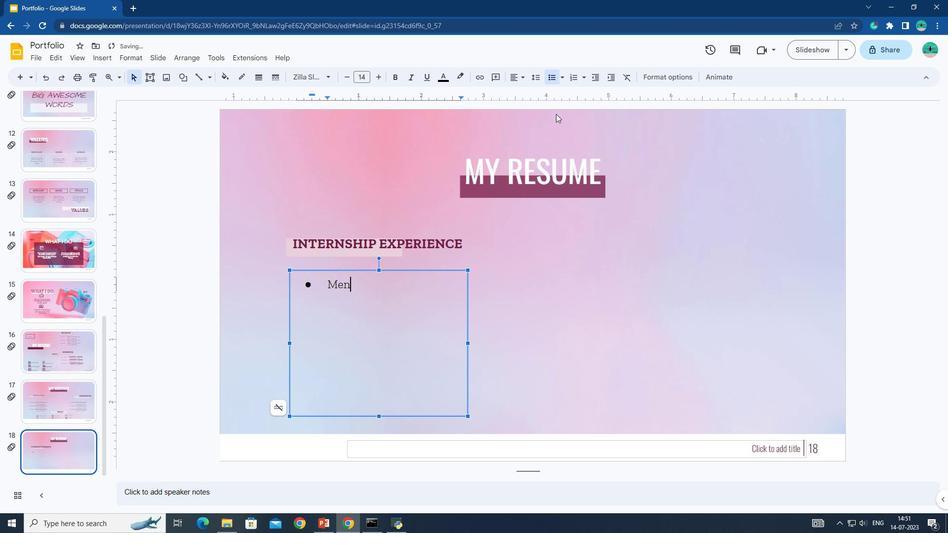 
Action: Key pressed I
Screenshot: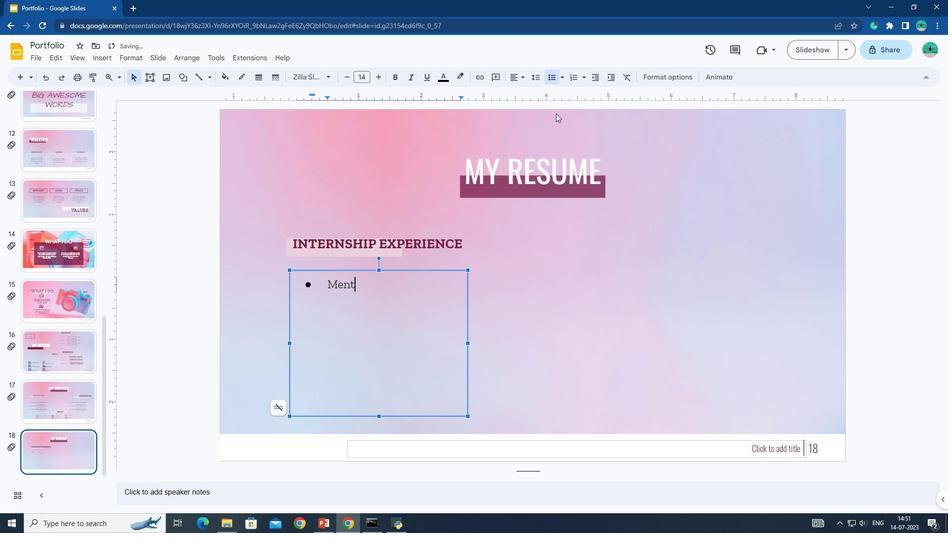 
Action: Mouse moved to (556, 113)
Screenshot: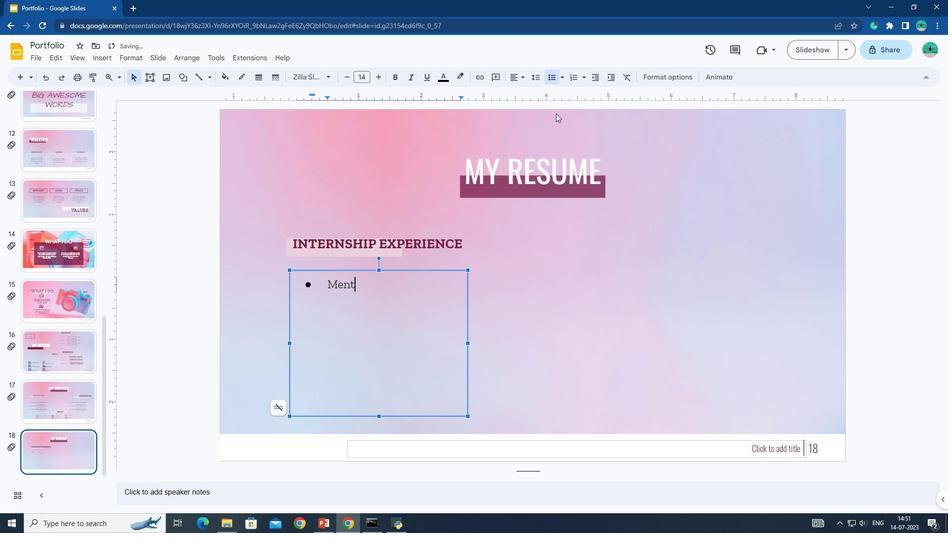 
Action: Key pressed O
Screenshot: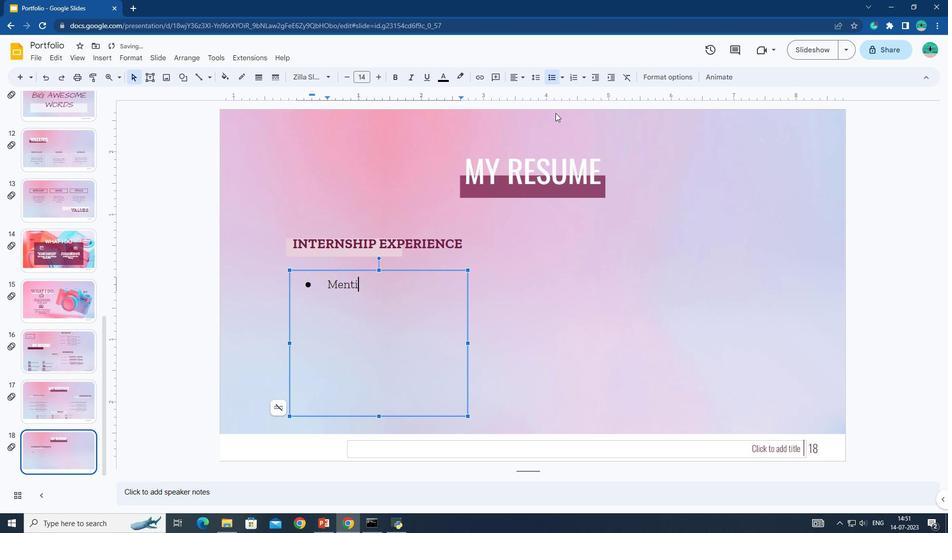 
Action: Mouse moved to (554, 112)
Screenshot: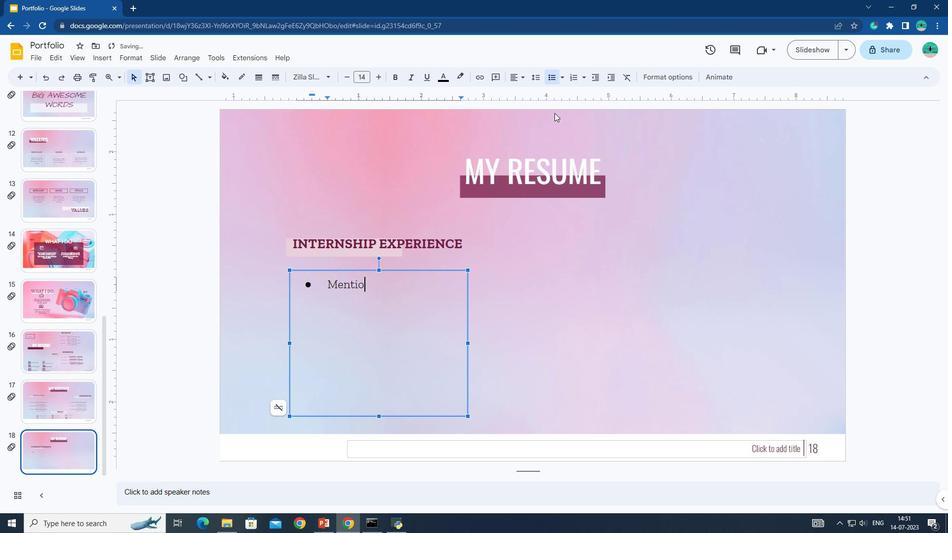 
Action: Key pressed N
Screenshot: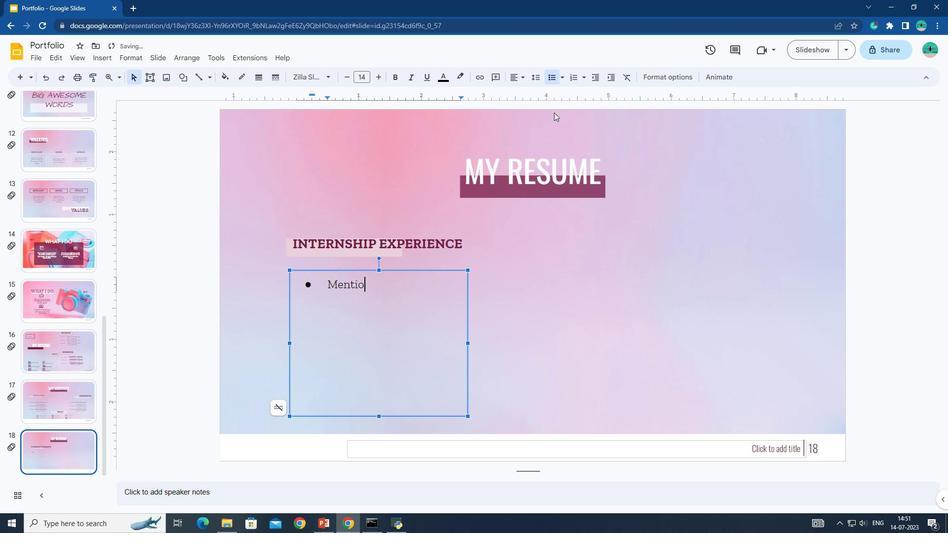 
Action: Mouse moved to (554, 112)
Screenshot: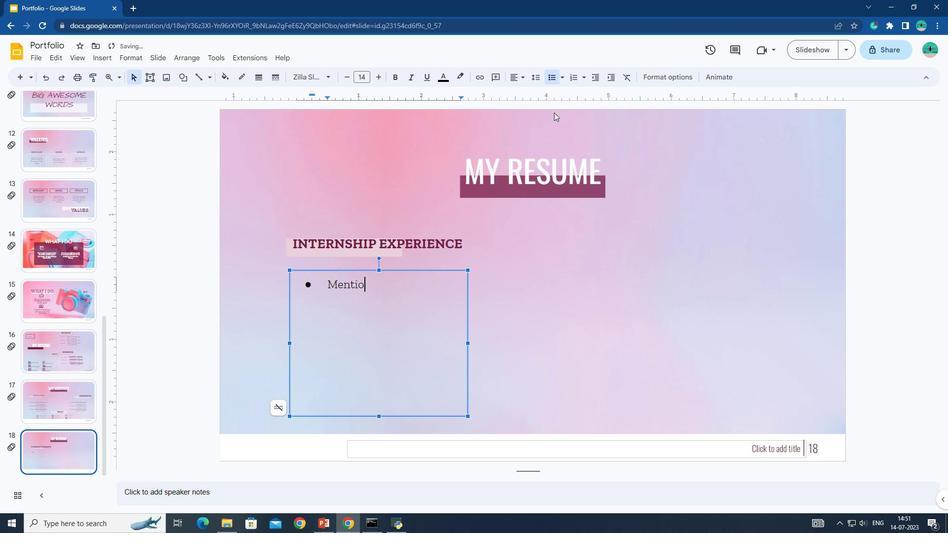 
Action: Key pressed <Key.space>
Screenshot: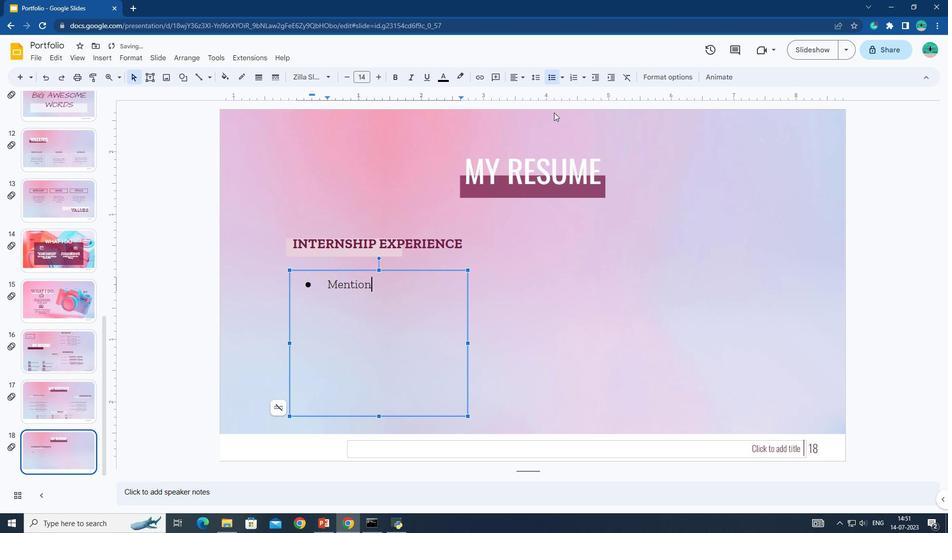 
Action: Mouse moved to (553, 112)
Screenshot: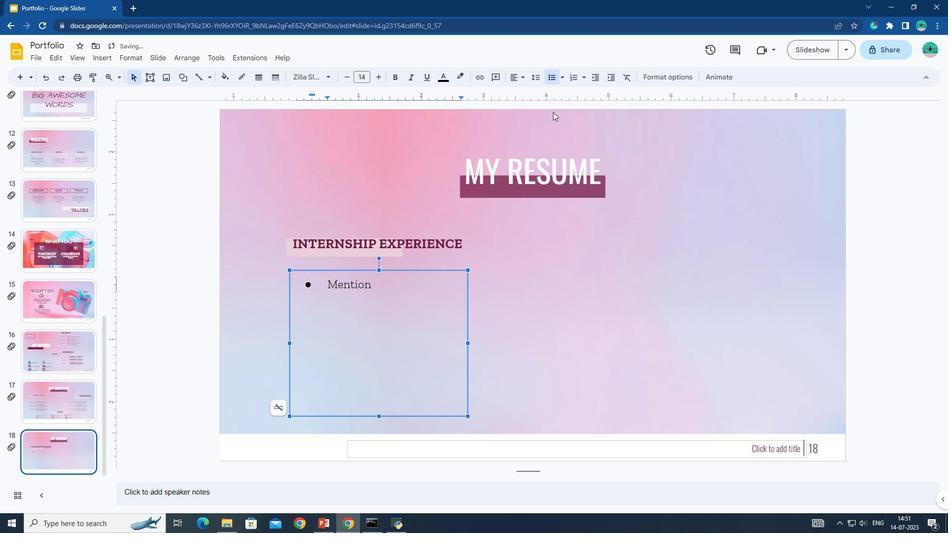 
Action: Key pressed TH
Screenshot: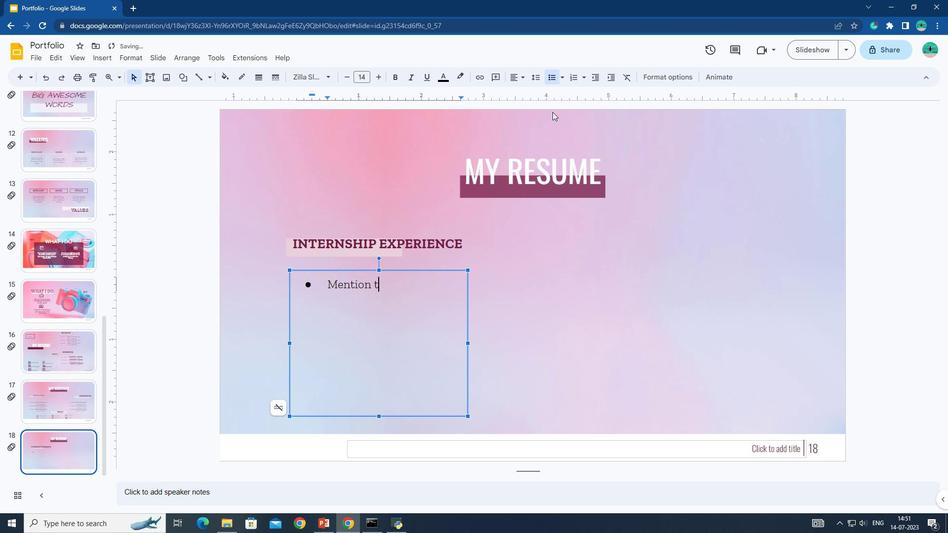 
Action: Mouse moved to (553, 111)
Screenshot: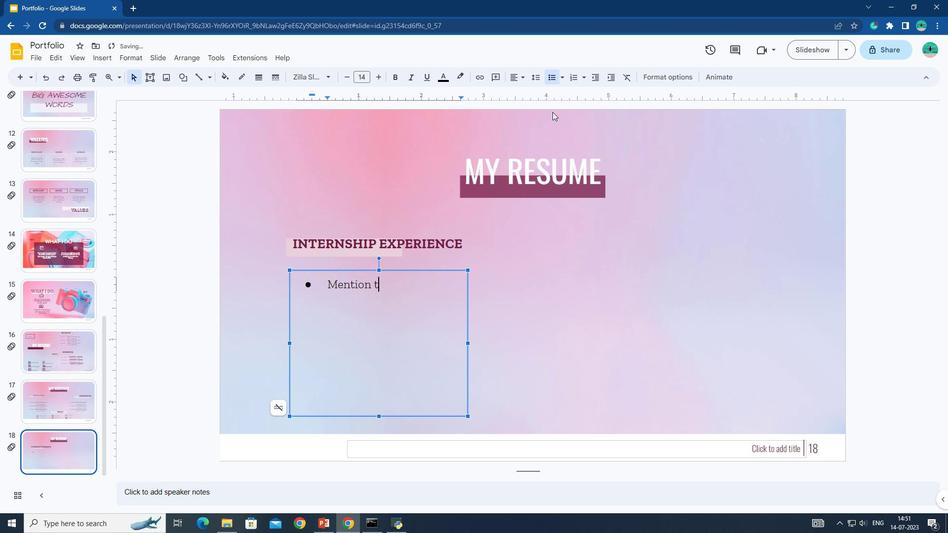 
Action: Key pressed E<Key.space>
Screenshot: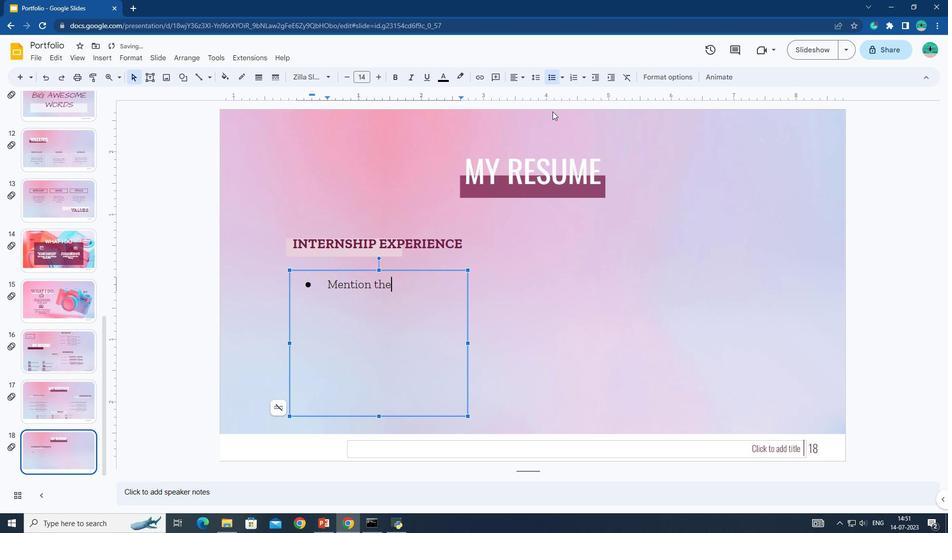 
Action: Mouse moved to (553, 111)
Screenshot: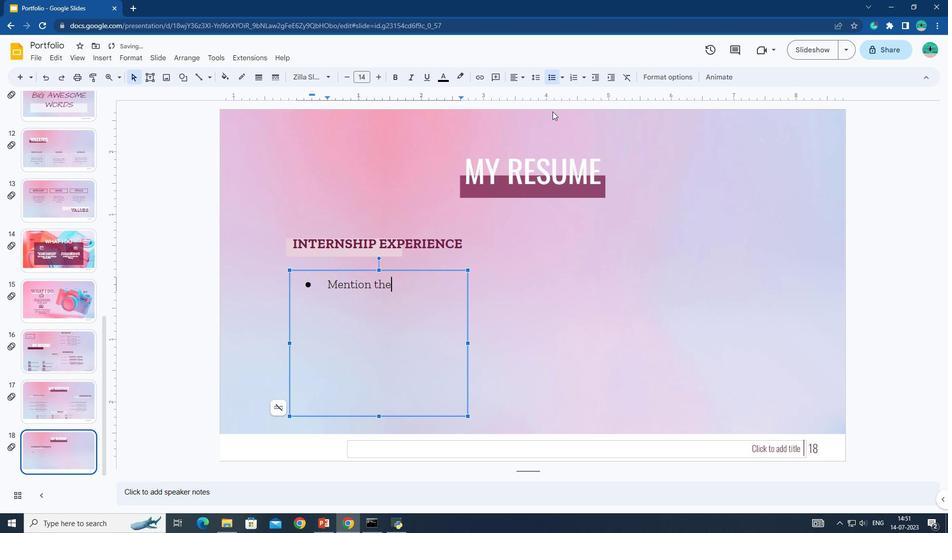 
Action: Key pressed C
Screenshot: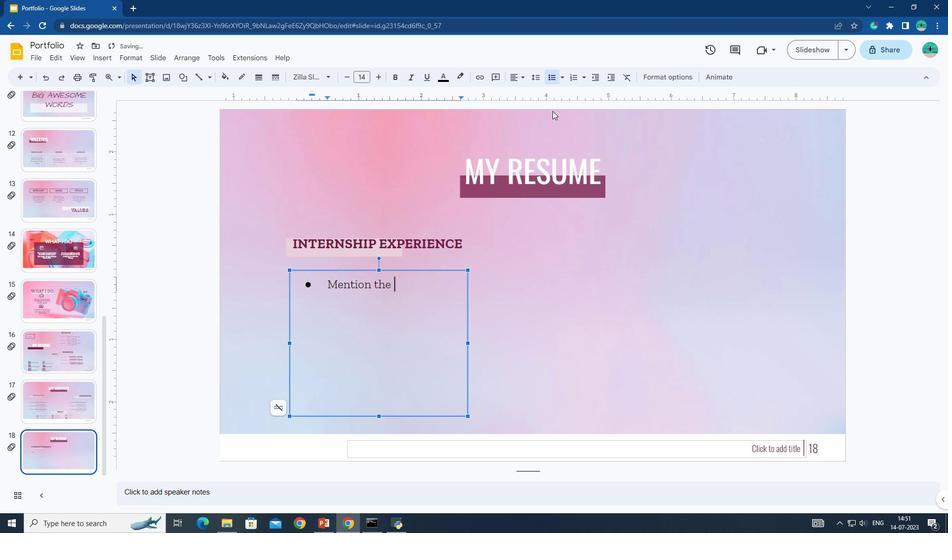 
Action: Mouse moved to (552, 111)
Screenshot: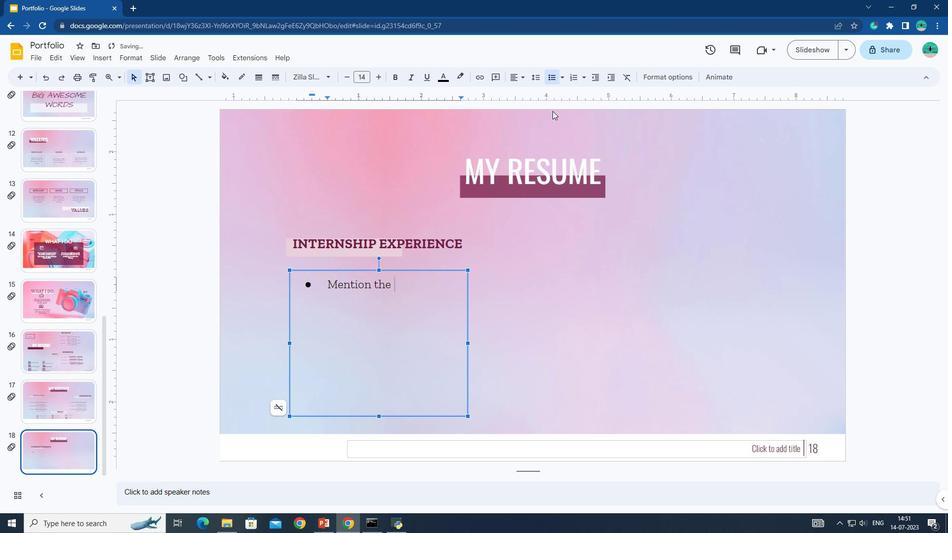 
Action: Key pressed O
Screenshot: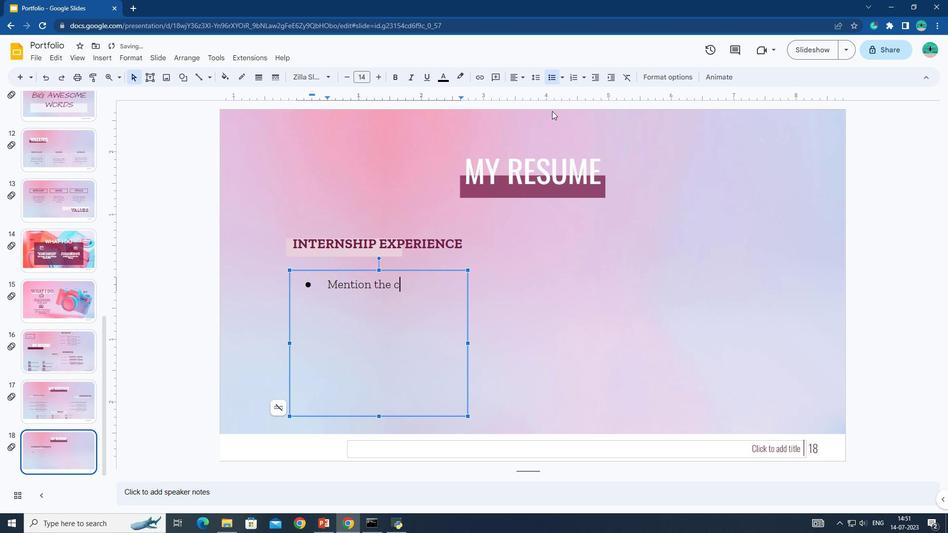 
Action: Mouse moved to (552, 110)
Screenshot: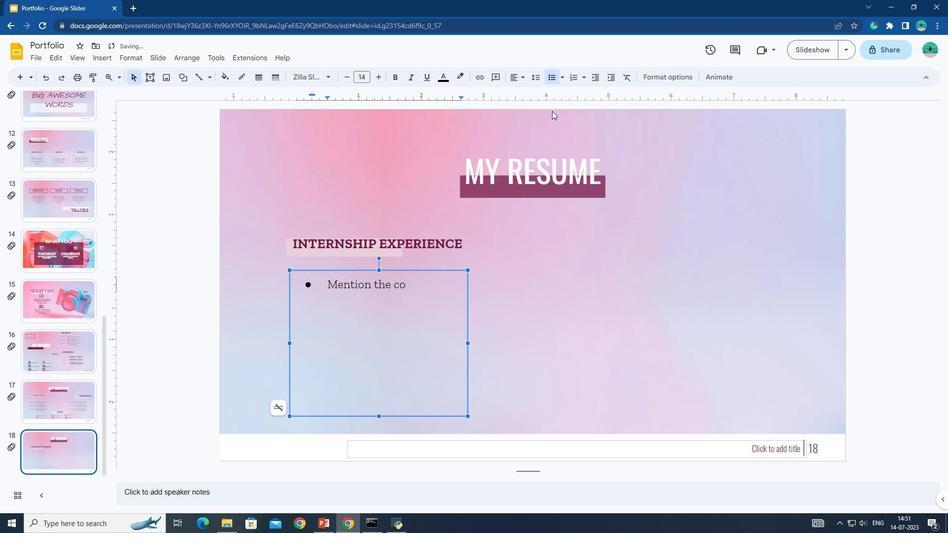 
Action: Key pressed MPANY<Key.space>
Screenshot: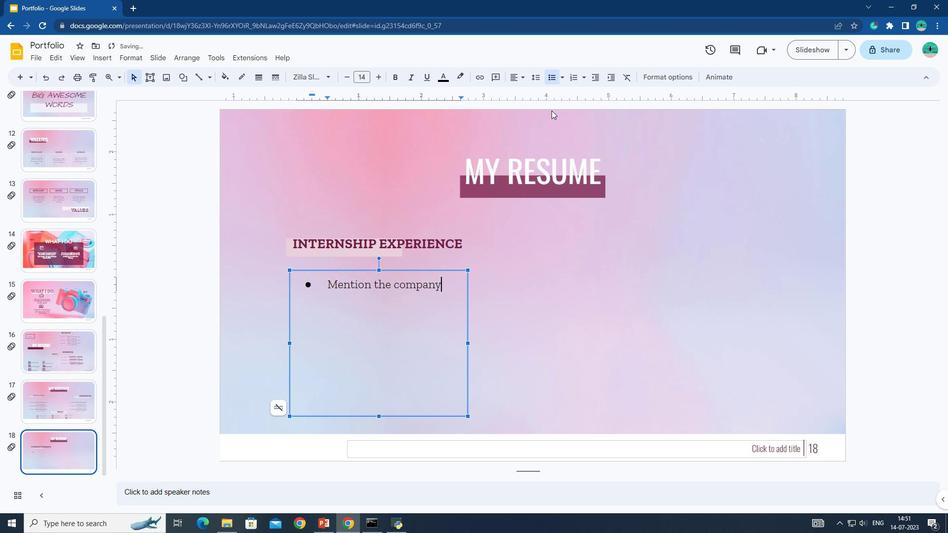 
Action: Mouse moved to (551, 110)
Screenshot: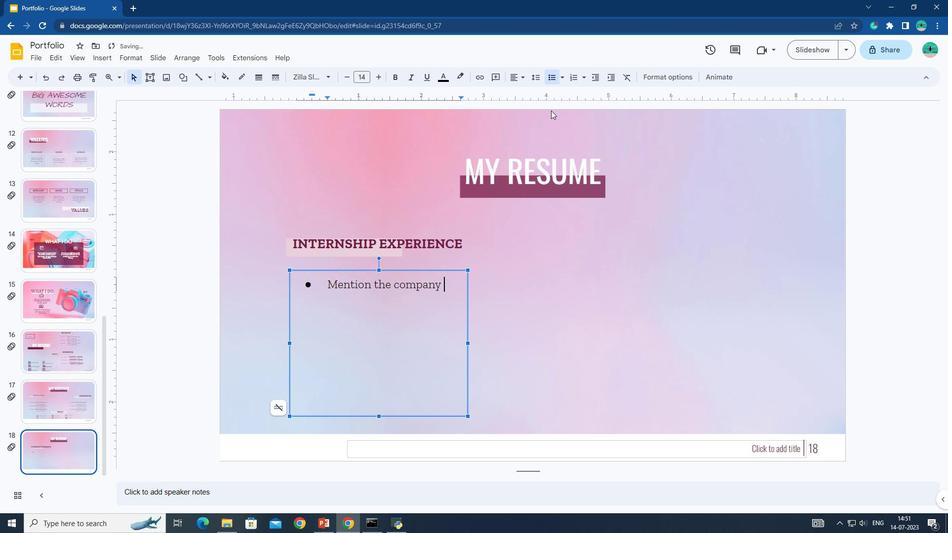 
Action: Key pressed <Key.enter><Key.backspace>
Screenshot: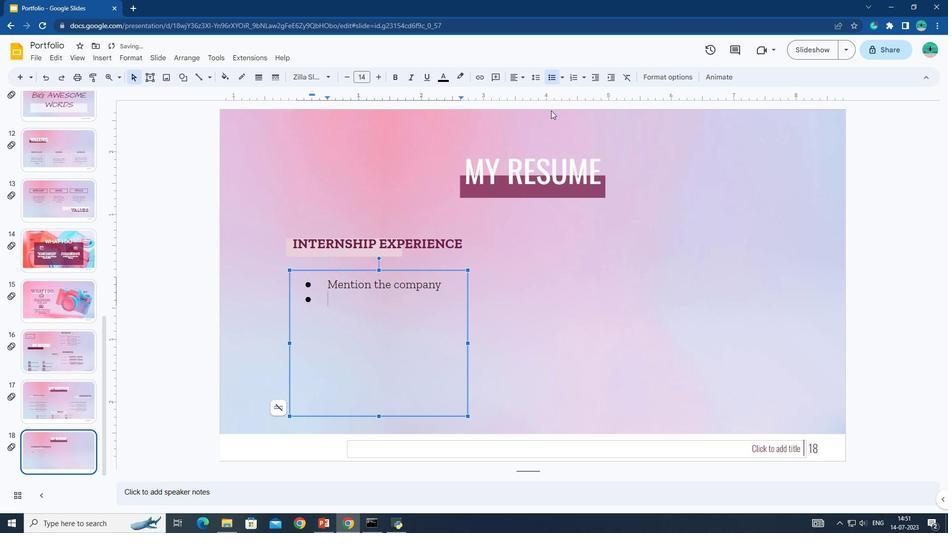 
Action: Mouse moved to (440, 286)
Screenshot: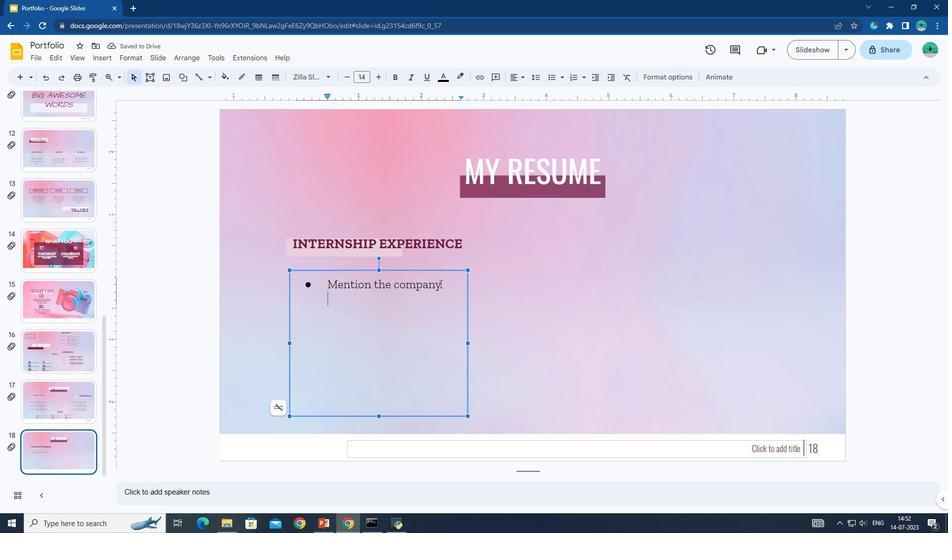 
Action: Mouse pressed left at (440, 286)
Screenshot: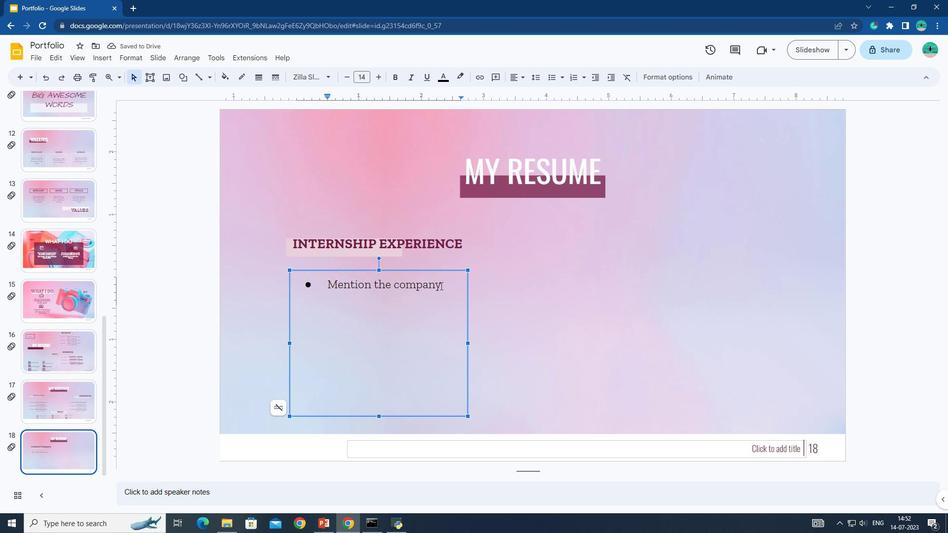 
Action: Mouse moved to (331, 299)
Screenshot: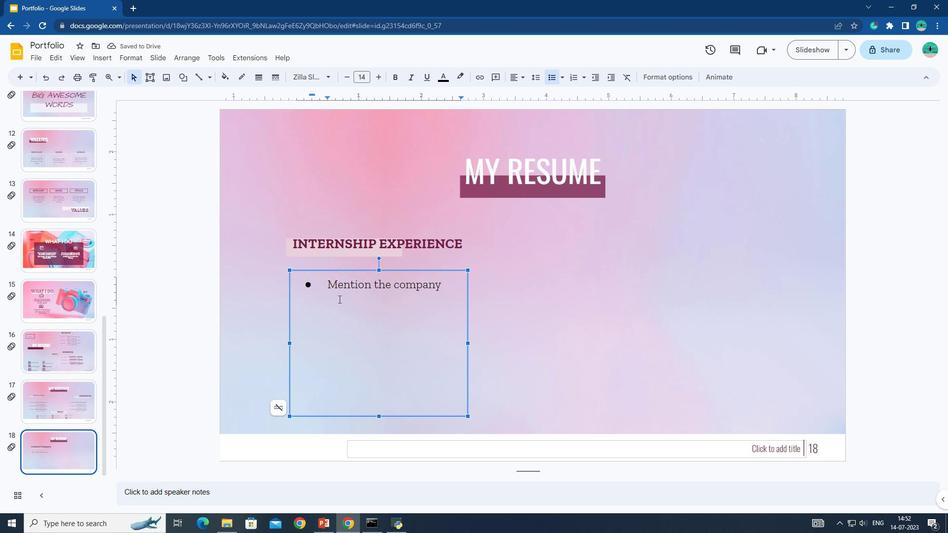 
Action: Mouse pressed left at (331, 299)
Screenshot: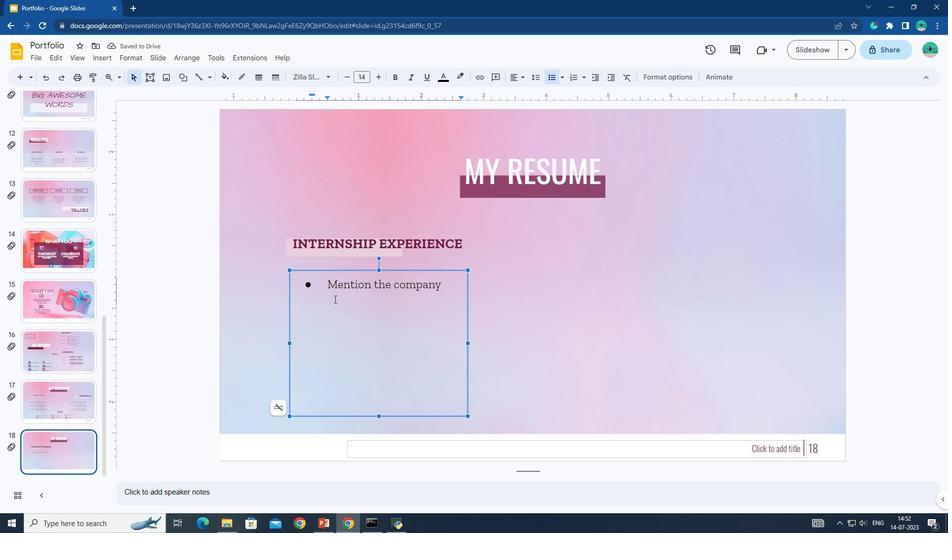 
Action: Mouse moved to (329, 299)
Screenshot: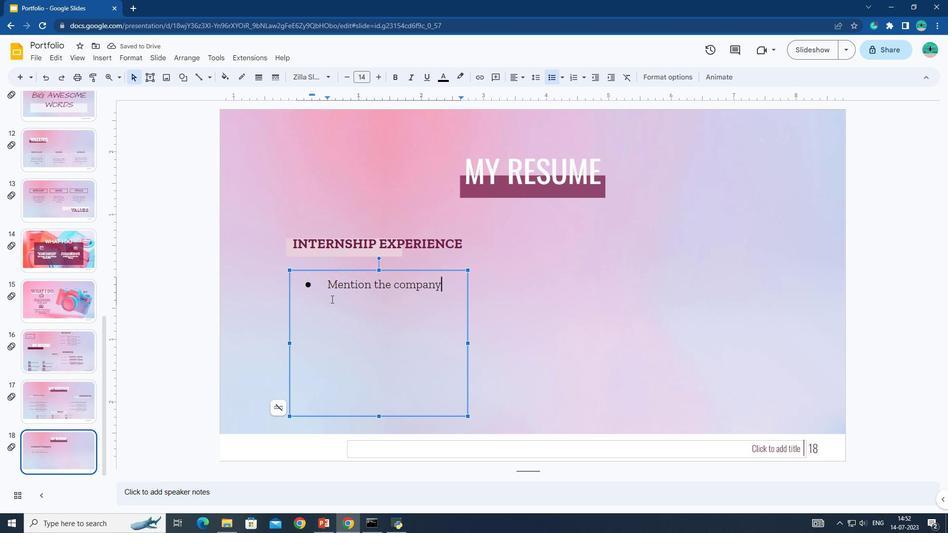 
Action: Key pressed D<Key.backspace><Key.shift>dESCRIBE<Key.space>YOUR<Key.space>JOB<Key.space>HERE<Key.enter>
Screenshot: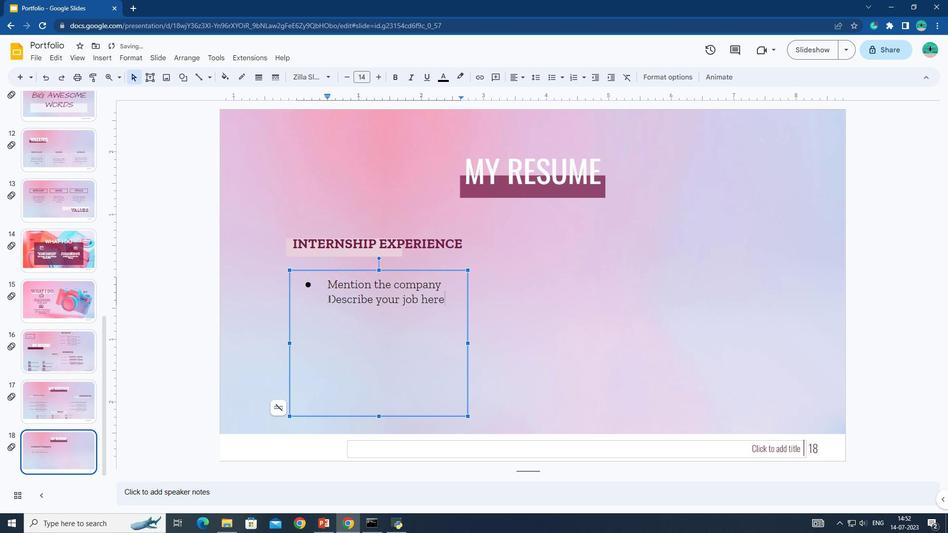 
Action: Mouse moved to (553, 76)
Screenshot: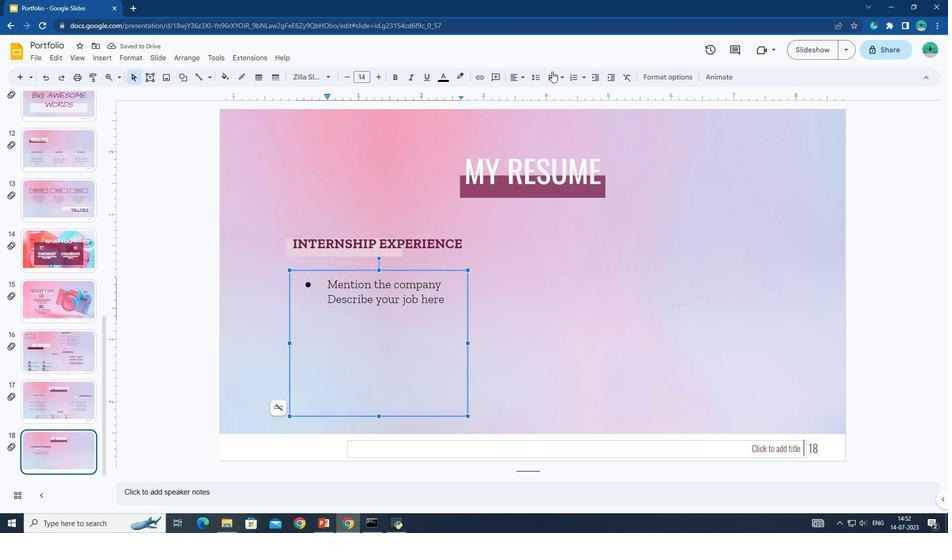 
Action: Mouse pressed left at (553, 76)
Screenshot: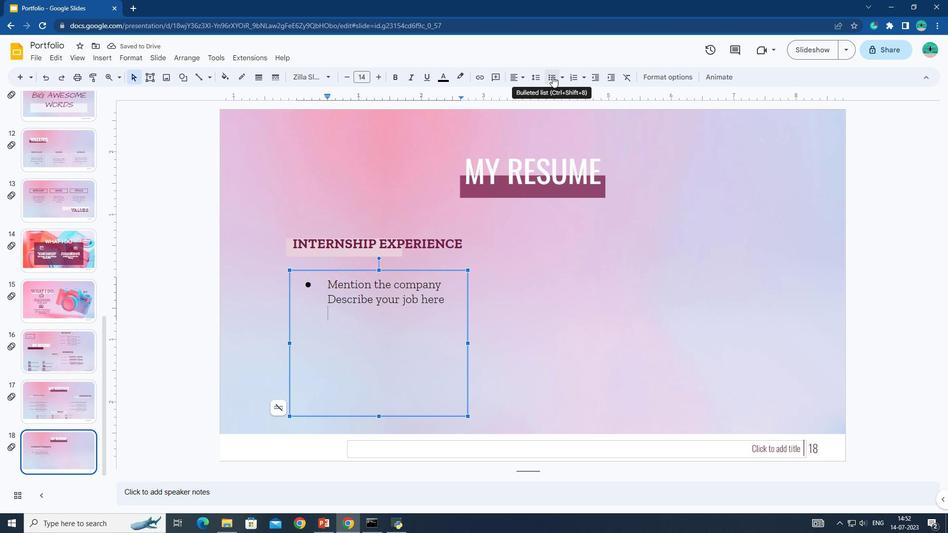 
Action: Mouse moved to (550, 76)
Screenshot: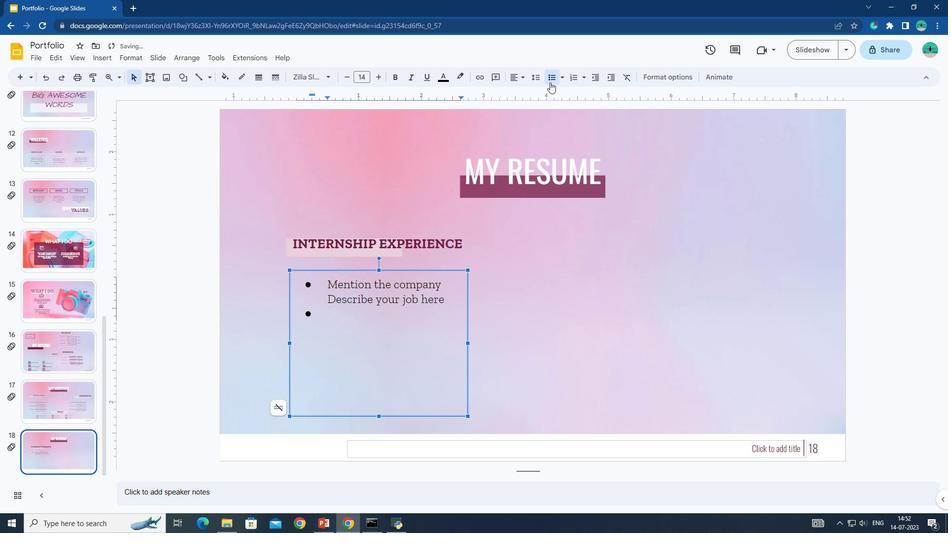 
Action: Key pressed <Key.shift><Key.shift><Key.shift><Key.shift><Key.shift><Key.shift><Key.shift><Key.shift><Key.shift><Key.shift><Key.shift><Key.shift><Key.shift><Key.shift>mENTION<Key.space>THE<Key.space>COMPANY
Screenshot: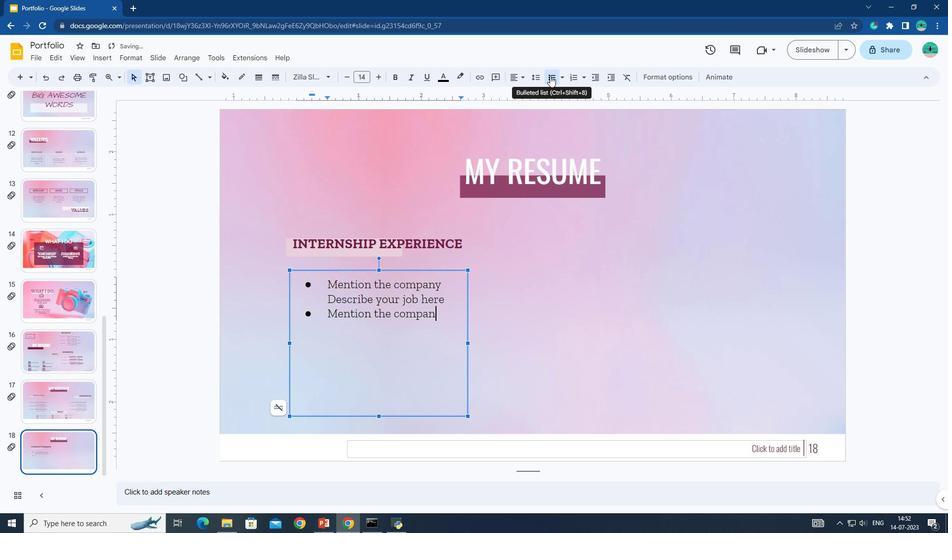 
Action: Mouse moved to (331, 333)
Screenshot: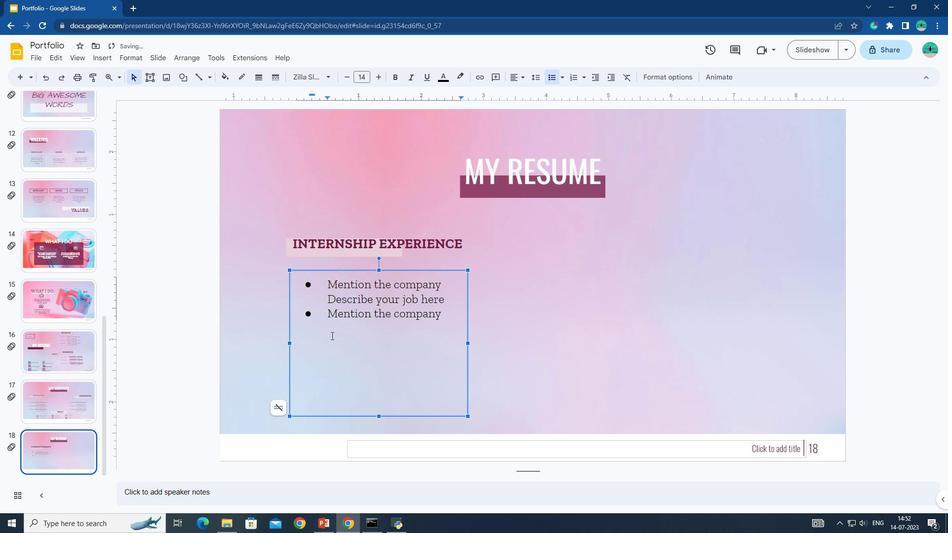 
Action: Mouse pressed left at (331, 333)
Screenshot: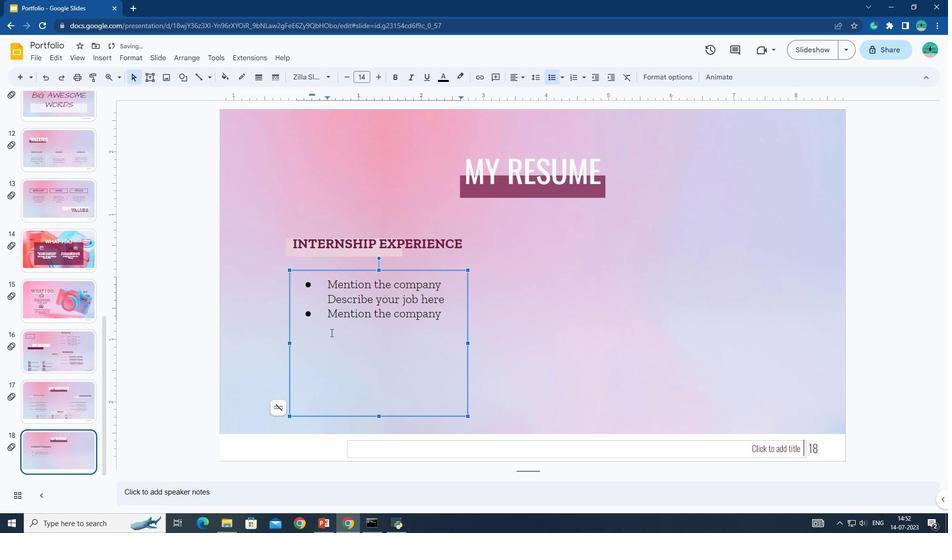 
Action: Mouse moved to (331, 332)
Screenshot: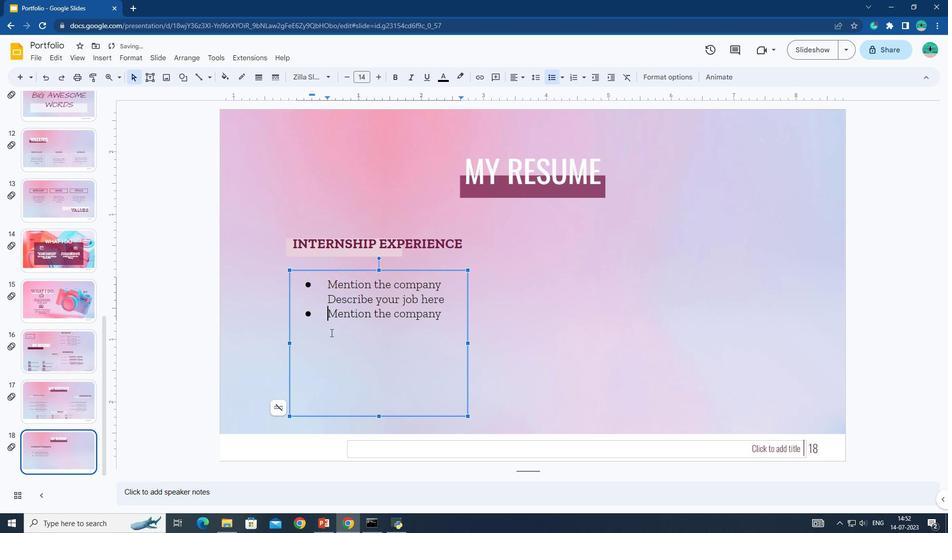 
Action: Mouse pressed left at (331, 332)
Screenshot: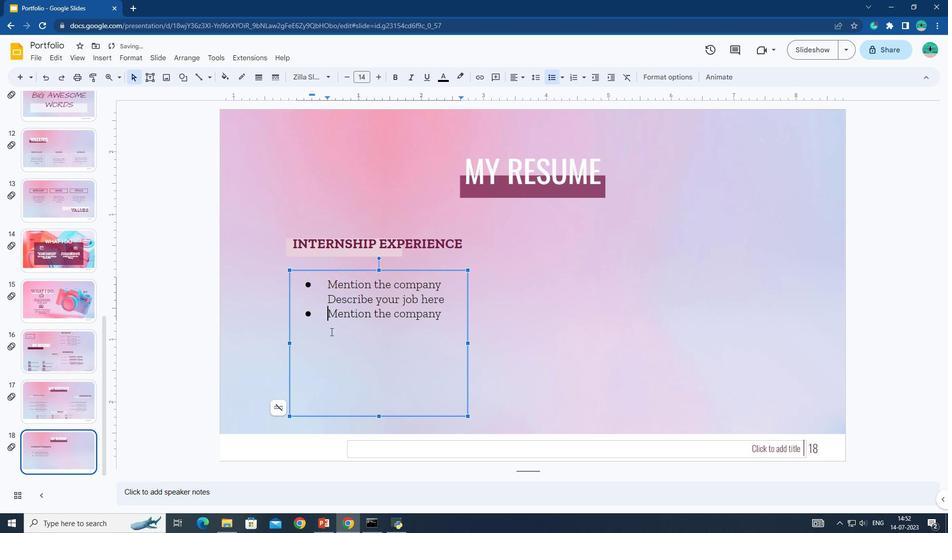
Action: Mouse moved to (443, 319)
Screenshot: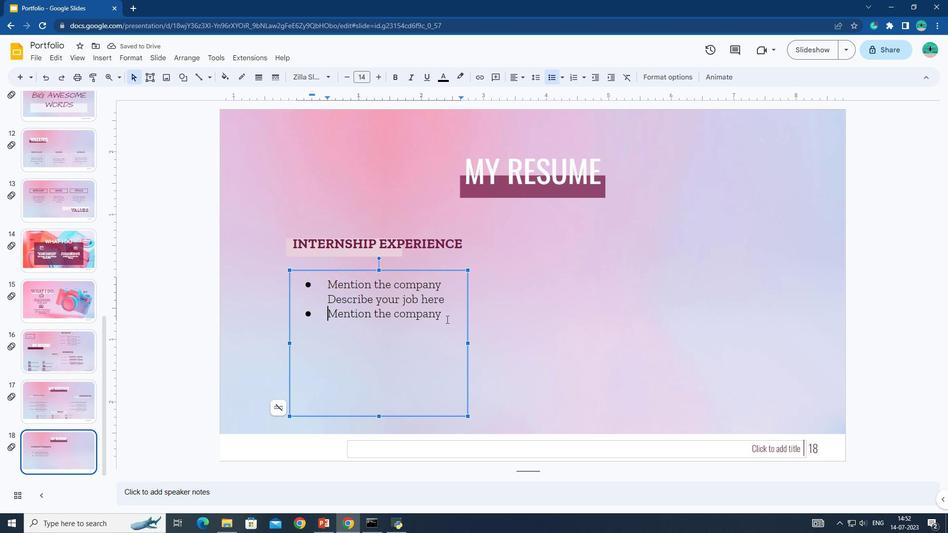 
Action: Mouse pressed left at (443, 319)
Screenshot: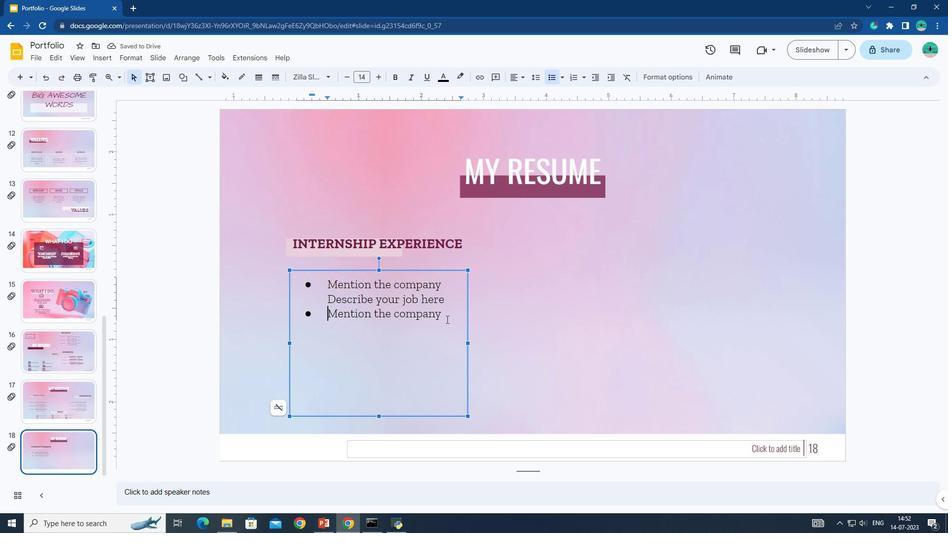 
Action: Key pressed <Key.space><Key.enter><Key.backspace>
Screenshot: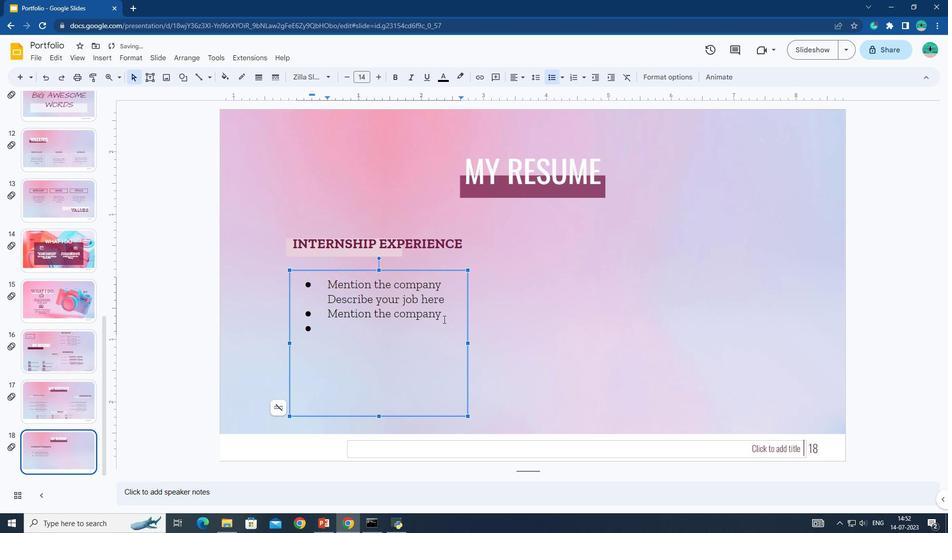 
Action: Mouse moved to (342, 330)
Screenshot: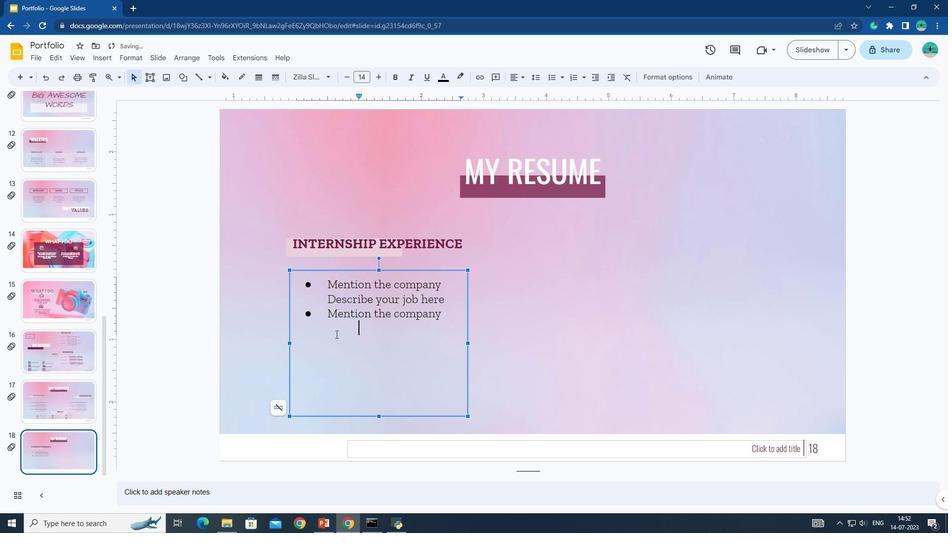 
Action: Mouse pressed left at (342, 330)
Screenshot: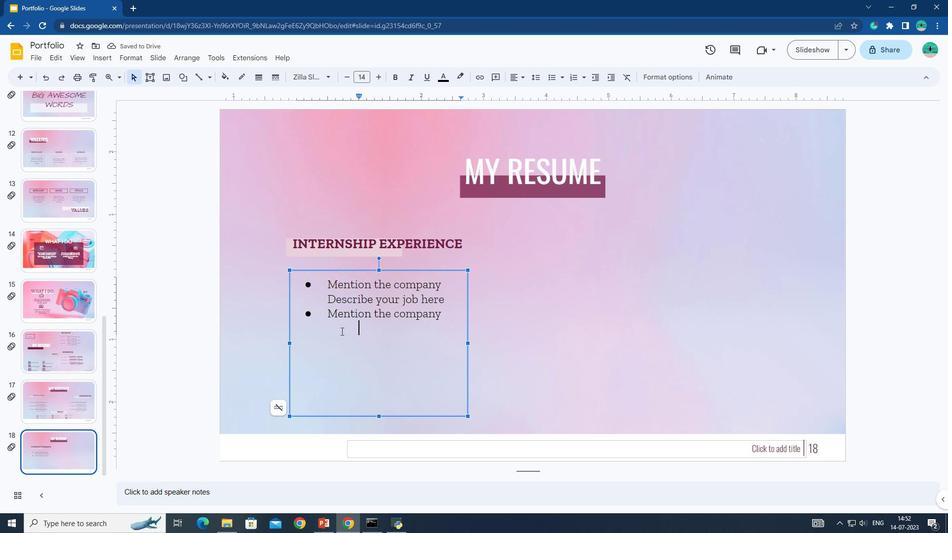 
Action: Mouse moved to (338, 328)
Screenshot: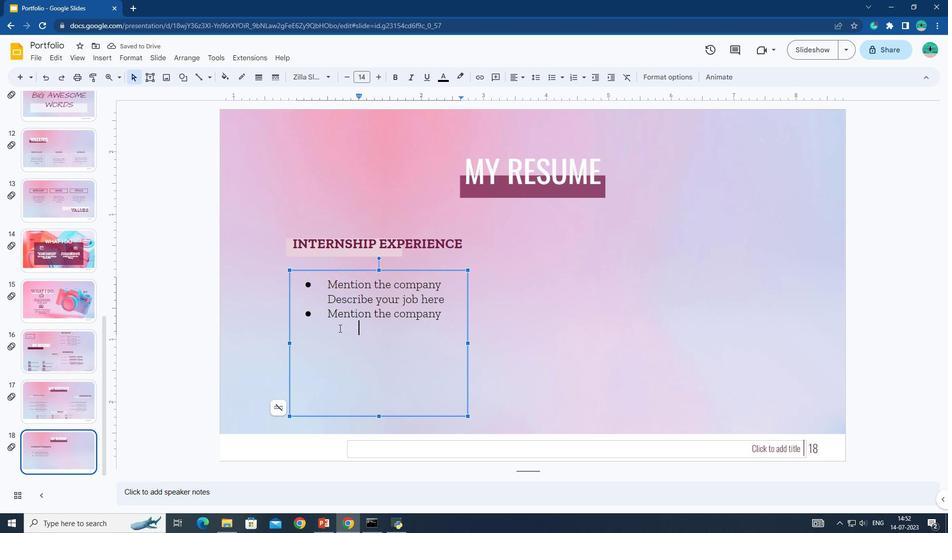 
Action: Mouse pressed left at (338, 328)
Screenshot: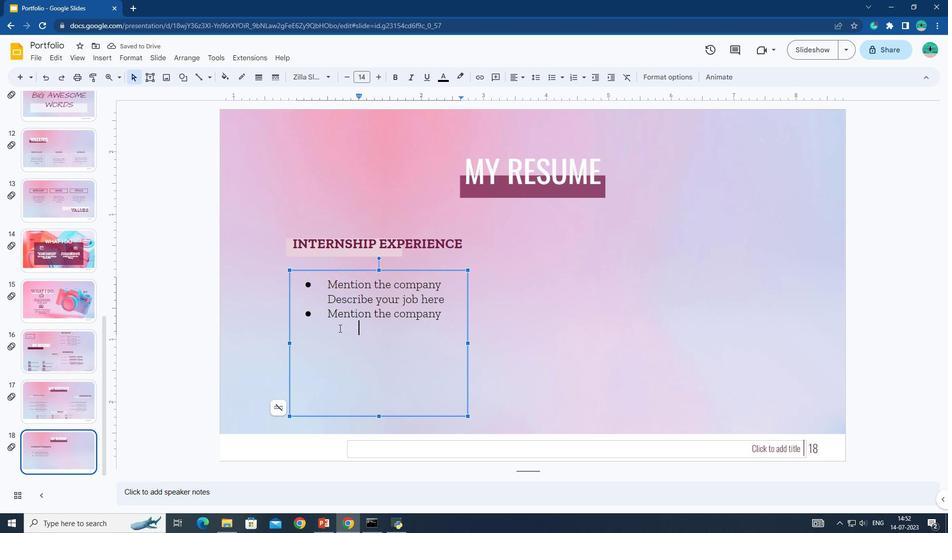 
Action: Mouse moved to (338, 328)
Screenshot: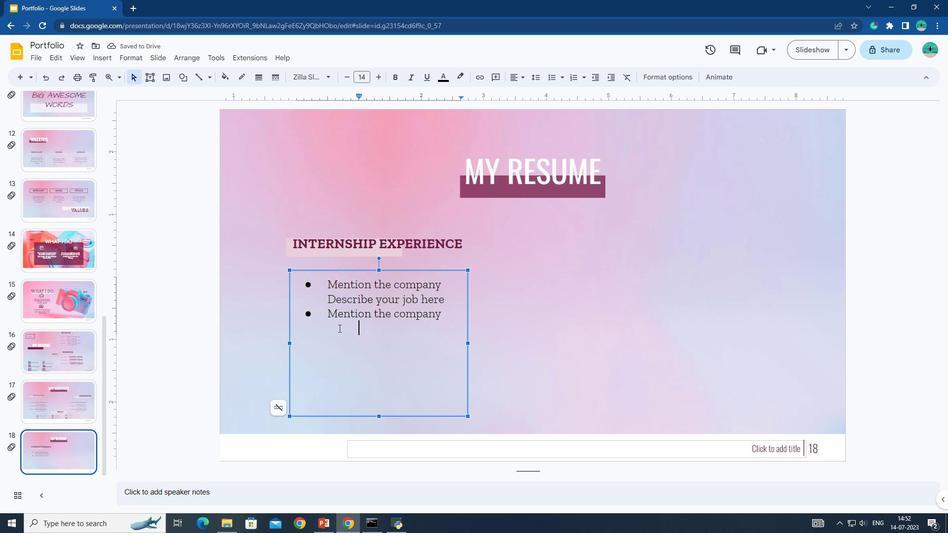 
Action: Key pressed <Key.left><Key.enter><Key.backspace>
Screenshot: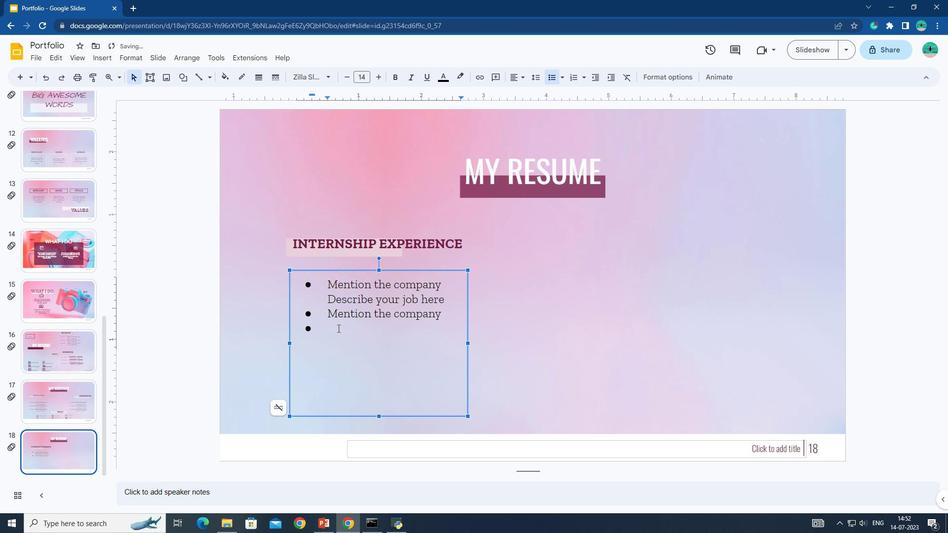 
Action: Mouse pressed left at (338, 328)
Screenshot: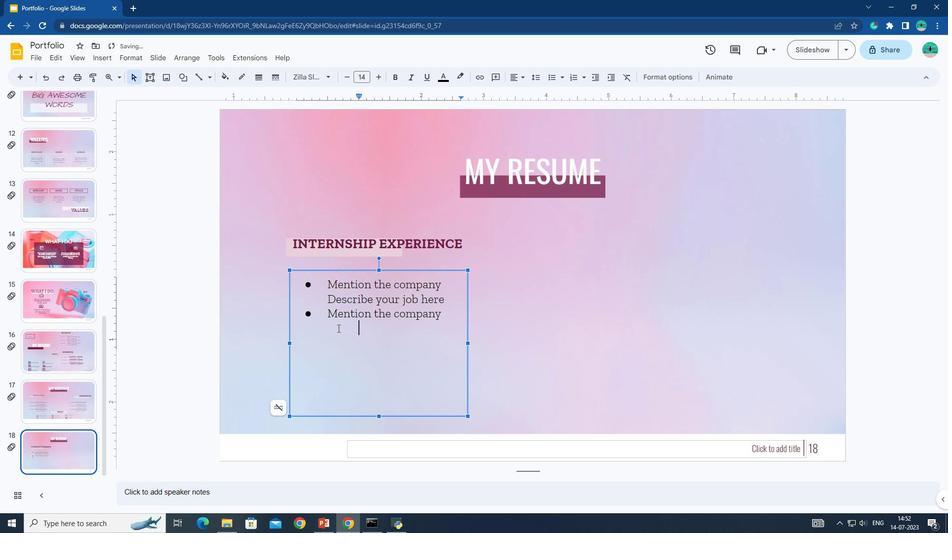 
Action: Key pressed <Key.backspace><Key.backspace>
Screenshot: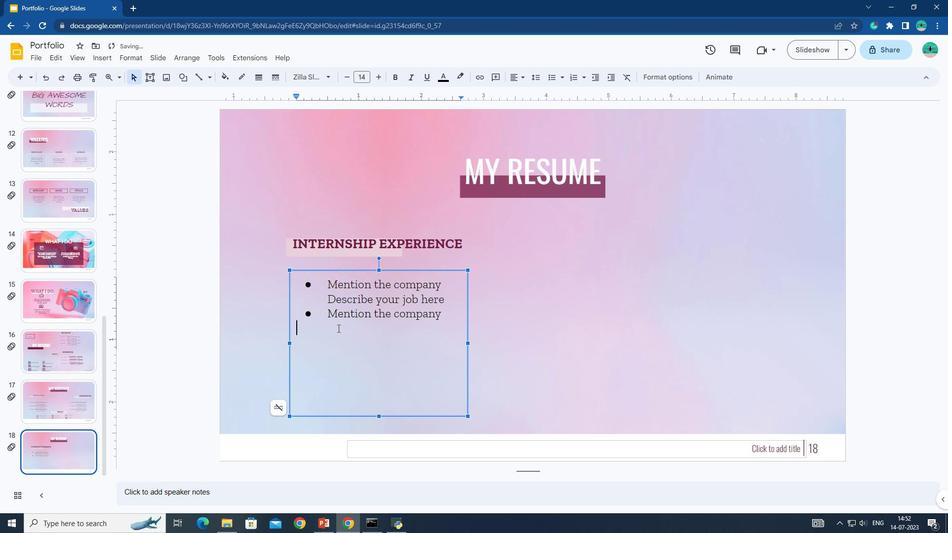 
Action: Mouse moved to (447, 318)
Screenshot: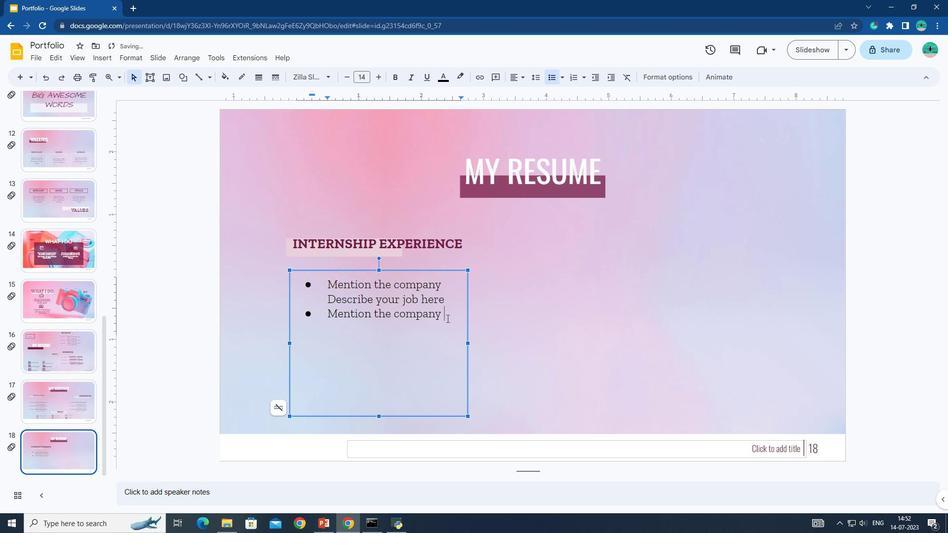 
Action: Mouse pressed left at (447, 318)
Screenshot: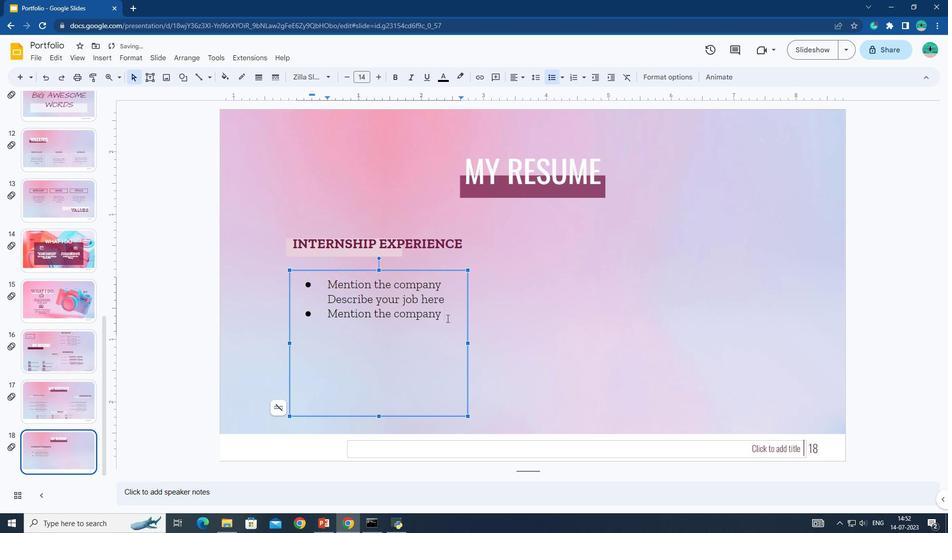 
Action: Mouse moved to (390, 333)
Screenshot: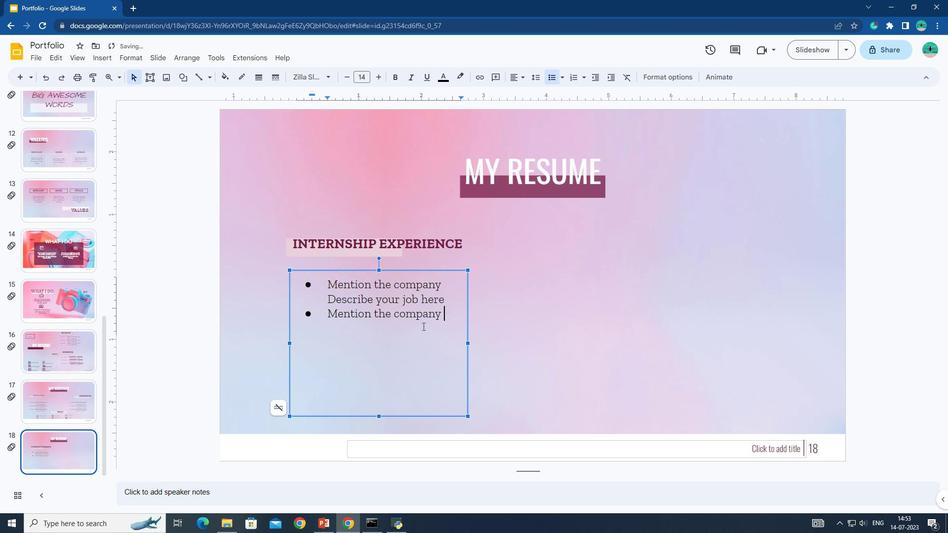 
Action: Mouse pressed left at (390, 333)
Screenshot: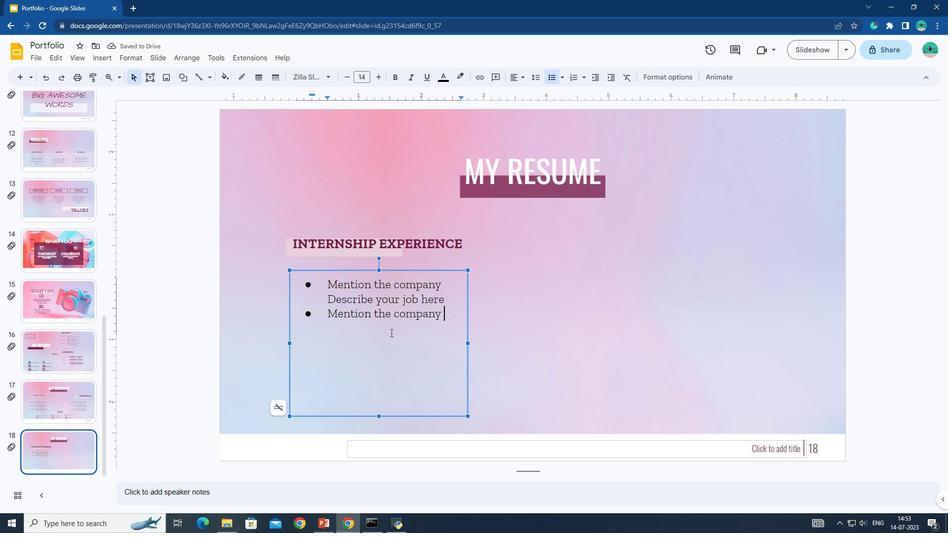 
Action: Mouse moved to (386, 332)
Screenshot: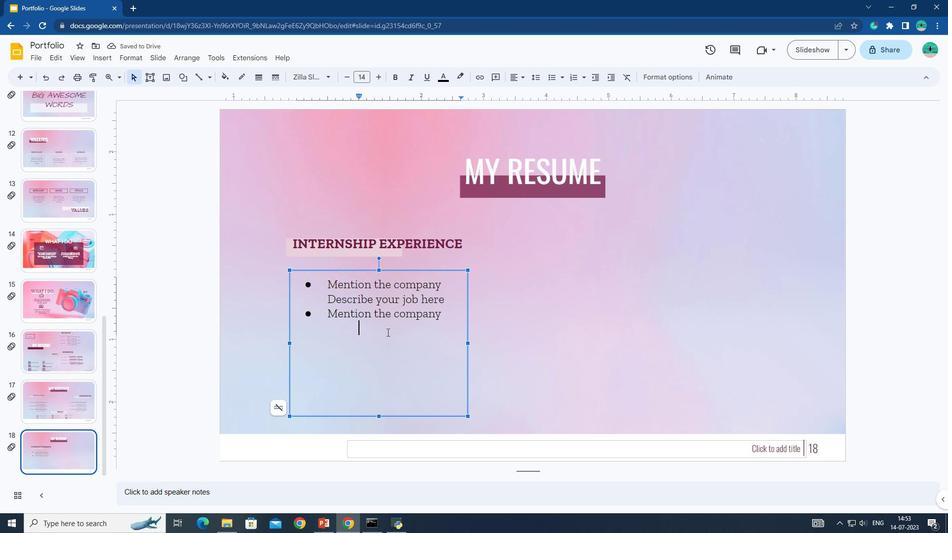 
Action: Mouse pressed left at (386, 332)
Screenshot: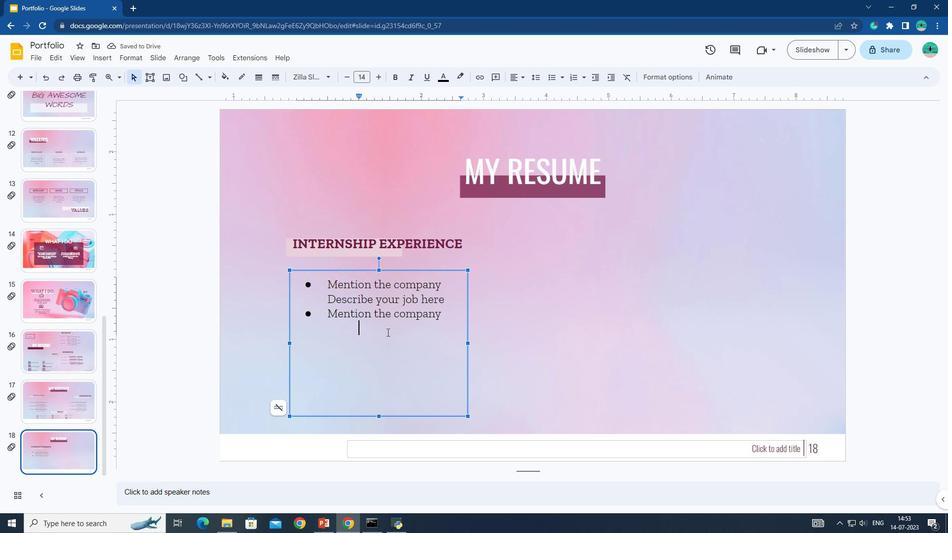 
Action: Mouse moved to (385, 332)
Screenshot: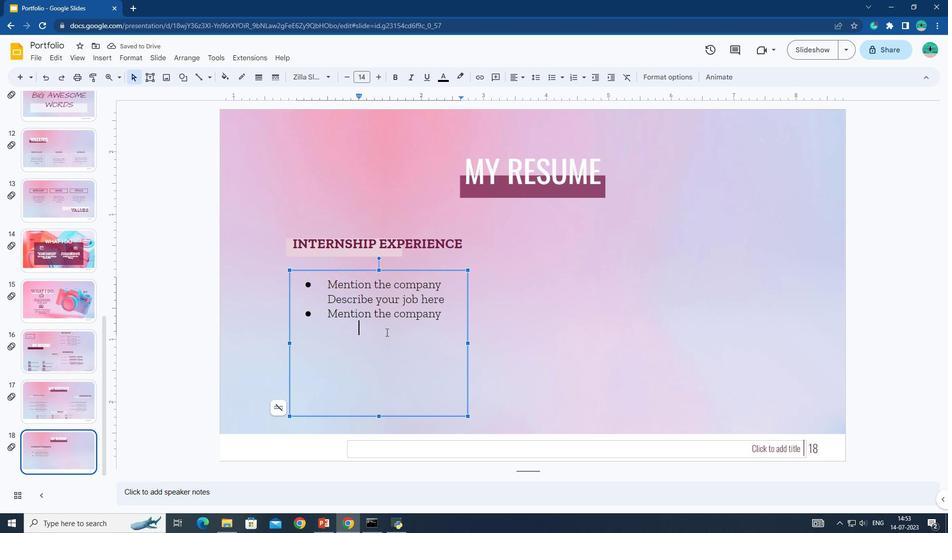 
Action: Mouse pressed left at (385, 332)
Screenshot: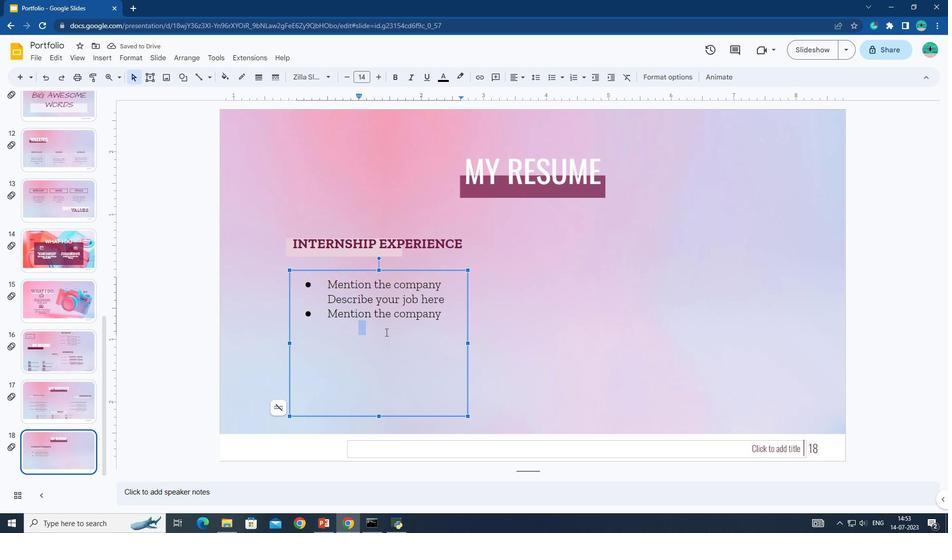 
Action: Mouse moved to (385, 332)
Screenshot: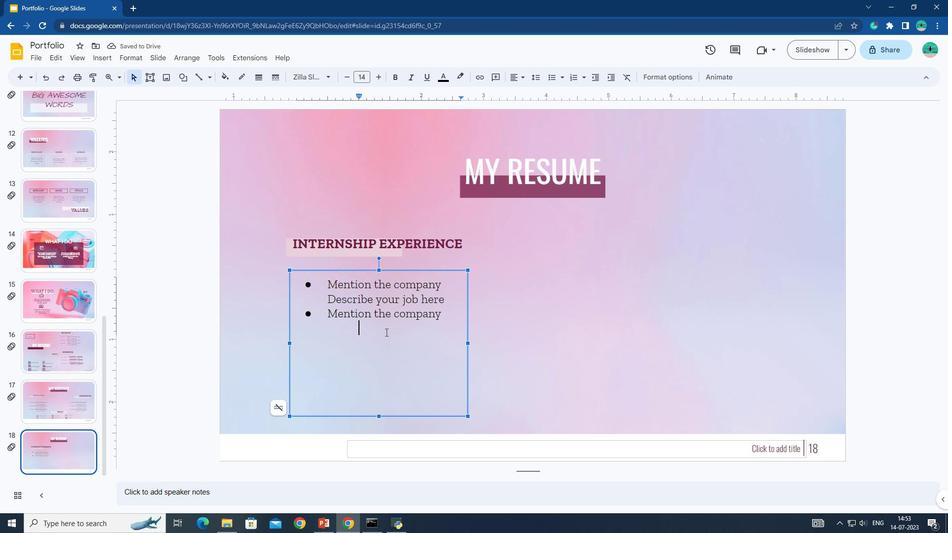 
Action: Key pressed <Key.shift>dESCRIBE<Key.space>YOUR<Key.space>JOB<Key.space>HERE<Key.space>
Screenshot: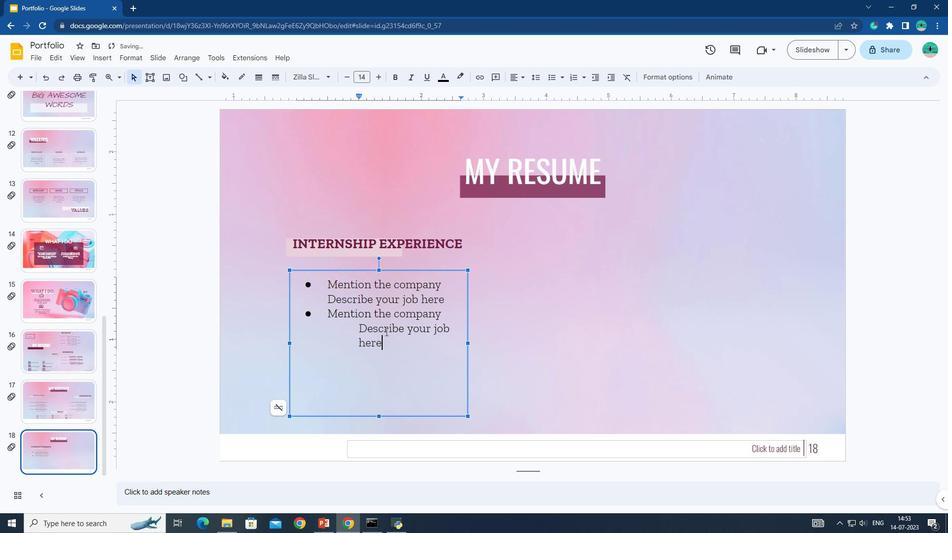 
Action: Mouse moved to (355, 327)
Screenshot: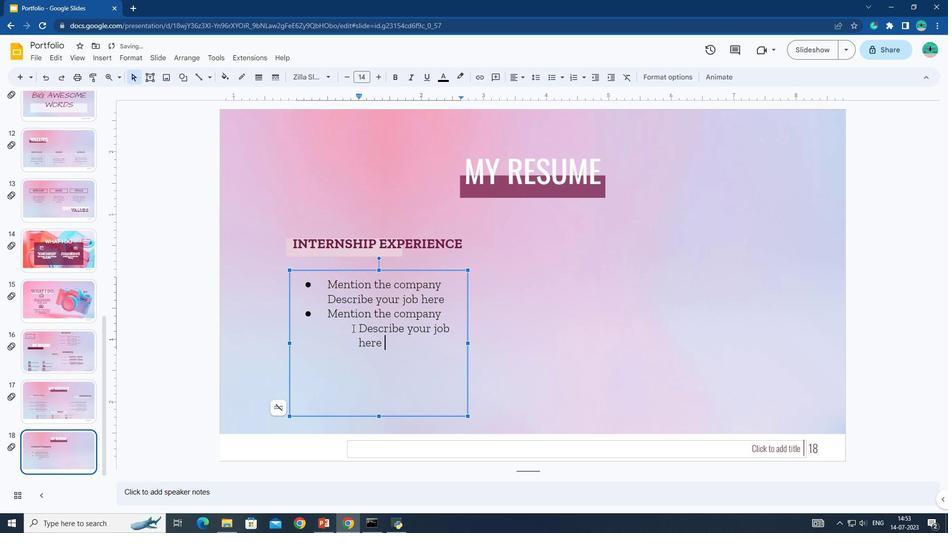 
Action: Mouse pressed left at (355, 327)
Screenshot: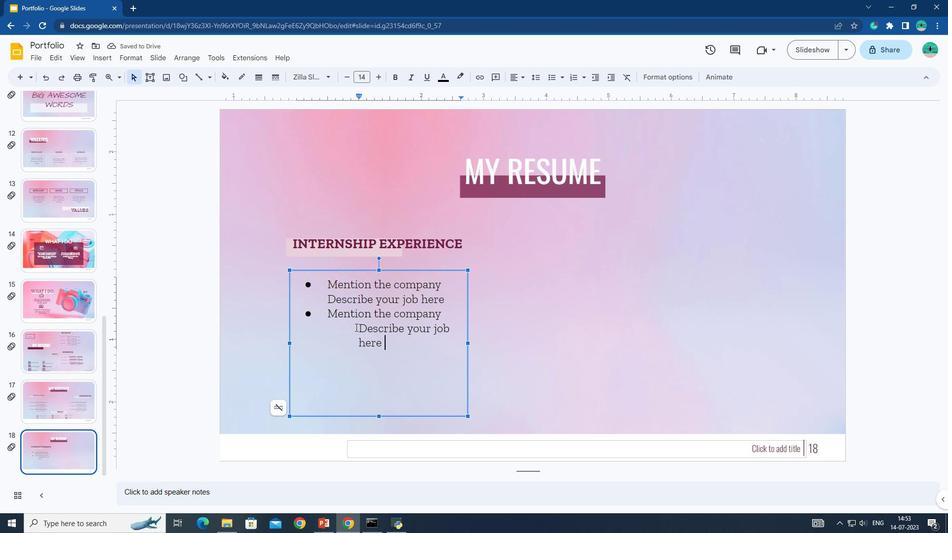 
Action: Mouse moved to (593, 78)
Screenshot: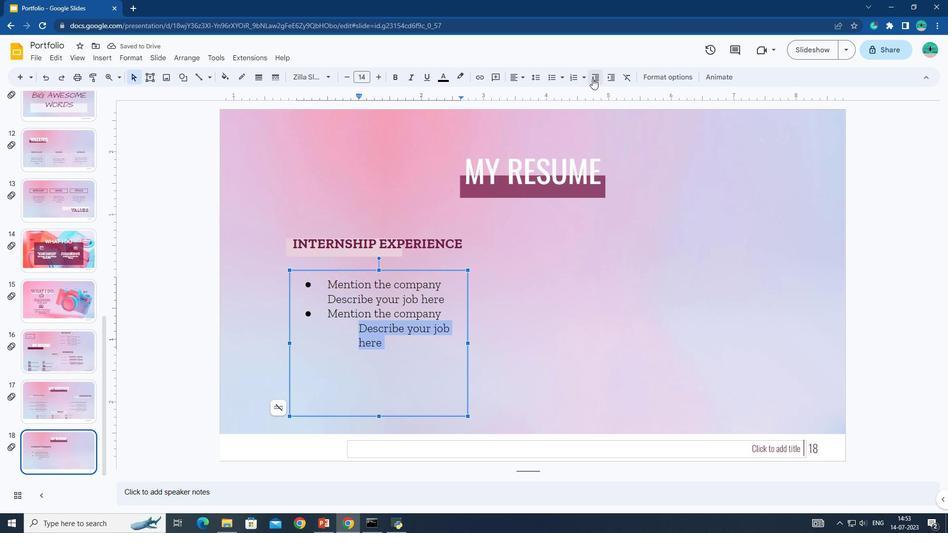 
Action: Mouse pressed left at (593, 78)
Screenshot: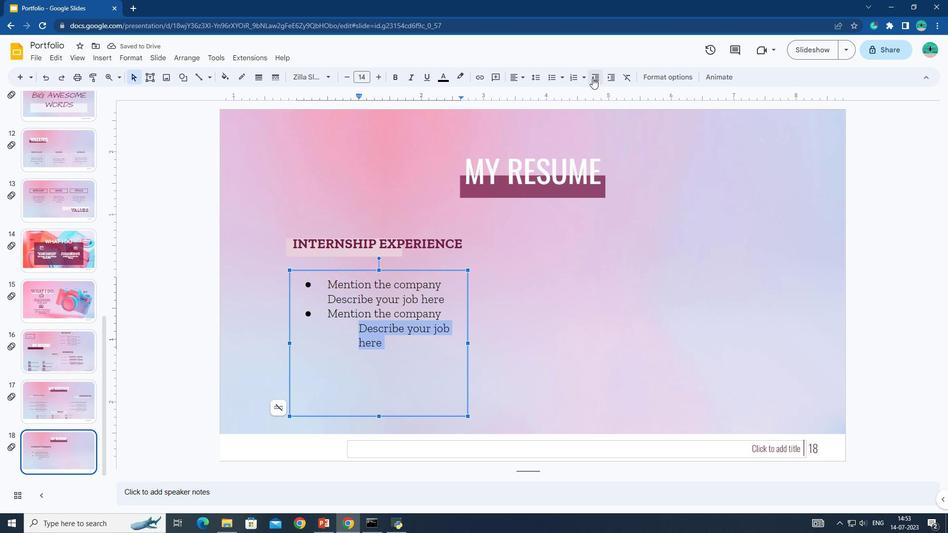 
Action: Mouse pressed left at (593, 78)
Screenshot: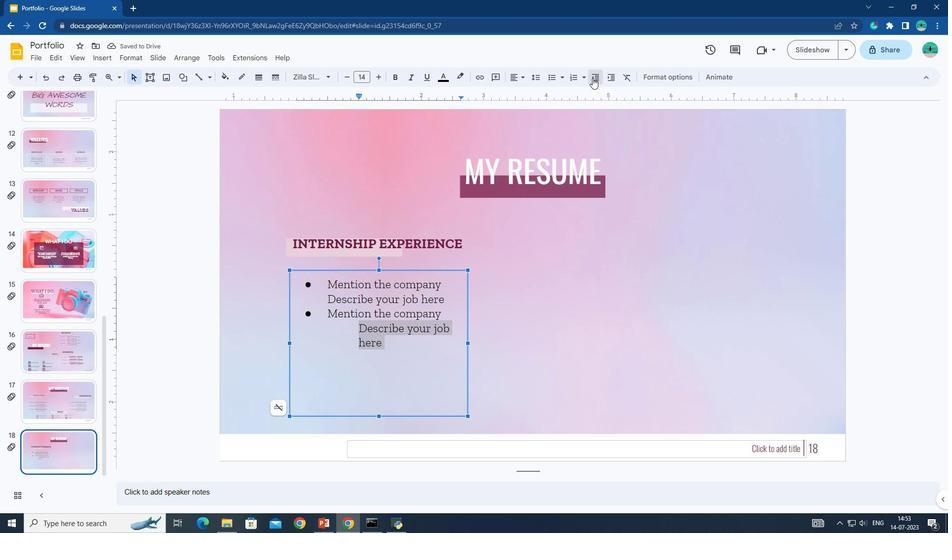 
Action: Mouse moved to (609, 80)
Screenshot: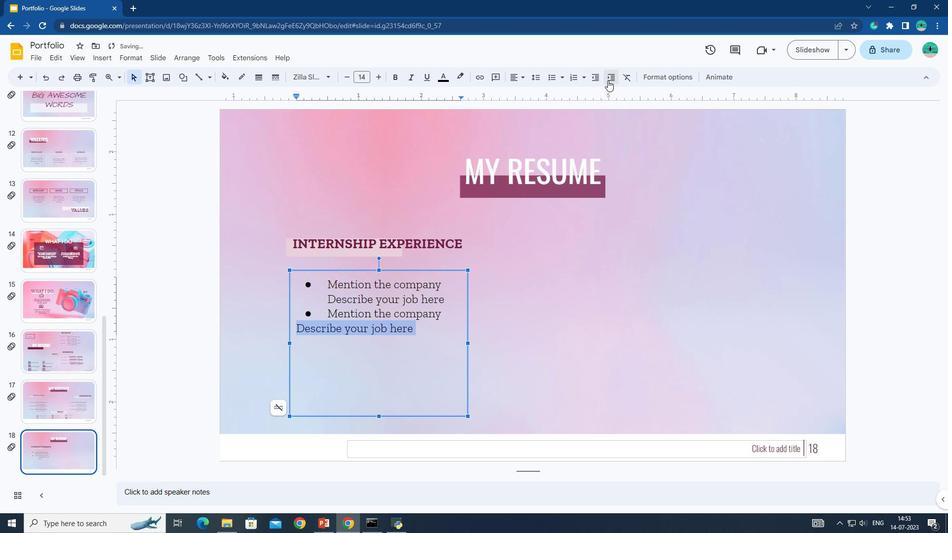 
Action: Mouse pressed left at (609, 80)
Screenshot: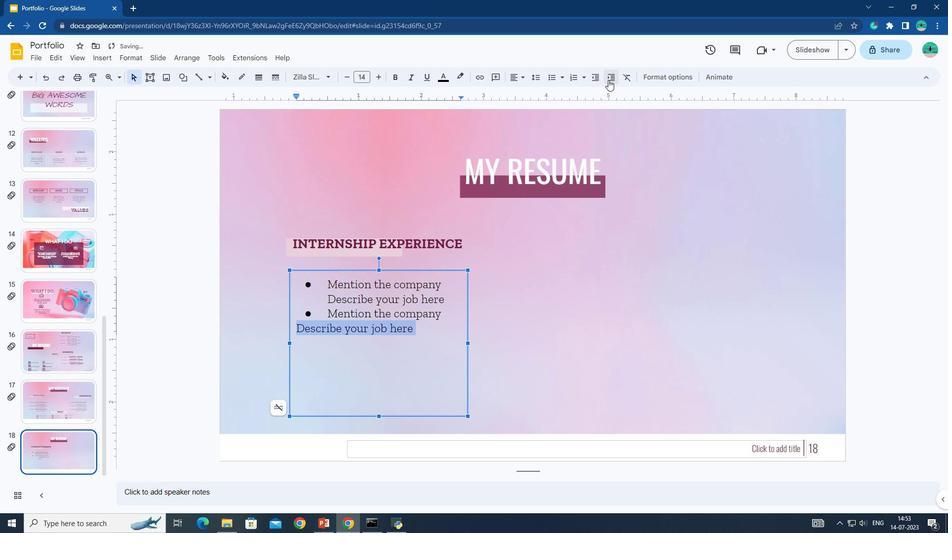 
Action: Mouse moved to (439, 361)
Screenshot: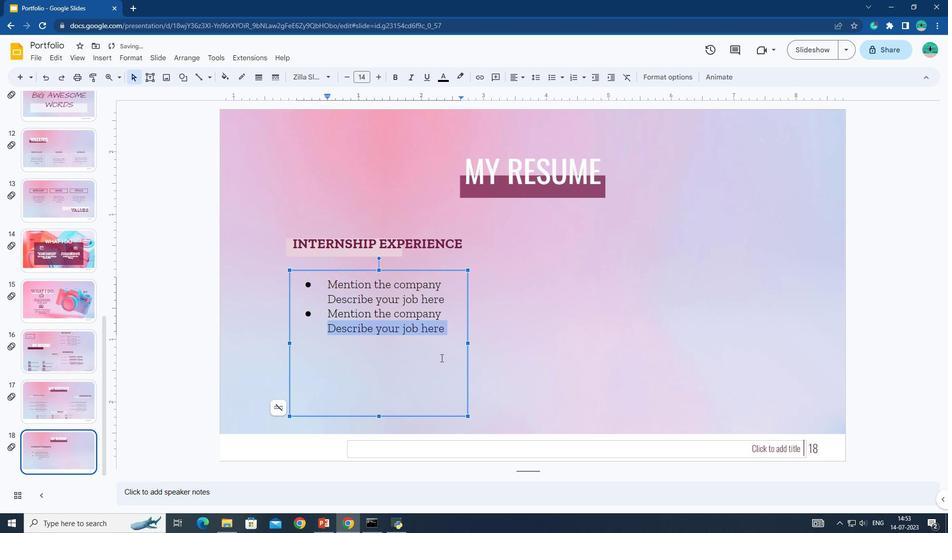 
Action: Mouse pressed left at (439, 361)
Screenshot: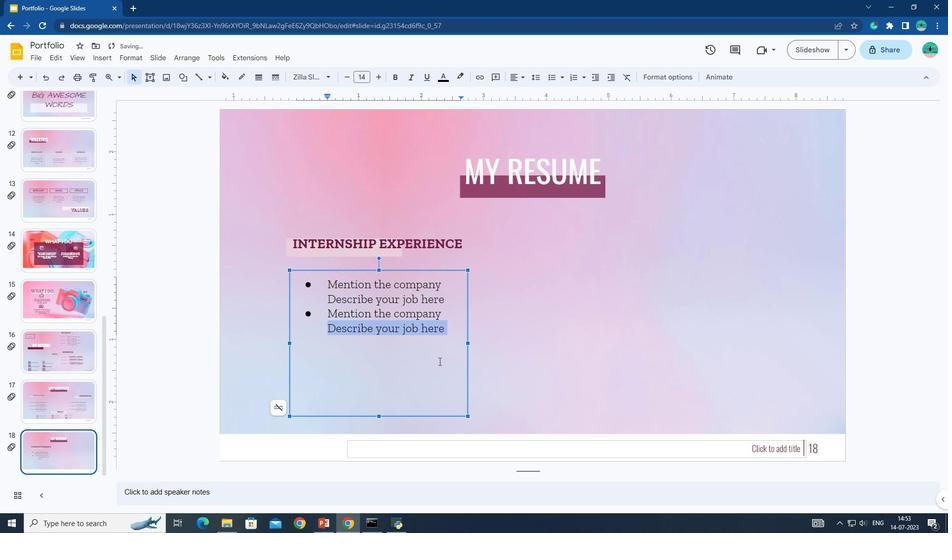 
Action: Mouse moved to (455, 329)
Screenshot: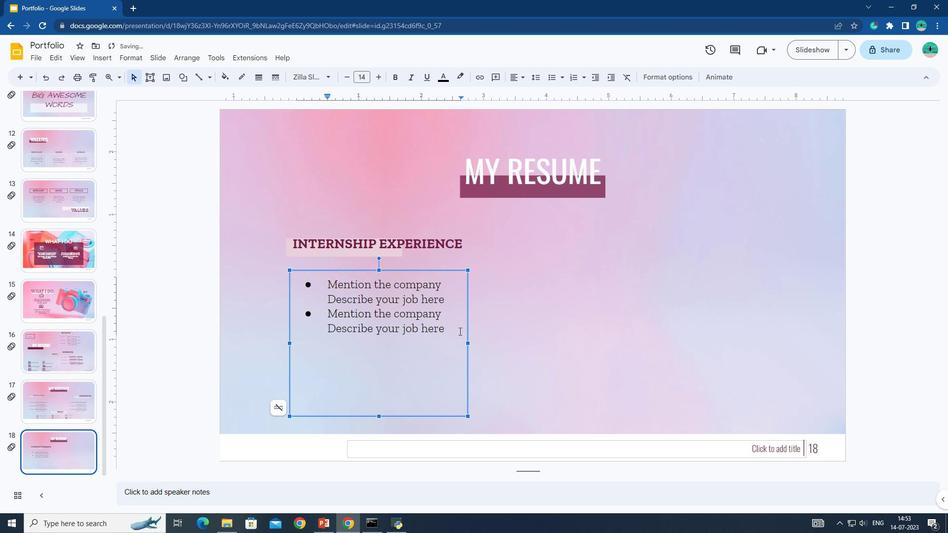 
Action: Mouse pressed left at (455, 329)
Screenshot: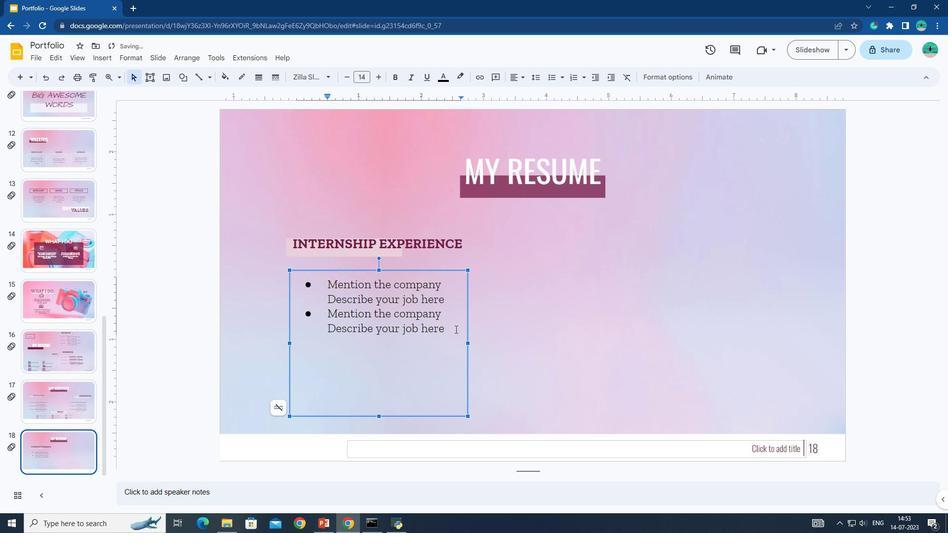 
Action: Key pressed <Key.enter>
Screenshot: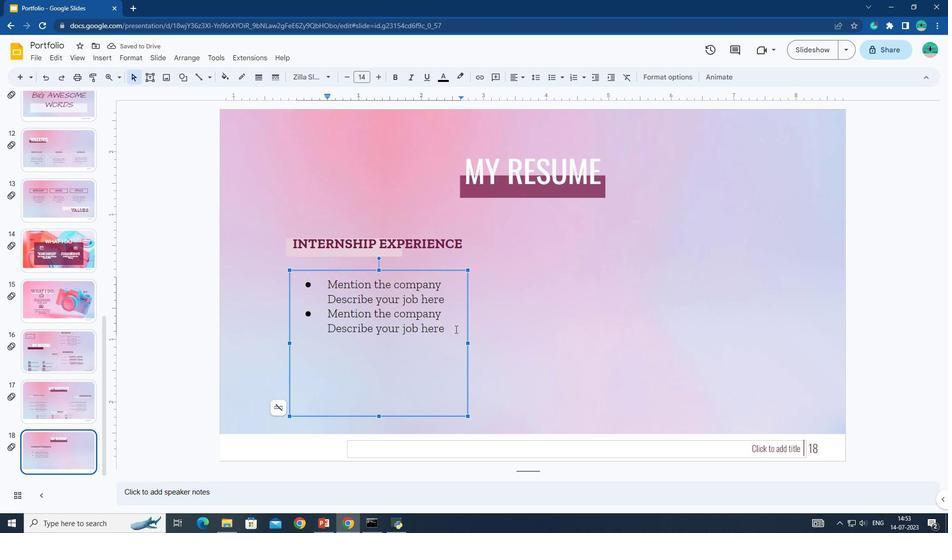 
Action: Mouse moved to (558, 76)
Screenshot: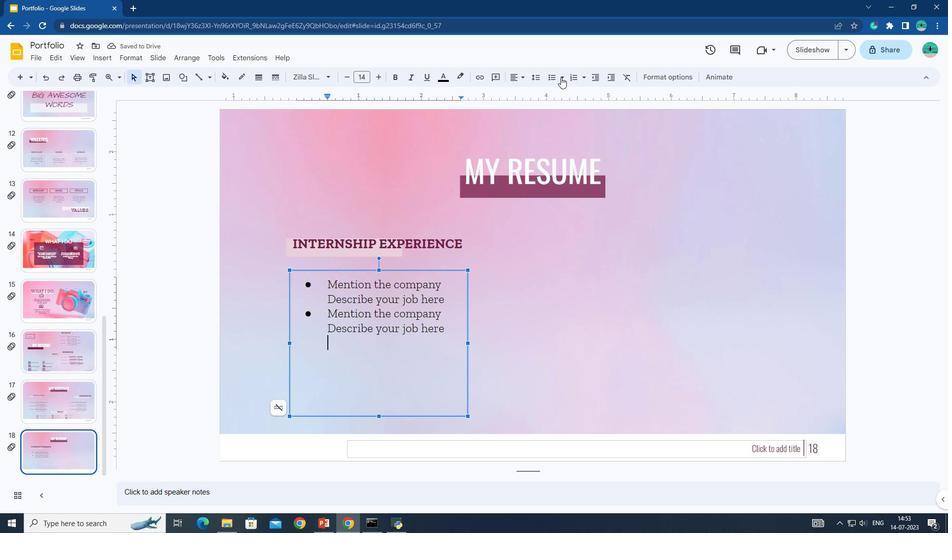 
Action: Mouse pressed left at (558, 76)
Screenshot: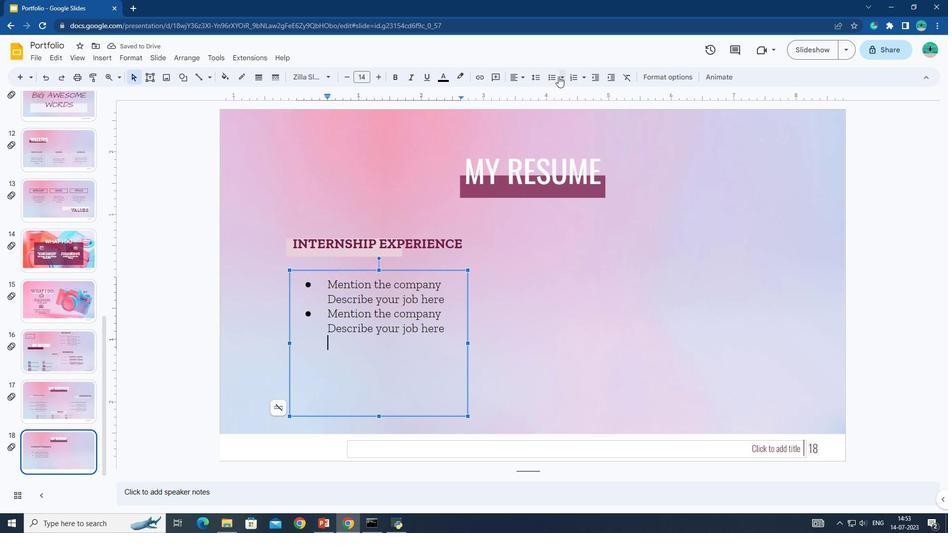 
Action: Mouse moved to (560, 102)
Screenshot: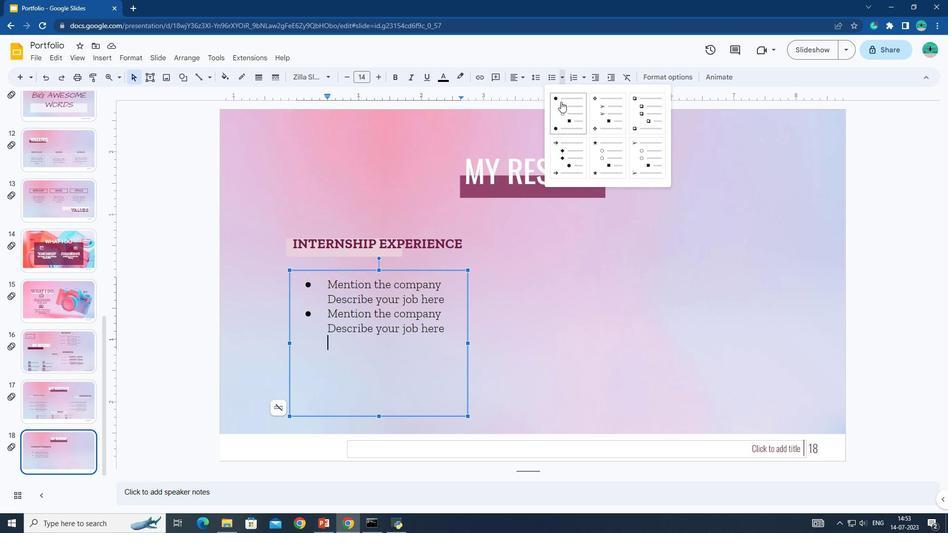 
Action: Mouse pressed left at (560, 102)
Screenshot: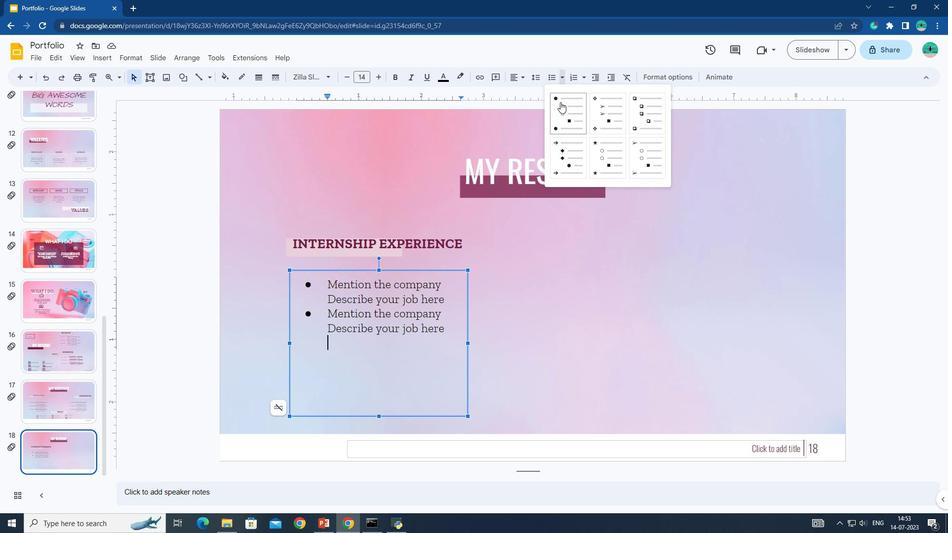 
Action: Key pressed <Key.shift>mENTION<Key.space>THE<Key.space>COMPANY<Key.space><Key.enter><Key.backspace>
Screenshot: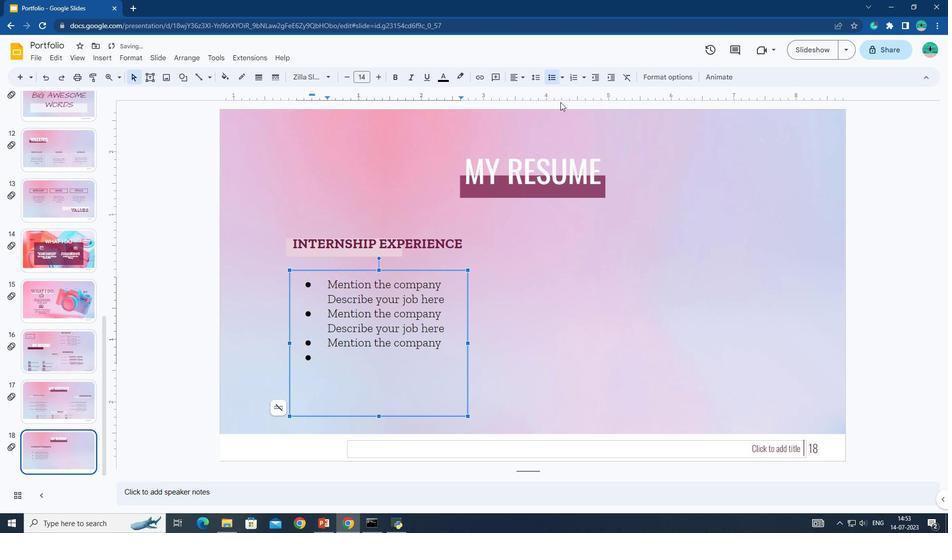 
Action: Mouse moved to (401, 328)
Screenshot: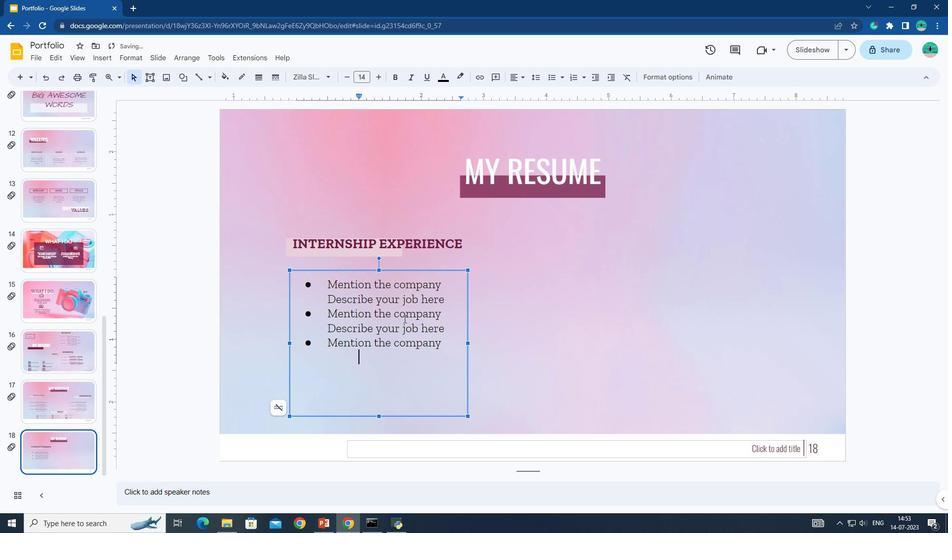 
Action: Key pressed <Key.shift>dESCRIBE<Key.space>TH<Key.backspace><Key.backspace>YOUR<Key.space>JOB<Key.space>HERE
Screenshot: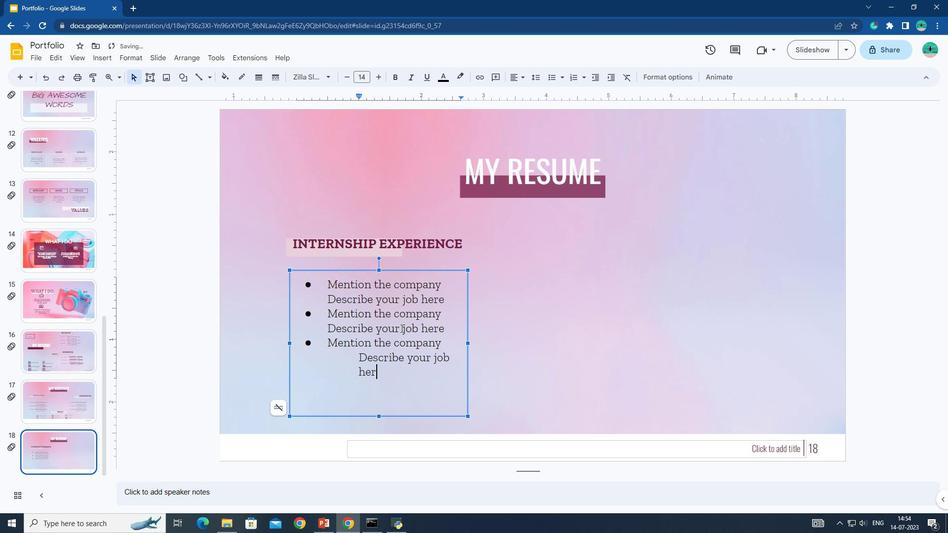
Action: Mouse moved to (358, 357)
Screenshot: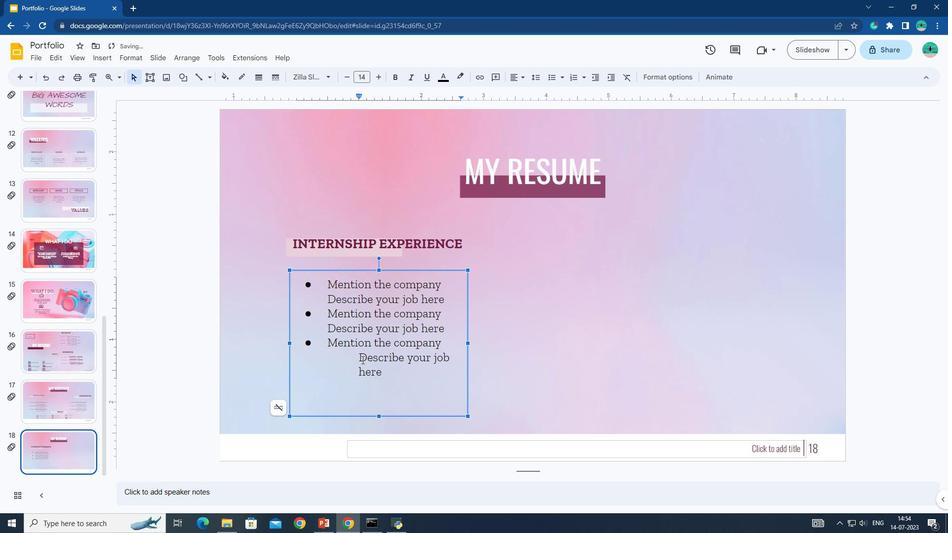 
Action: Mouse pressed left at (358, 357)
Screenshot: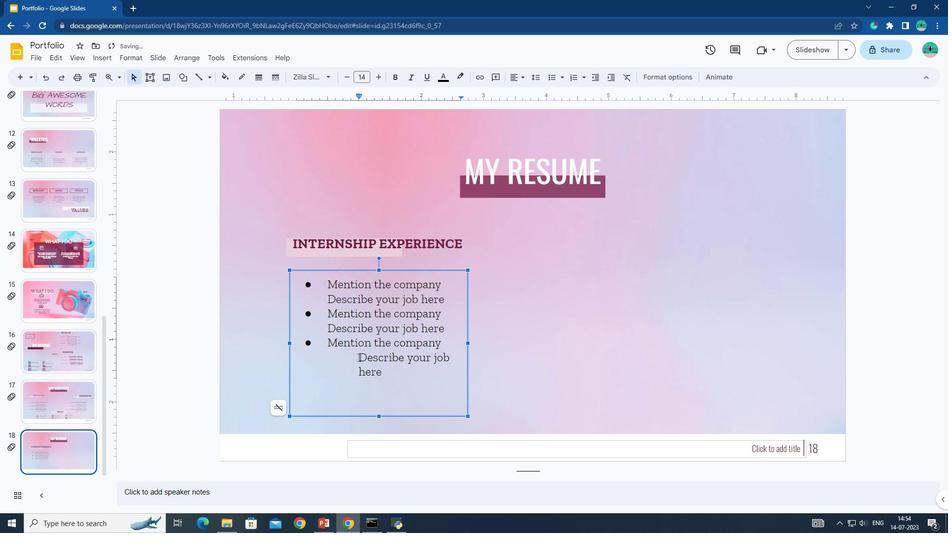 
Action: Mouse moved to (597, 79)
Screenshot: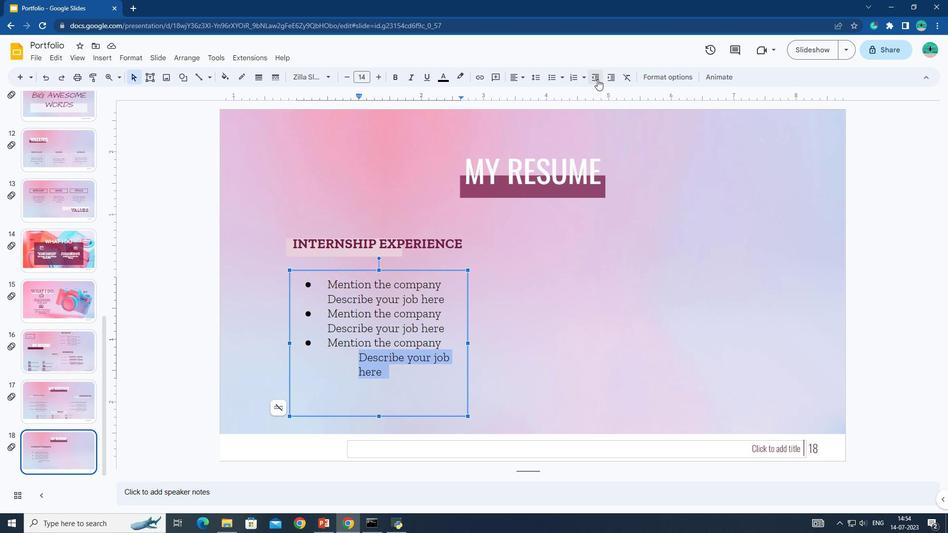 
Action: Mouse pressed left at (597, 79)
Screenshot: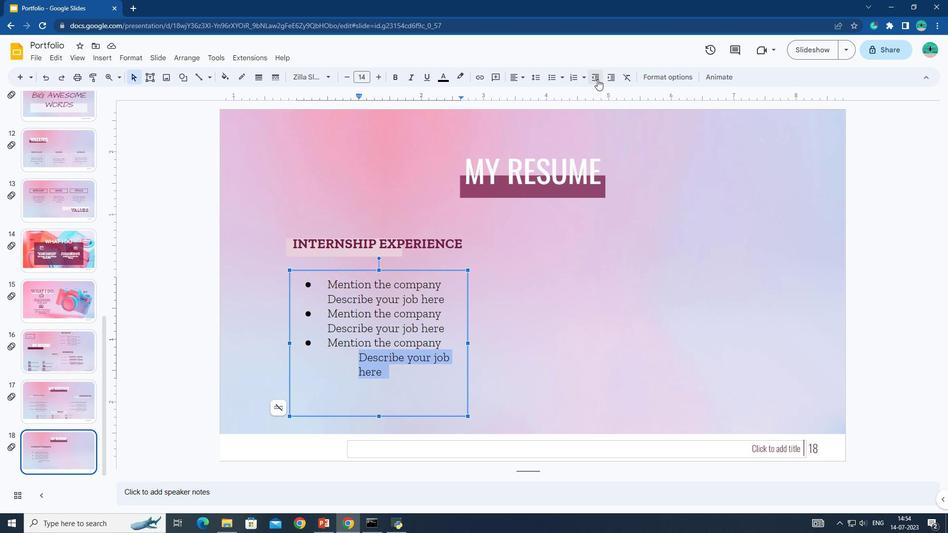 
Action: Mouse moved to (437, 365)
Screenshot: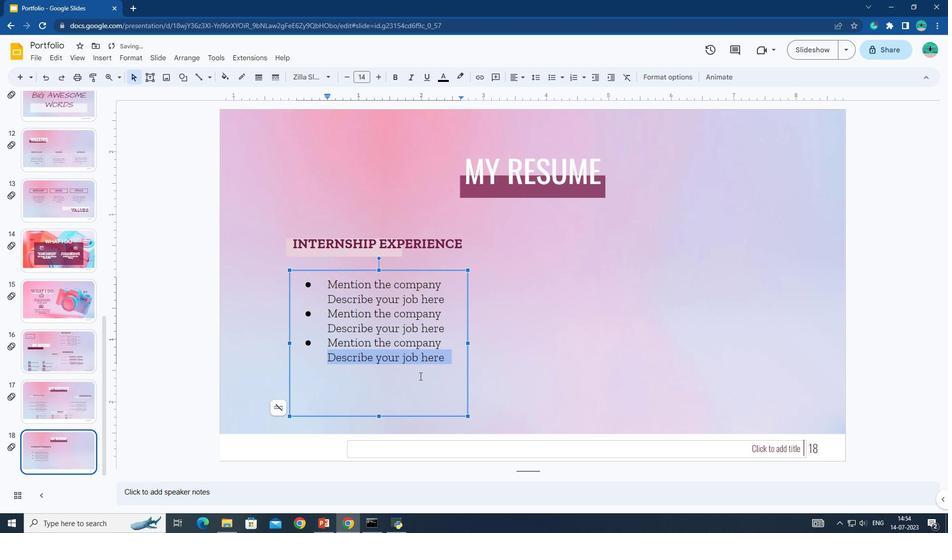 
Action: Mouse pressed left at (437, 365)
Screenshot: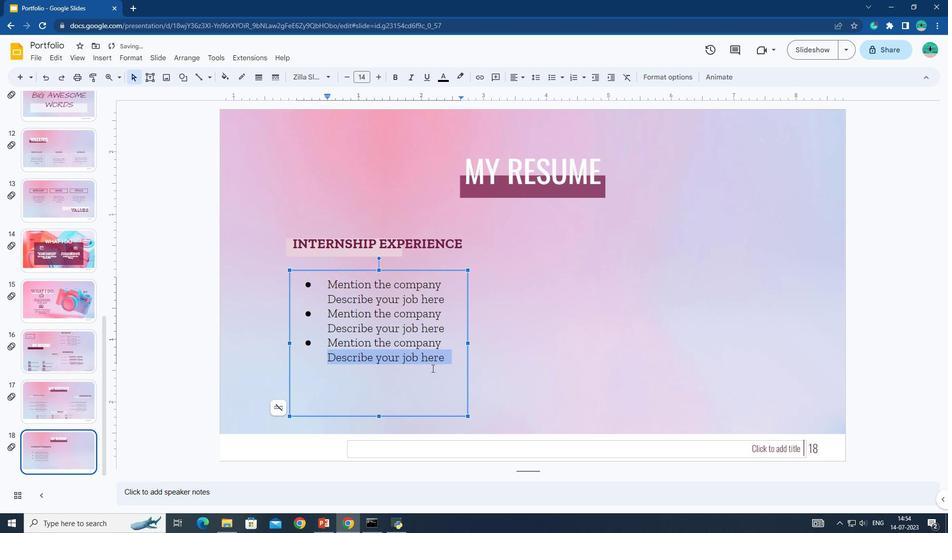 
Action: Mouse moved to (447, 360)
Screenshot: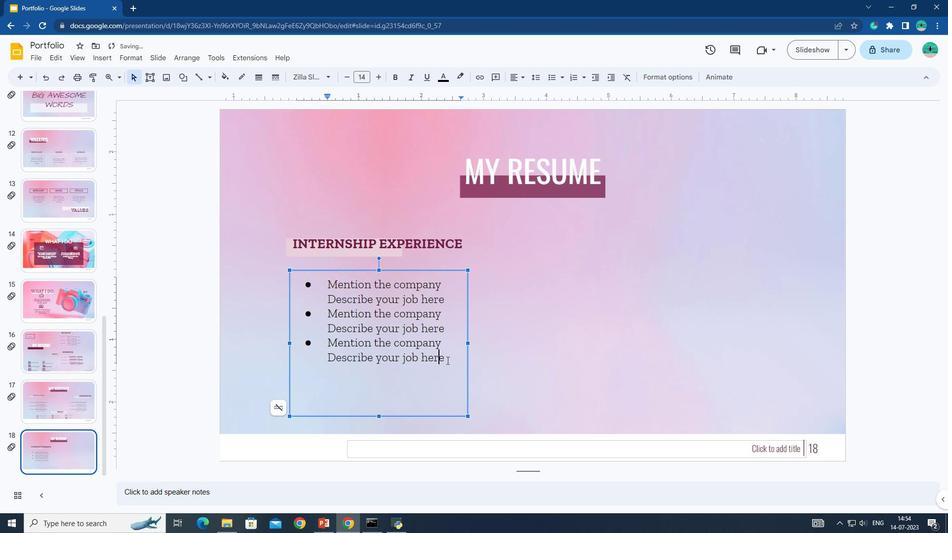 
Action: Mouse pressed left at (447, 360)
Screenshot: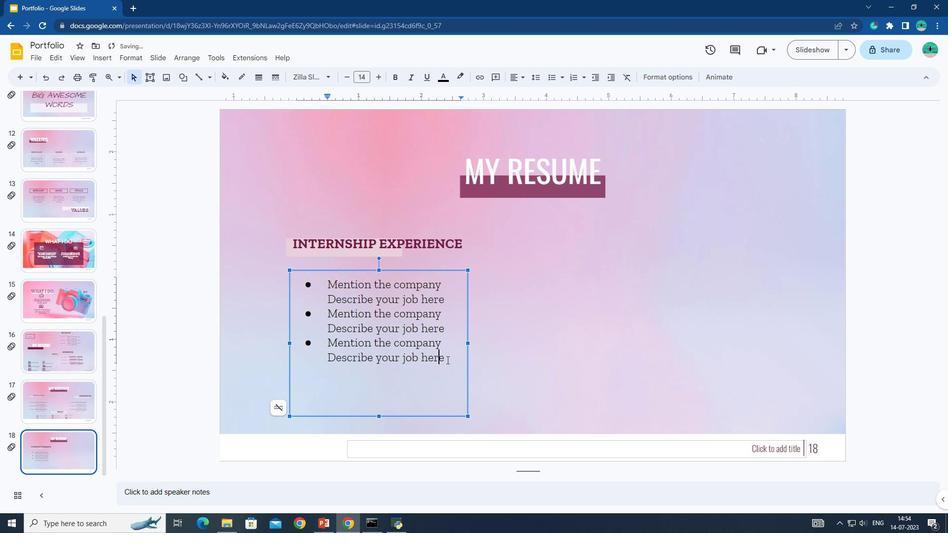
Action: Key pressed <Key.enter>
Screenshot: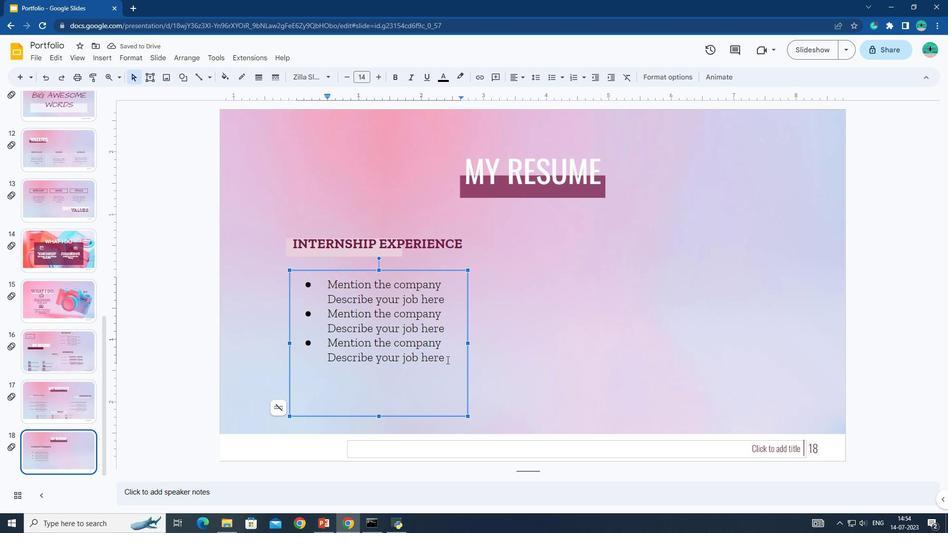 
Action: Mouse moved to (558, 76)
Screenshot: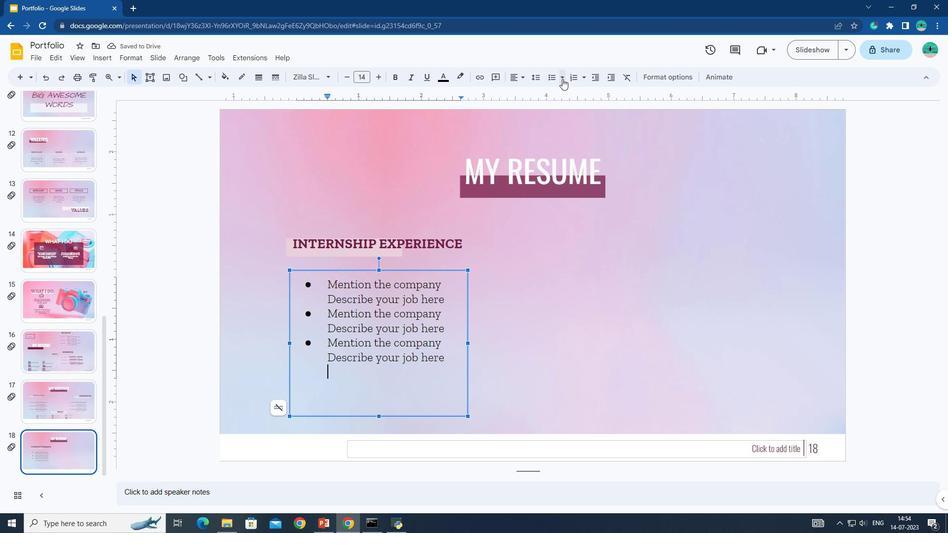 
Action: Mouse pressed left at (558, 76)
Screenshot: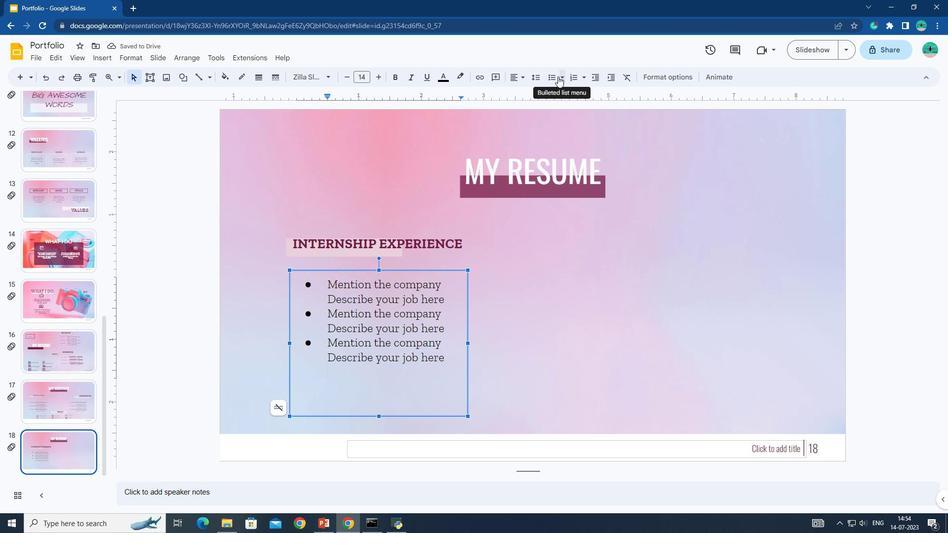 
Action: Mouse moved to (554, 101)
Screenshot: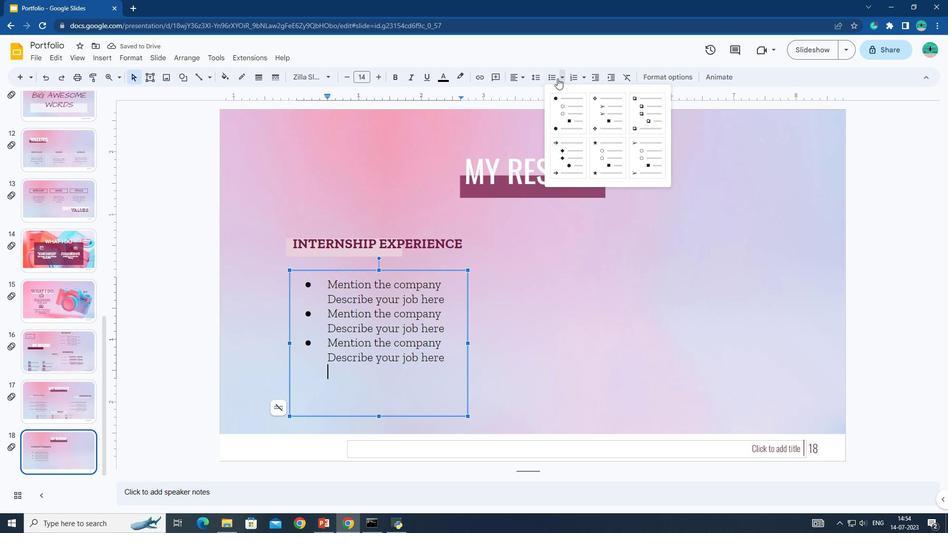 
Action: Mouse pressed left at (554, 101)
Screenshot: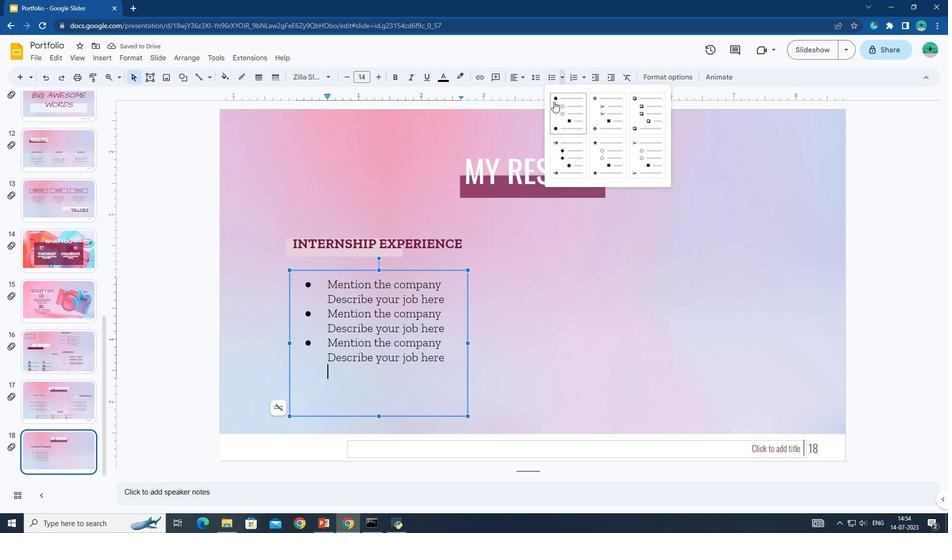 
Action: Key pressed <Key.shift><Key.shift><Key.shift><Key.shift><Key.shift><Key.shift>mENTION<Key.space>THE<Key.space>COMPANY
Screenshot: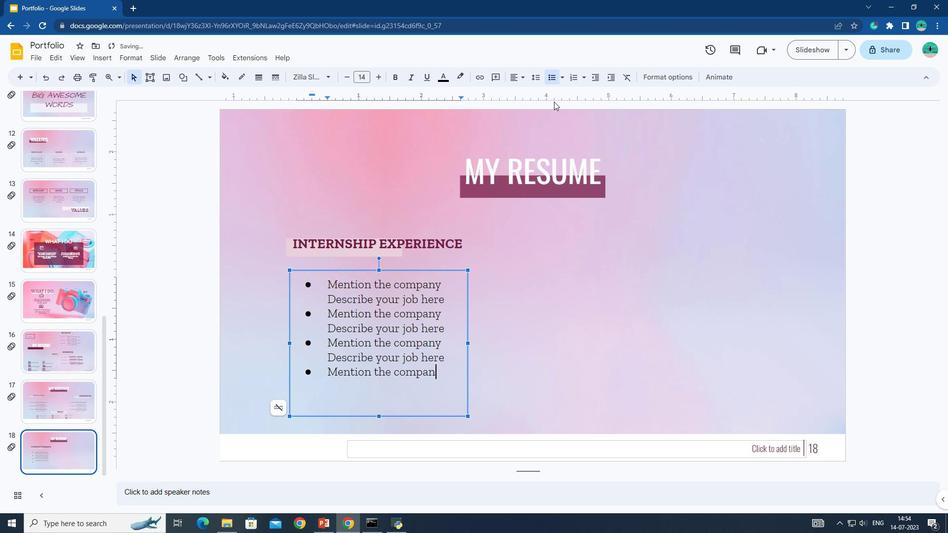 
Action: Mouse moved to (361, 383)
Screenshot: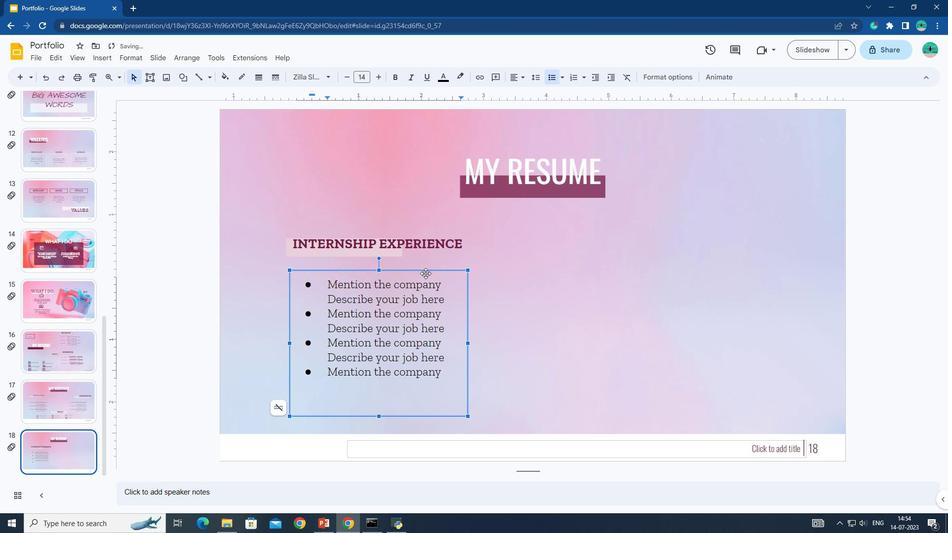 
Action: Mouse pressed left at (361, 383)
Screenshot: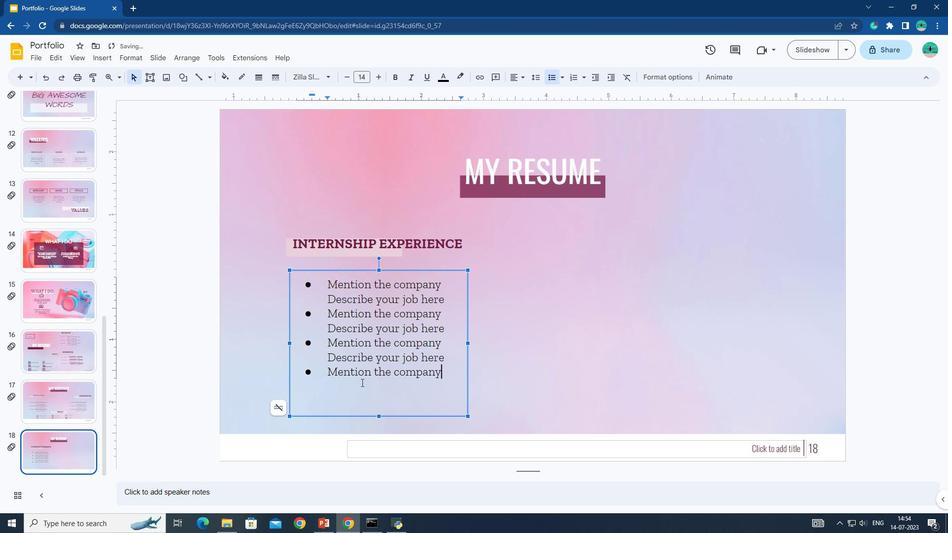
Action: Mouse pressed left at (361, 383)
Screenshot: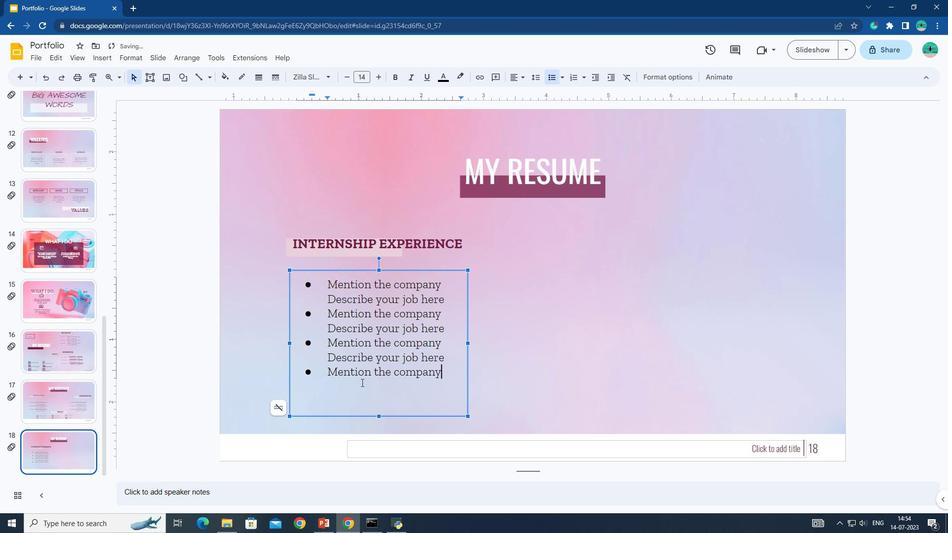 
Action: Mouse moved to (364, 389)
Screenshot: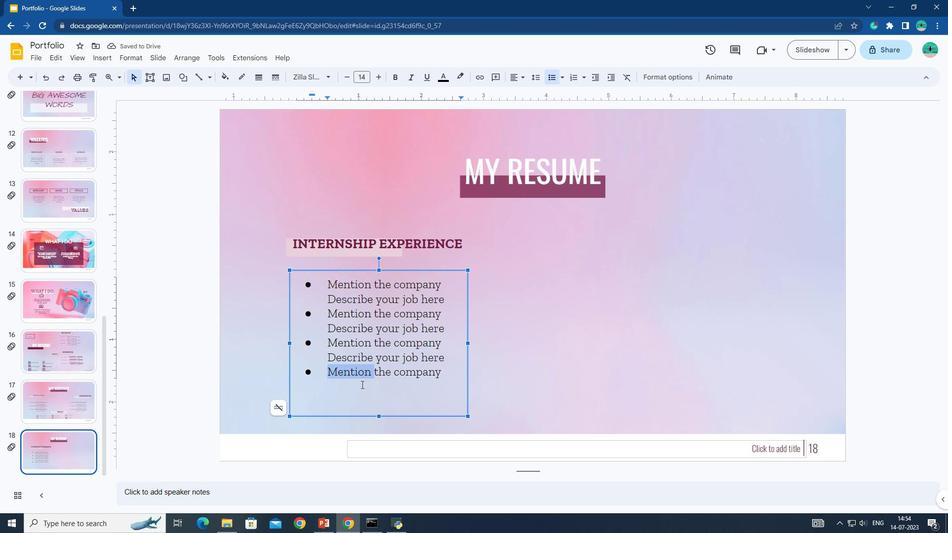 
Action: Mouse pressed left at (364, 389)
Screenshot: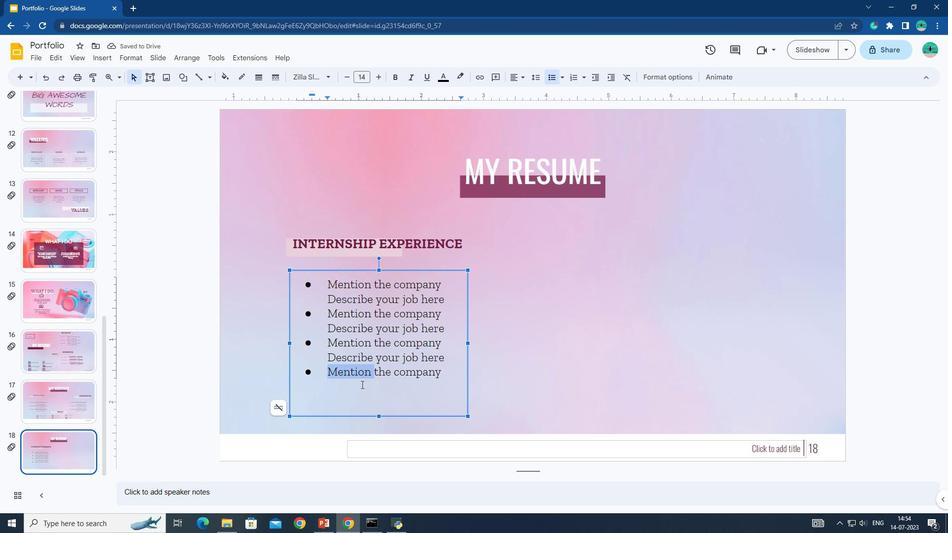 
Action: Mouse moved to (446, 378)
Screenshot: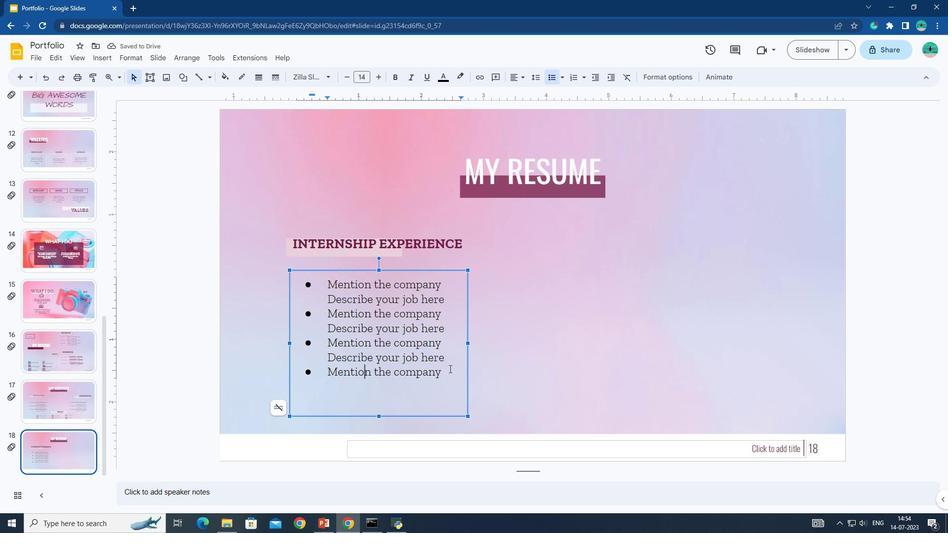 
Action: Mouse pressed left at (446, 378)
Screenshot: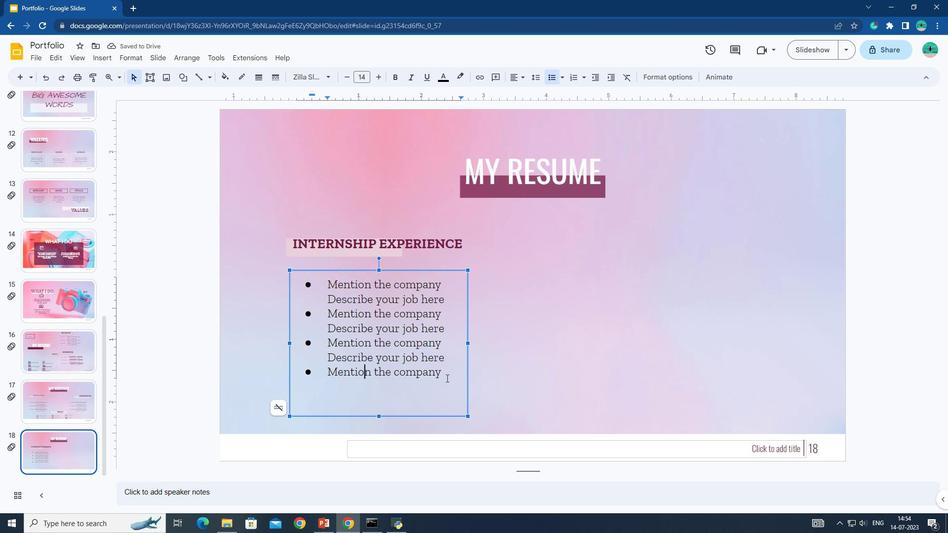 
Action: Key pressed <Key.enter><Key.backspace><Key.shift>dESCRIBE<Key.space>YOUR<Key.space>JOB<Key.space>HERE
Screenshot: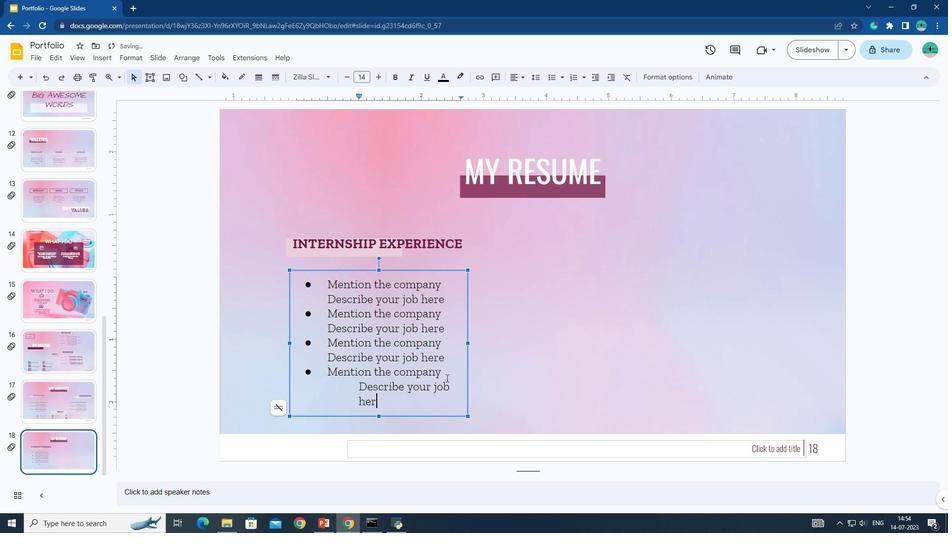 
Action: Mouse moved to (352, 383)
Screenshot: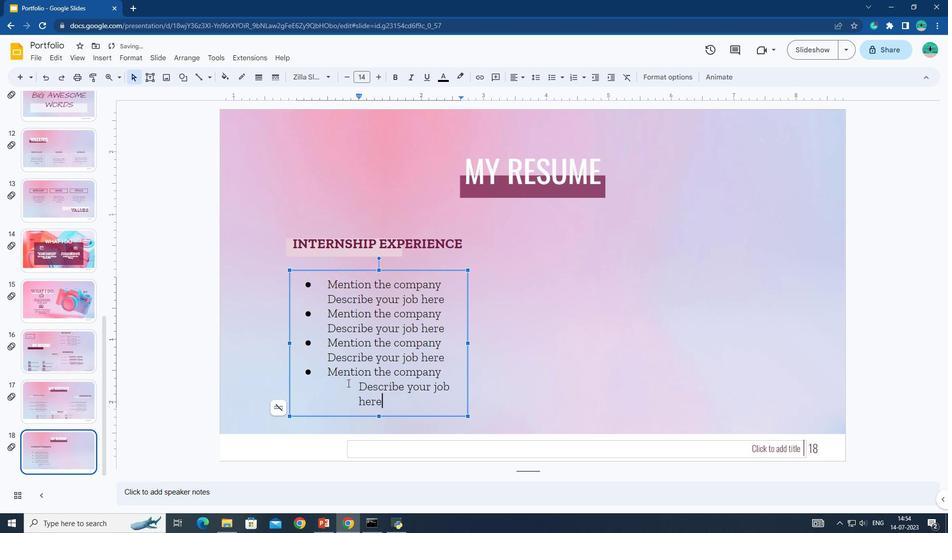 
Action: Mouse pressed left at (352, 383)
Screenshot: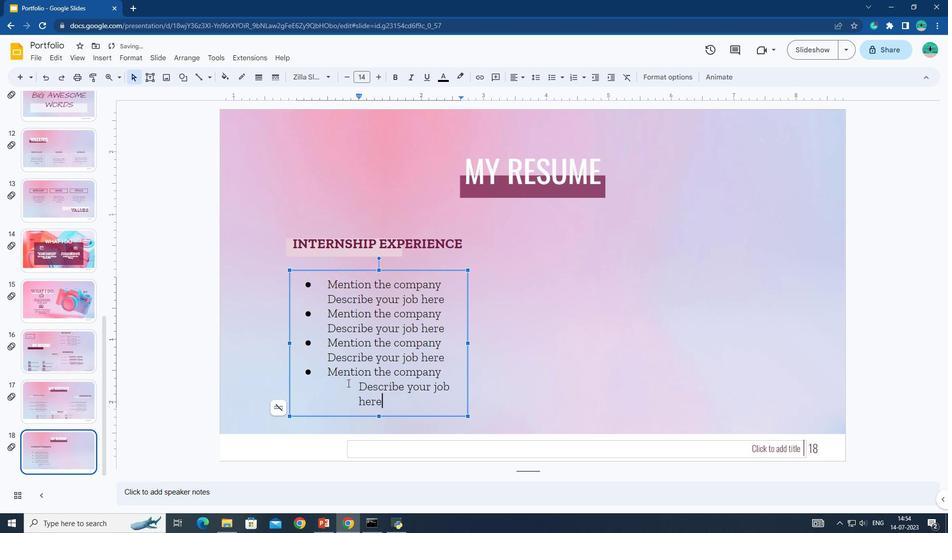 
Action: Mouse moved to (599, 74)
Screenshot: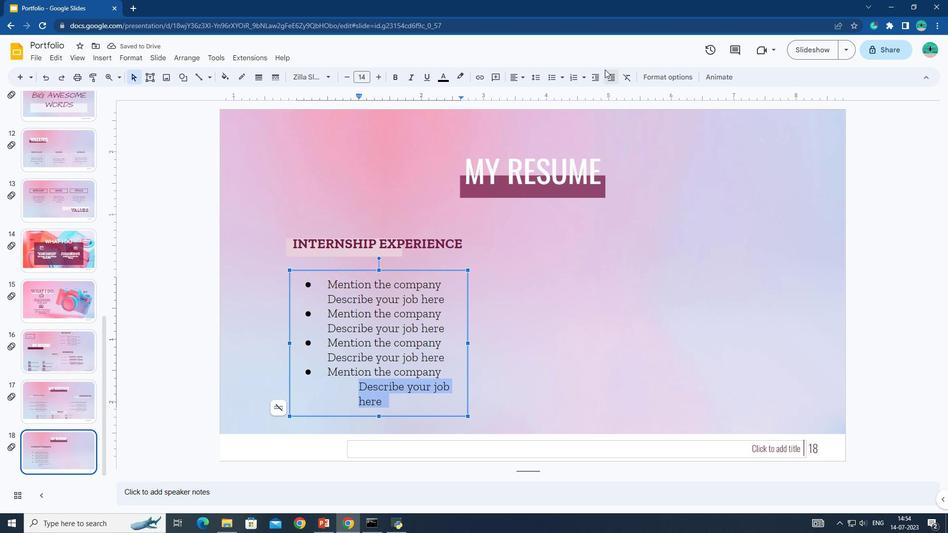 
Action: Mouse pressed left at (599, 74)
Screenshot: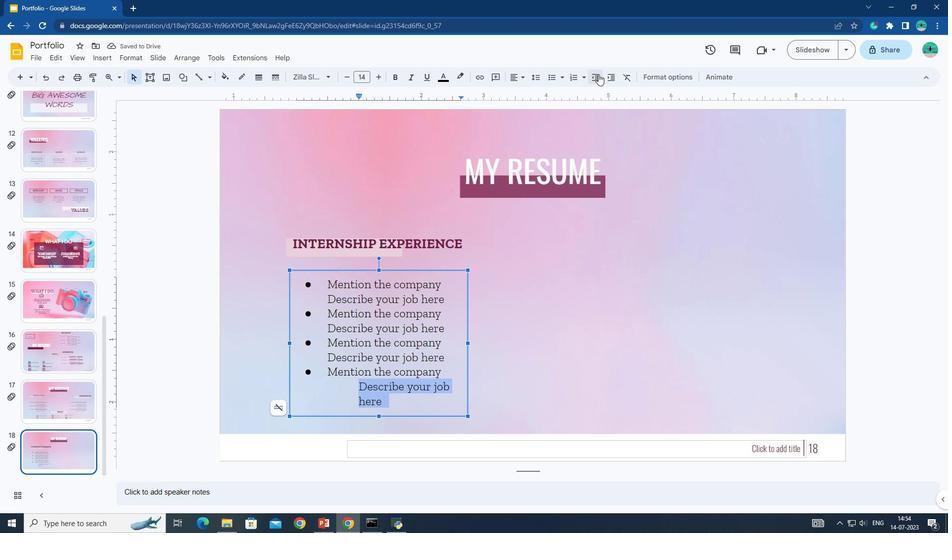 
Action: Mouse moved to (327, 356)
Screenshot: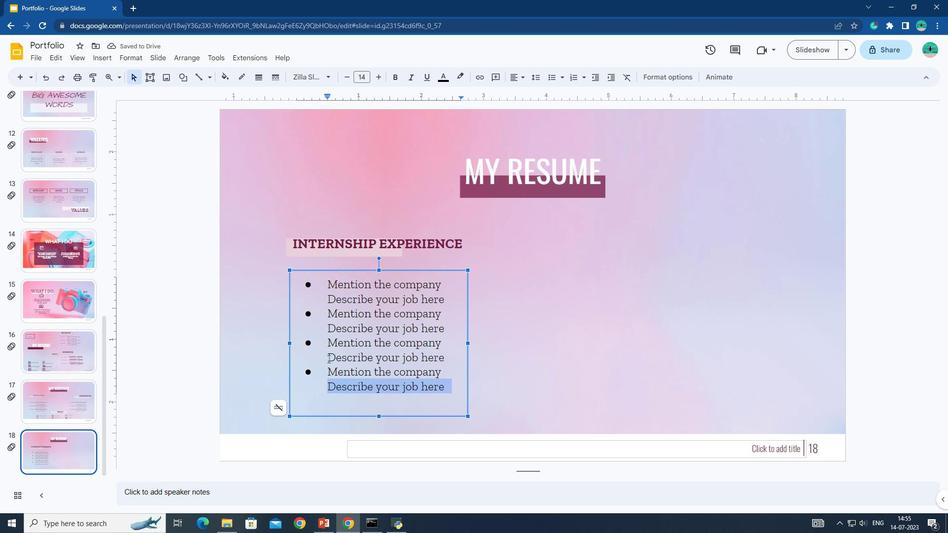 
Action: Mouse pressed left at (327, 356)
Screenshot: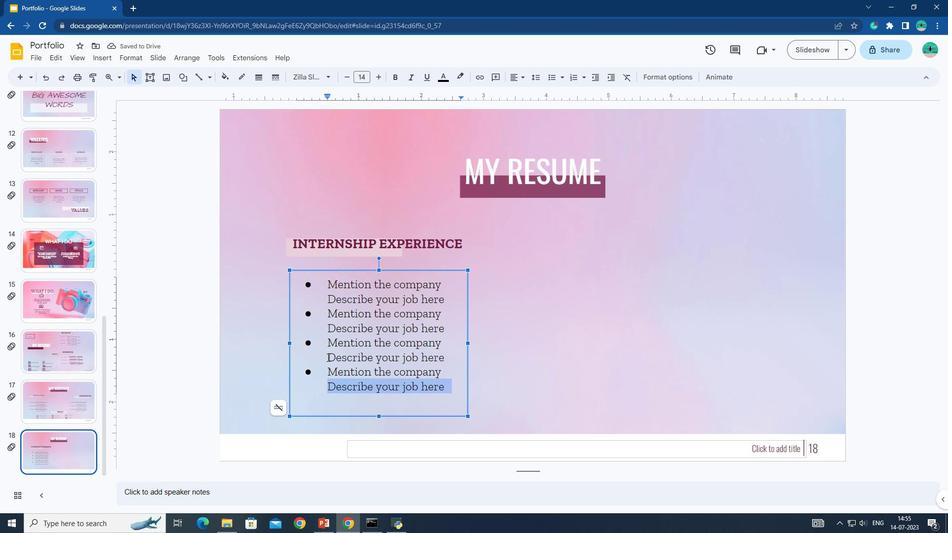 
Action: Mouse moved to (328, 324)
Screenshot: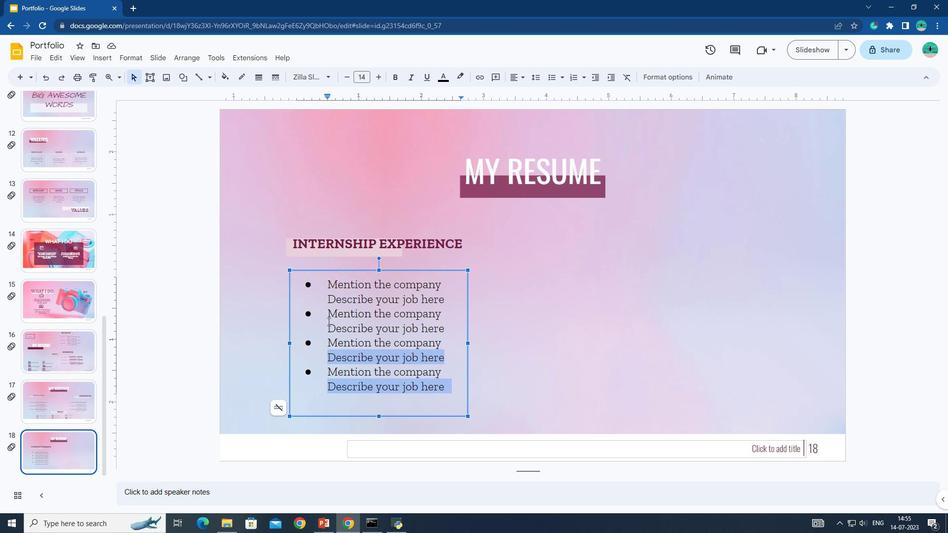 
Action: Mouse pressed left at (328, 324)
Screenshot: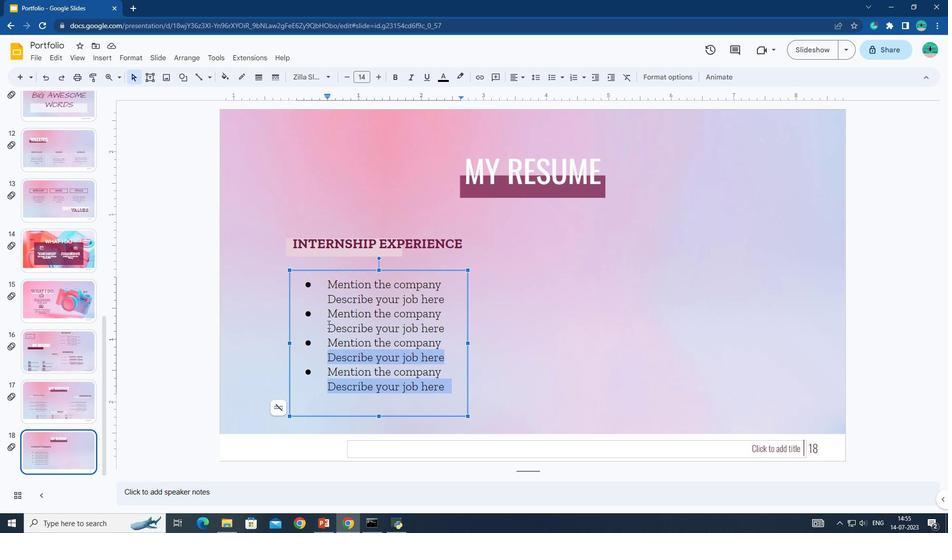 
Action: Mouse moved to (329, 298)
Screenshot: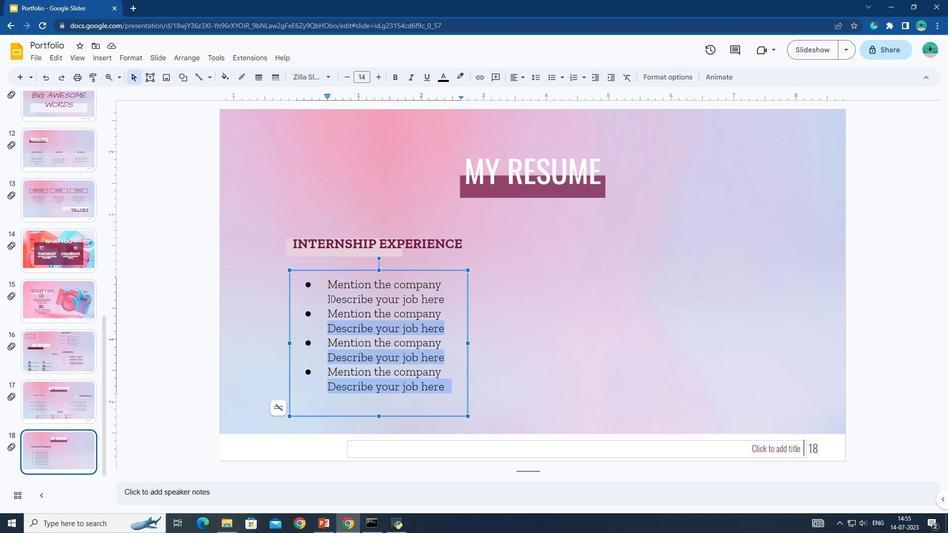 
Action: Mouse pressed left at (329, 298)
Screenshot: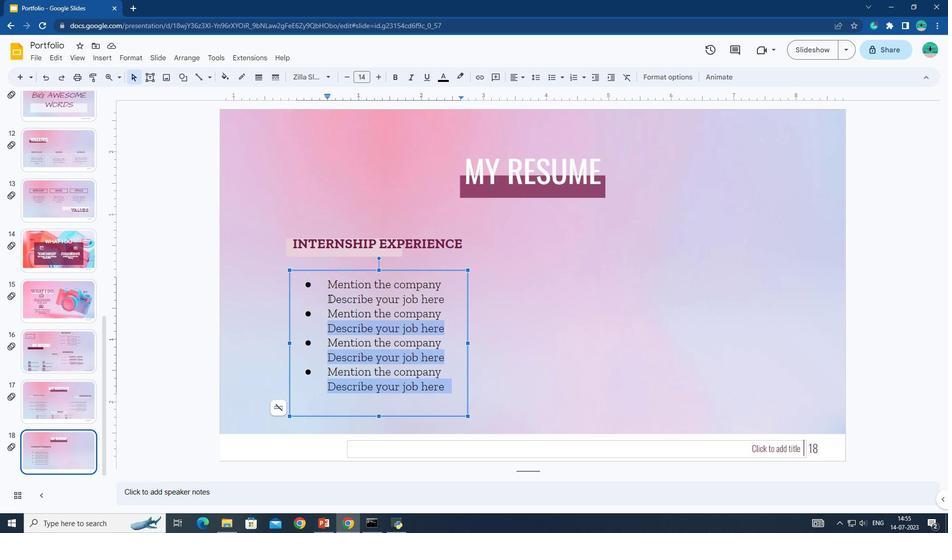 
Action: Mouse moved to (346, 77)
Screenshot: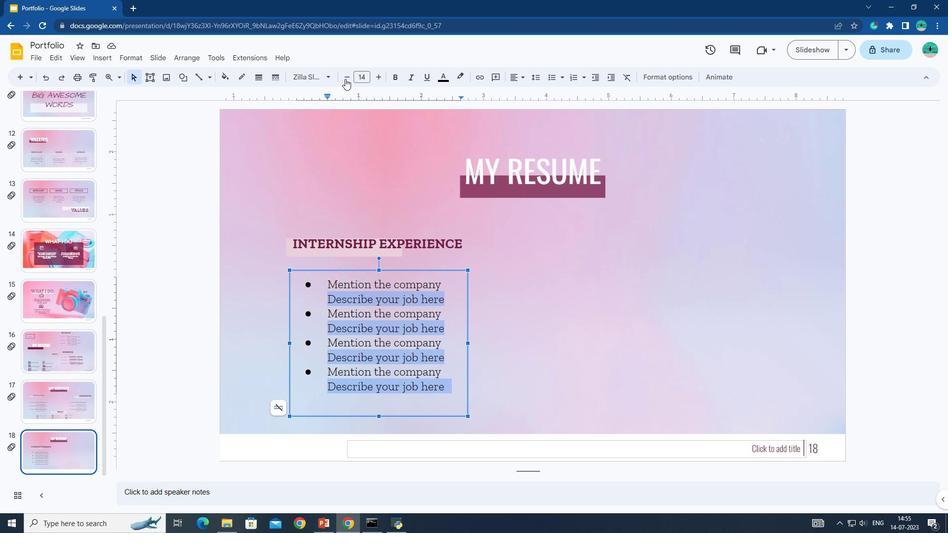 
Action: Mouse pressed left at (346, 77)
Screenshot: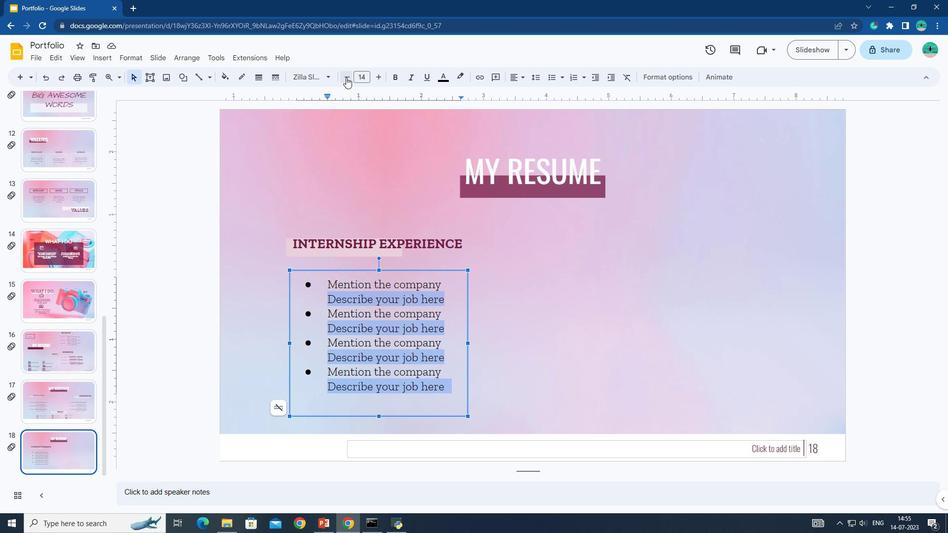 
Action: Mouse pressed left at (346, 77)
Screenshot: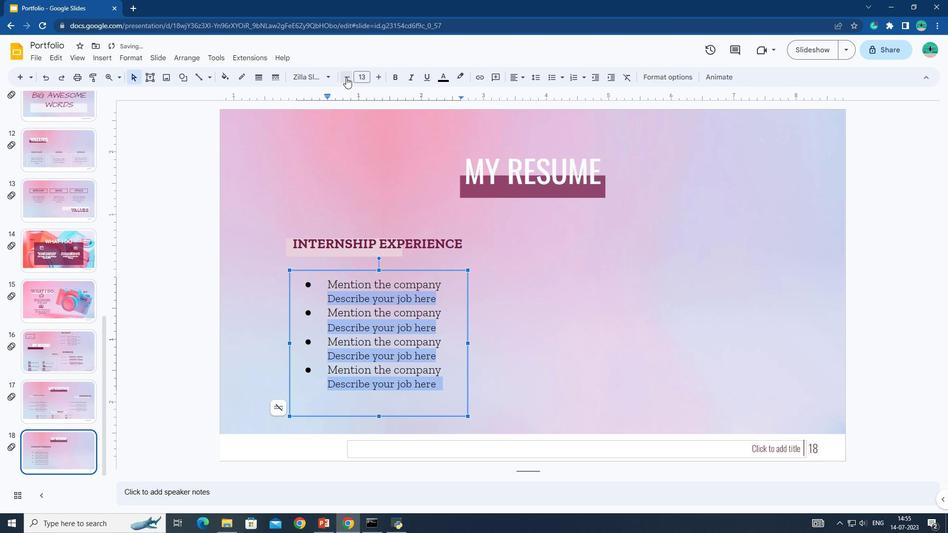 
Action: Mouse moved to (448, 80)
Screenshot: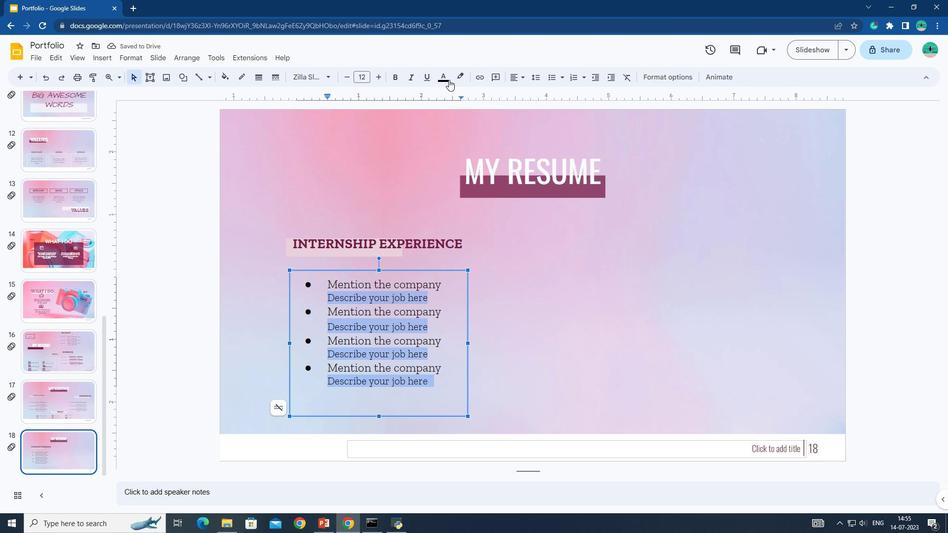 
Action: Mouse pressed left at (448, 80)
Screenshot: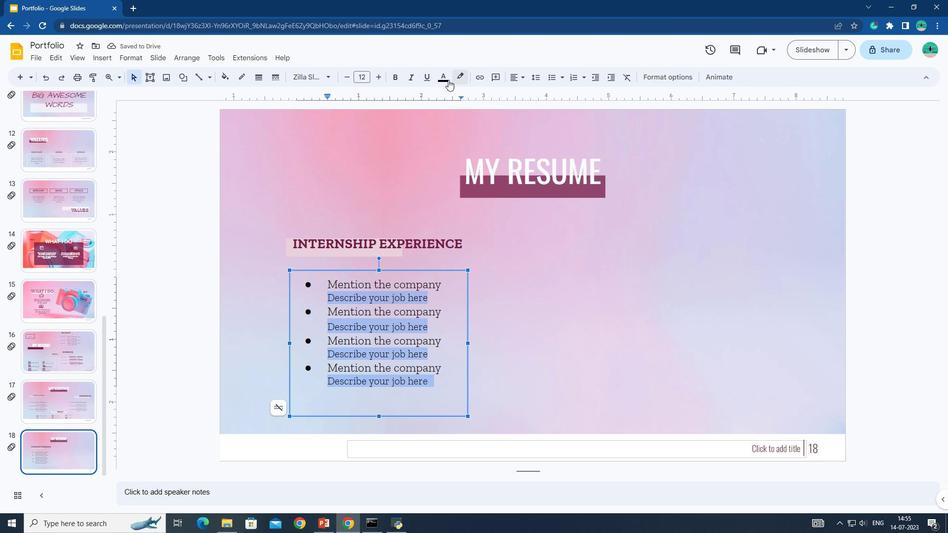 
Action: Mouse moved to (446, 107)
Screenshot: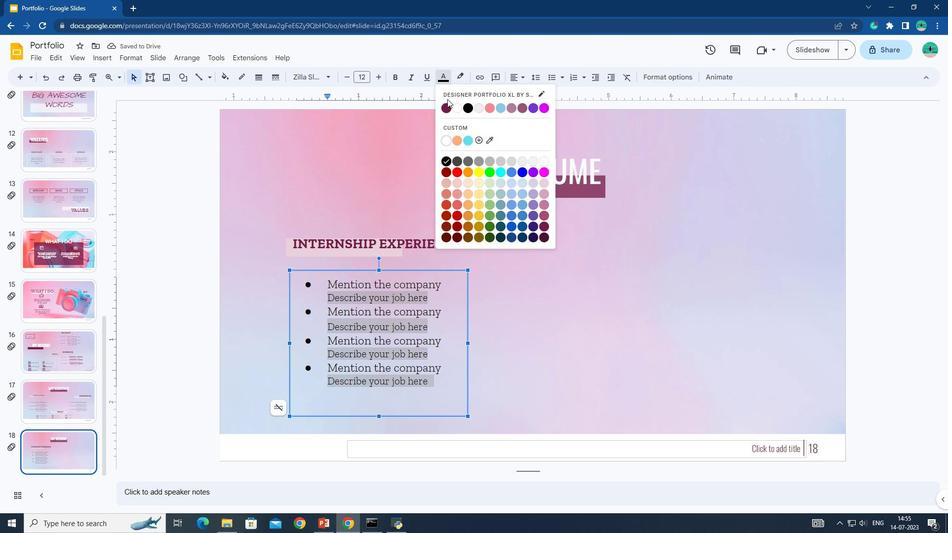
Action: Mouse pressed left at (446, 107)
Screenshot: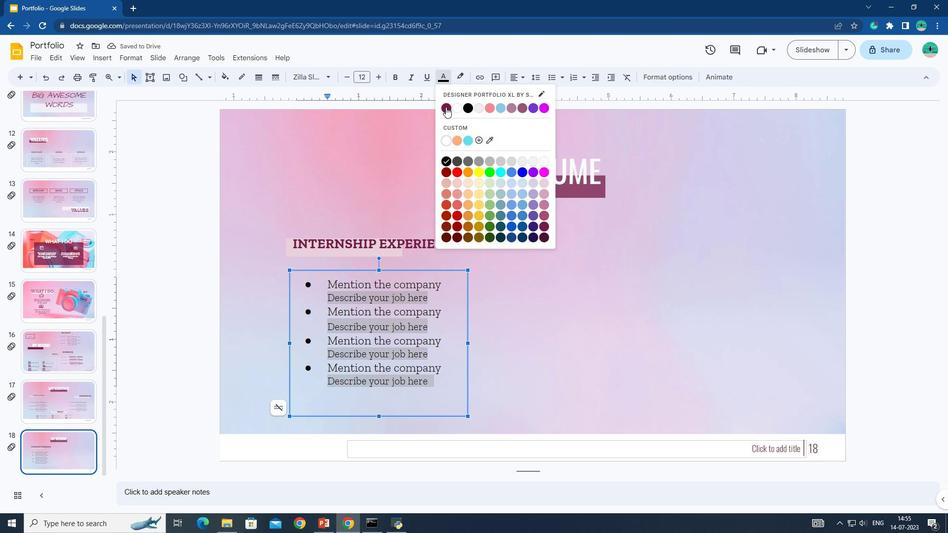 
Action: Mouse moved to (503, 337)
Screenshot: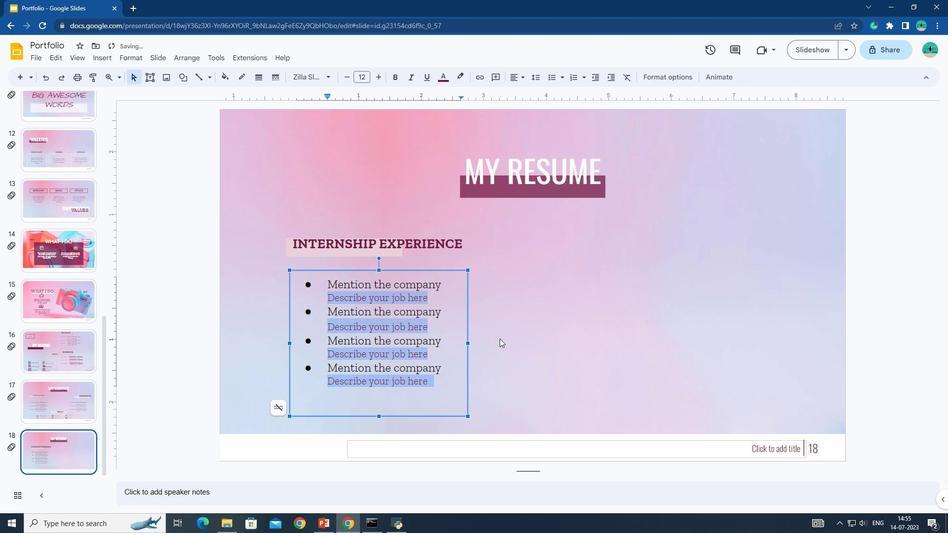
Action: Mouse pressed left at (503, 337)
Screenshot: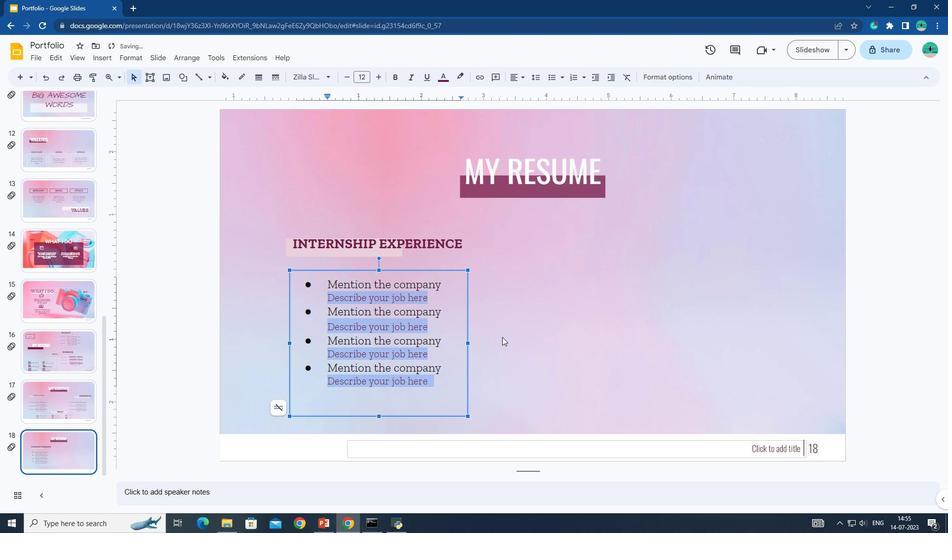 
Action: Mouse moved to (326, 288)
Screenshot: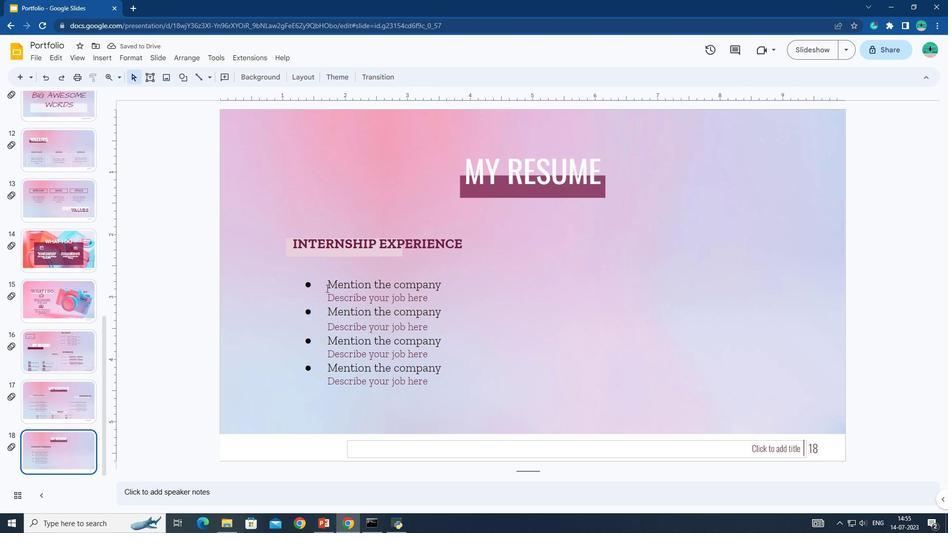 
Action: Mouse pressed left at (326, 288)
Screenshot: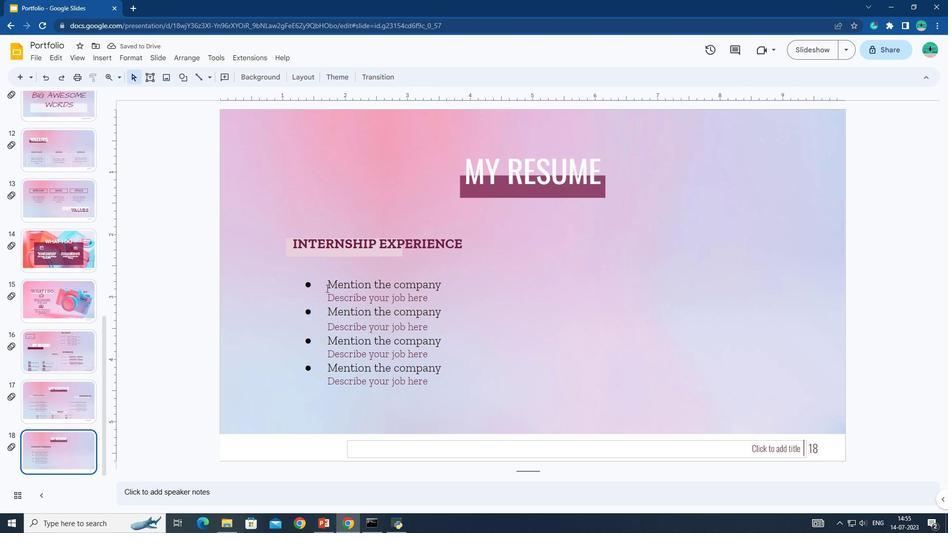 
Action: Mouse moved to (327, 286)
Screenshot: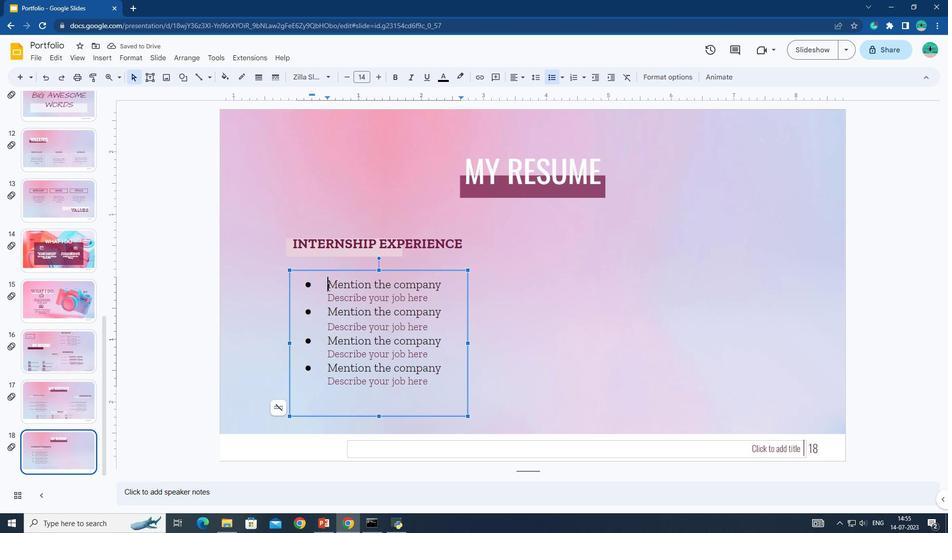 
Action: Mouse pressed left at (327, 286)
Screenshot: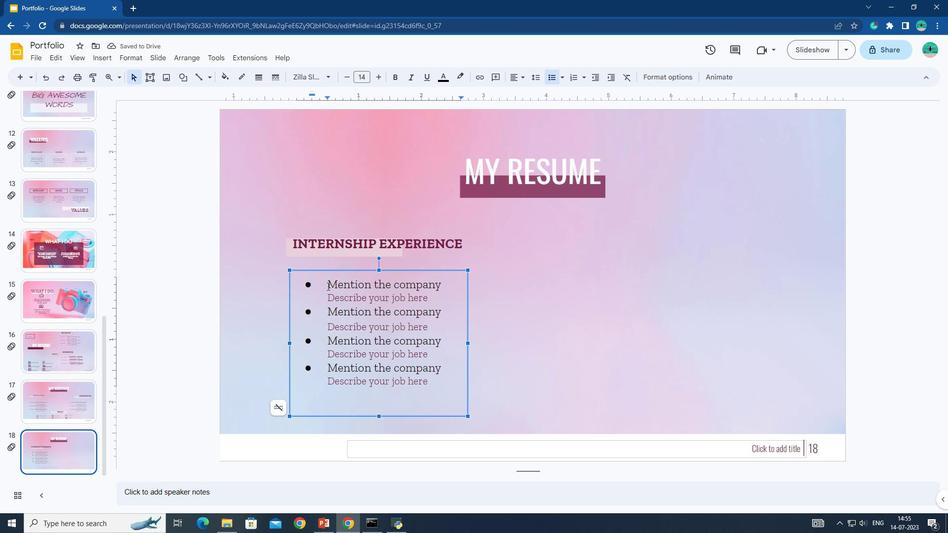 
Action: Mouse moved to (321, 312)
Screenshot: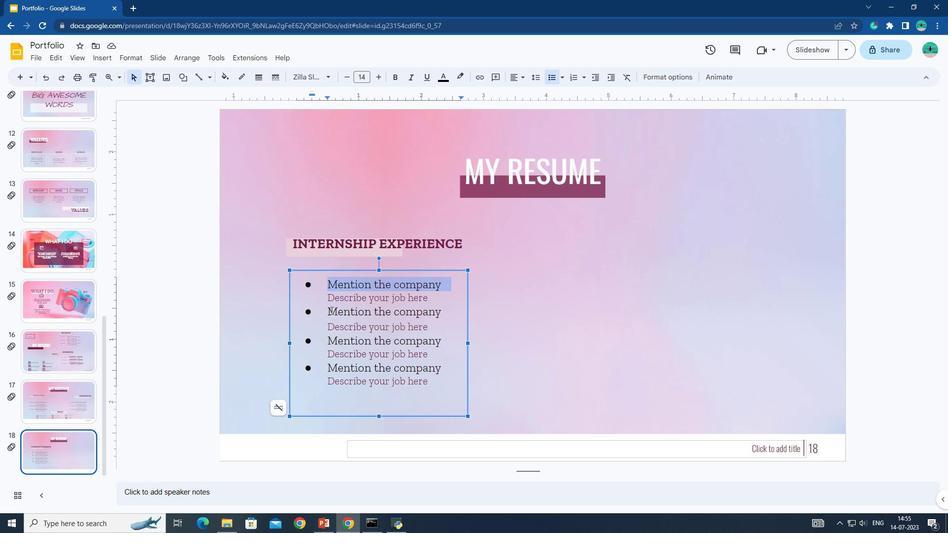 
Action: Mouse pressed left at (321, 312)
Screenshot: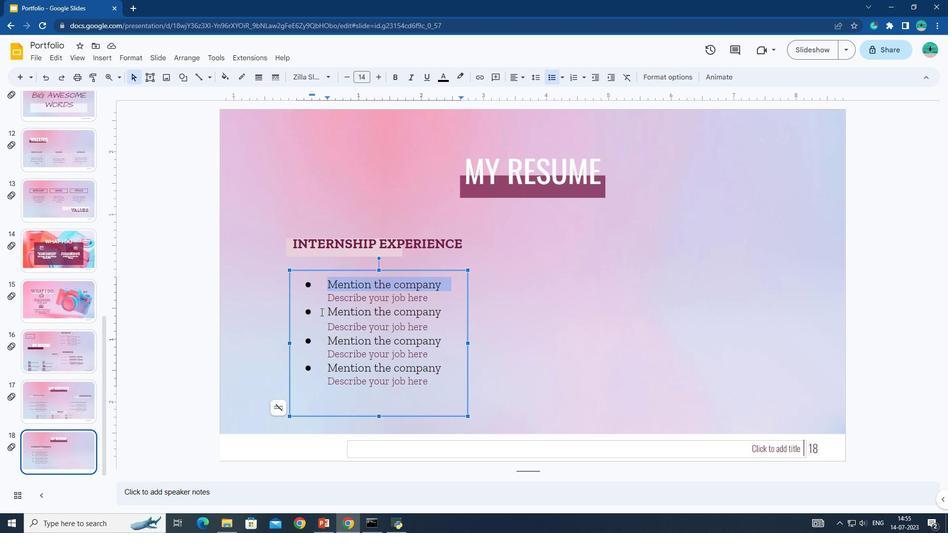 
Action: Mouse moved to (328, 339)
Screenshot: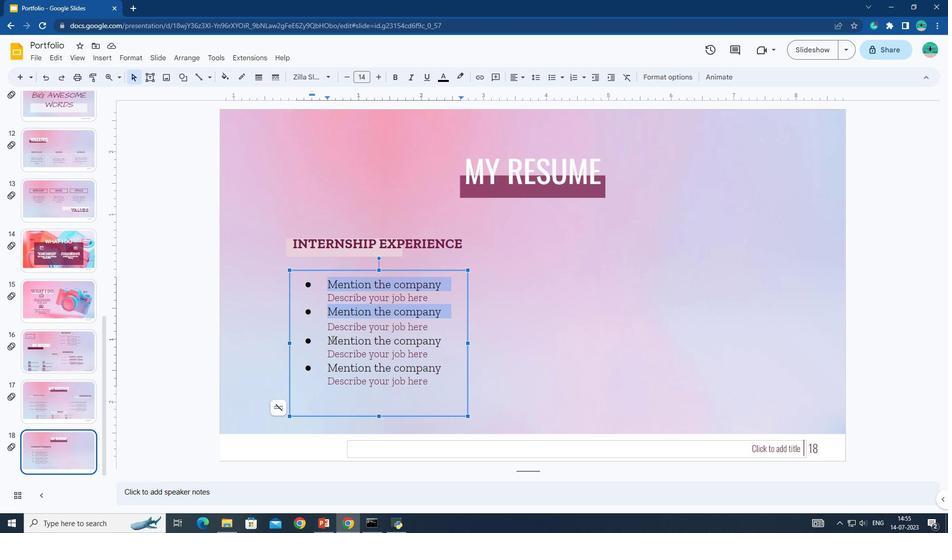
Action: Mouse pressed left at (328, 339)
Screenshot: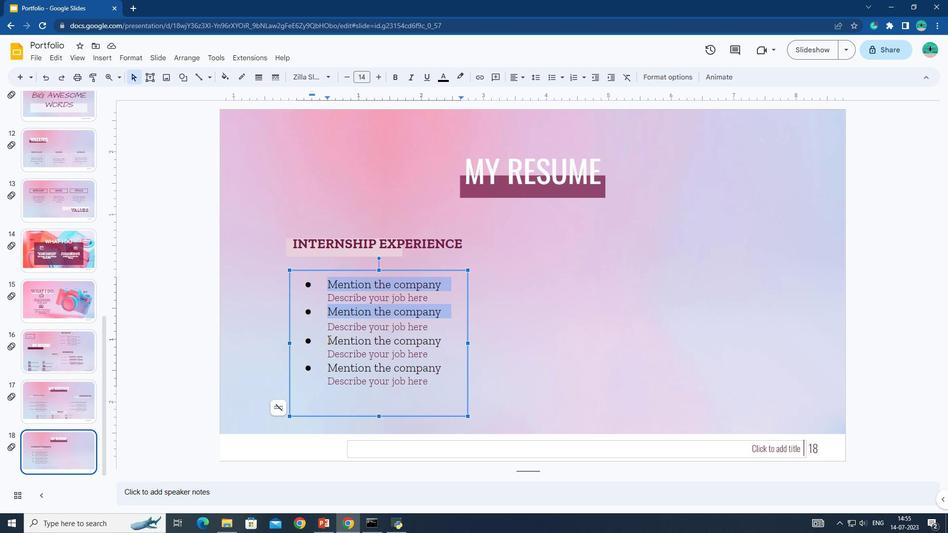 
Action: Mouse moved to (325, 368)
Screenshot: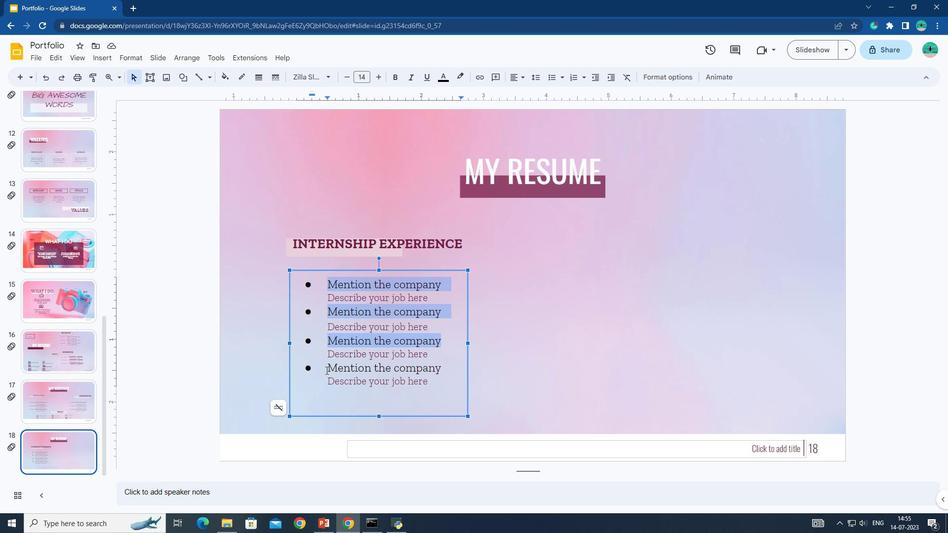 
Action: Mouse pressed left at (325, 368)
Screenshot: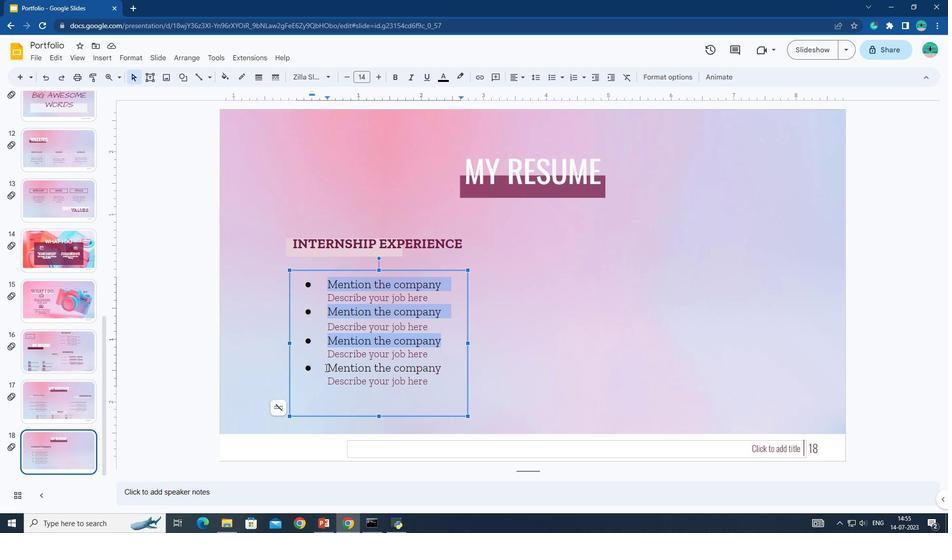 
Action: Mouse moved to (442, 81)
Screenshot: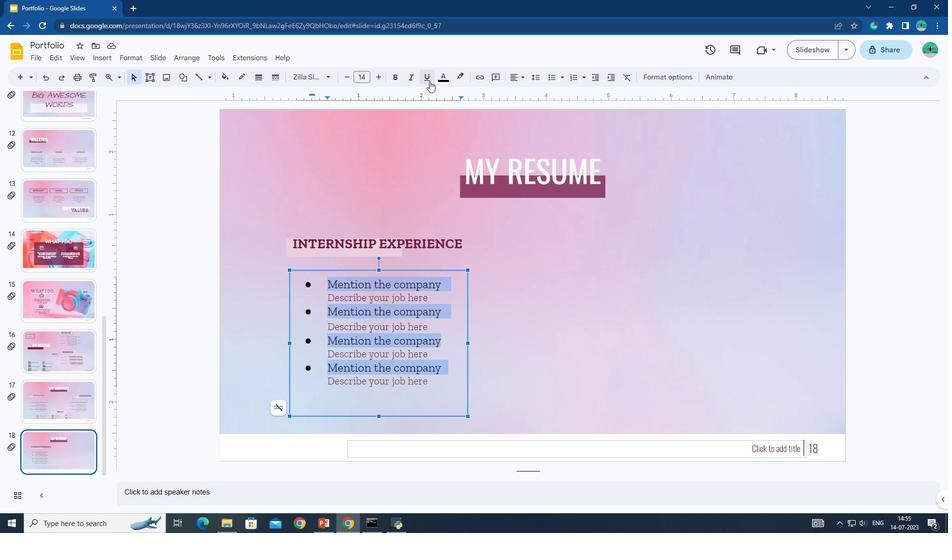 
Action: Mouse pressed left at (442, 81)
Screenshot: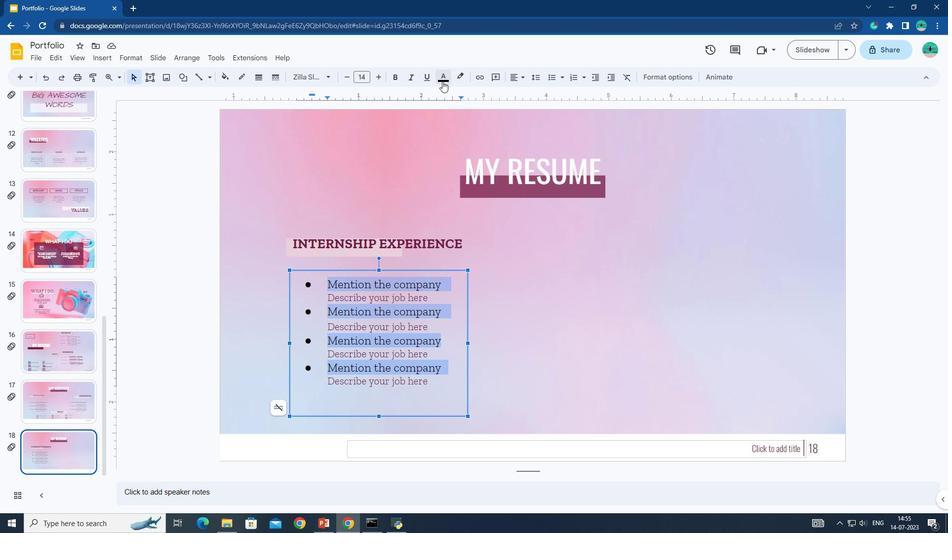 
Action: Mouse moved to (444, 109)
Screenshot: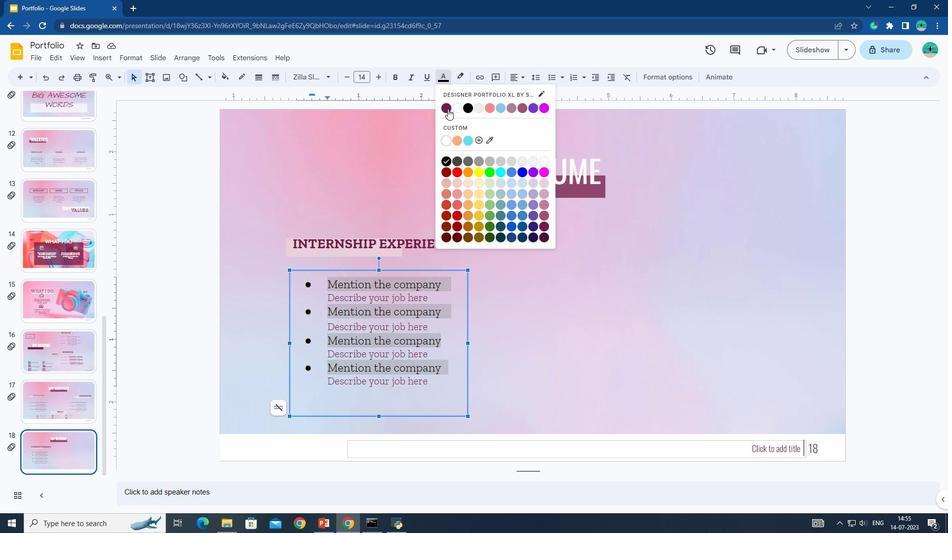 
Action: Mouse pressed left at (444, 109)
